 Task: Find connections with filter location Khuldābād with filter topic #jobinterviewswith filter profile language German with filter current company Tata Consultancy Services with filter school Dnyanprassarak Mandals College of Arts Sou. Sheela Premanand Vaidya College of Science & VNS Bandekar College of Commerce Assagao with filter industry Administration of Justice with filter service category Editing with filter keywords title Sales Manager
Action: Mouse moved to (280, 241)
Screenshot: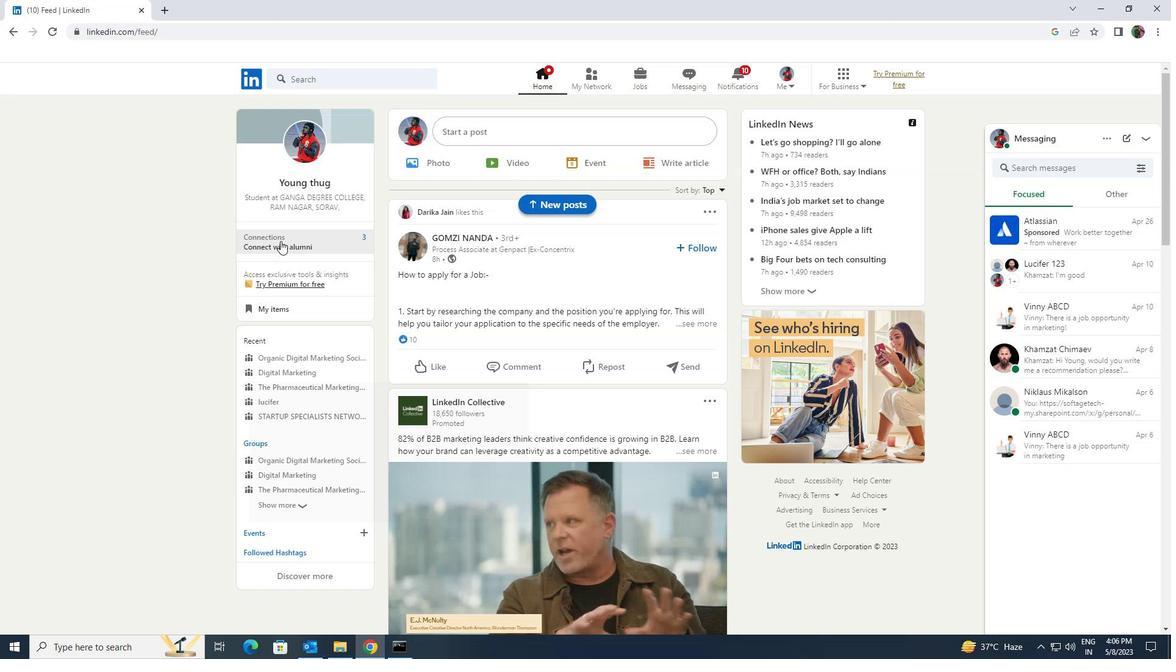 
Action: Mouse pressed left at (280, 241)
Screenshot: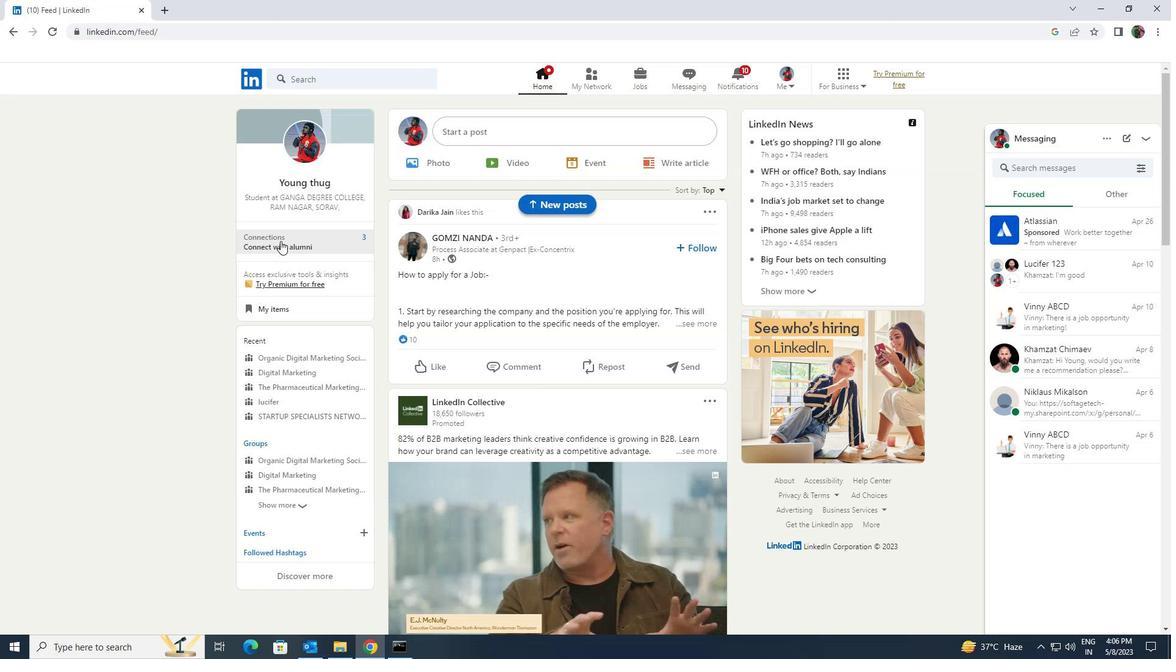 
Action: Mouse moved to (294, 146)
Screenshot: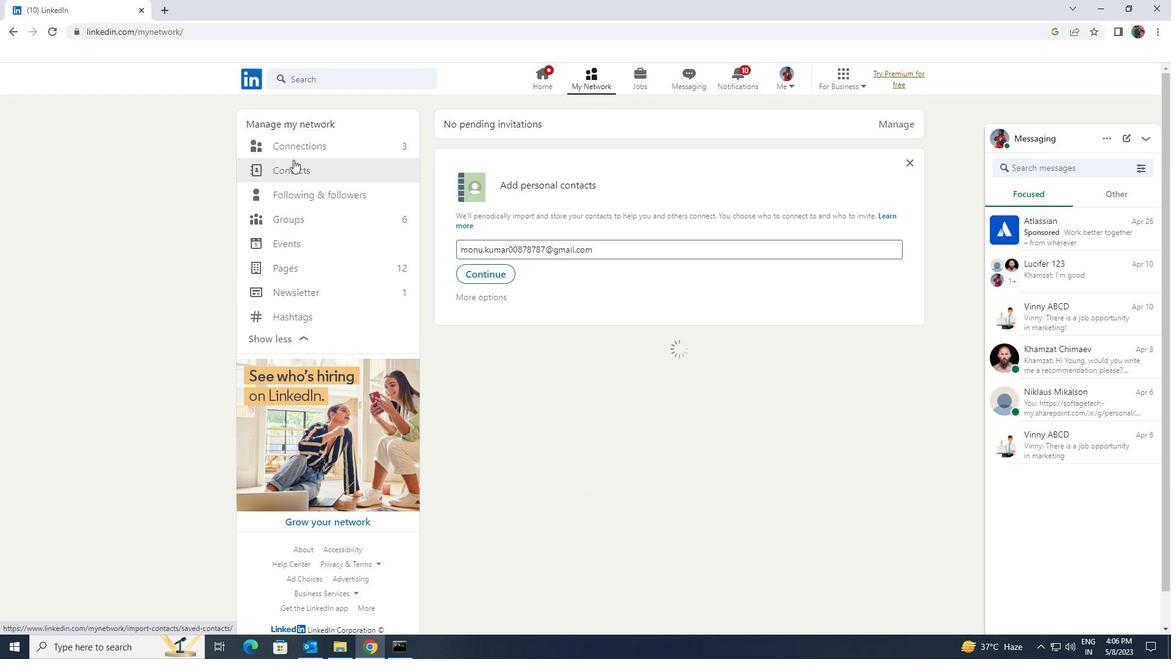 
Action: Mouse pressed left at (294, 146)
Screenshot: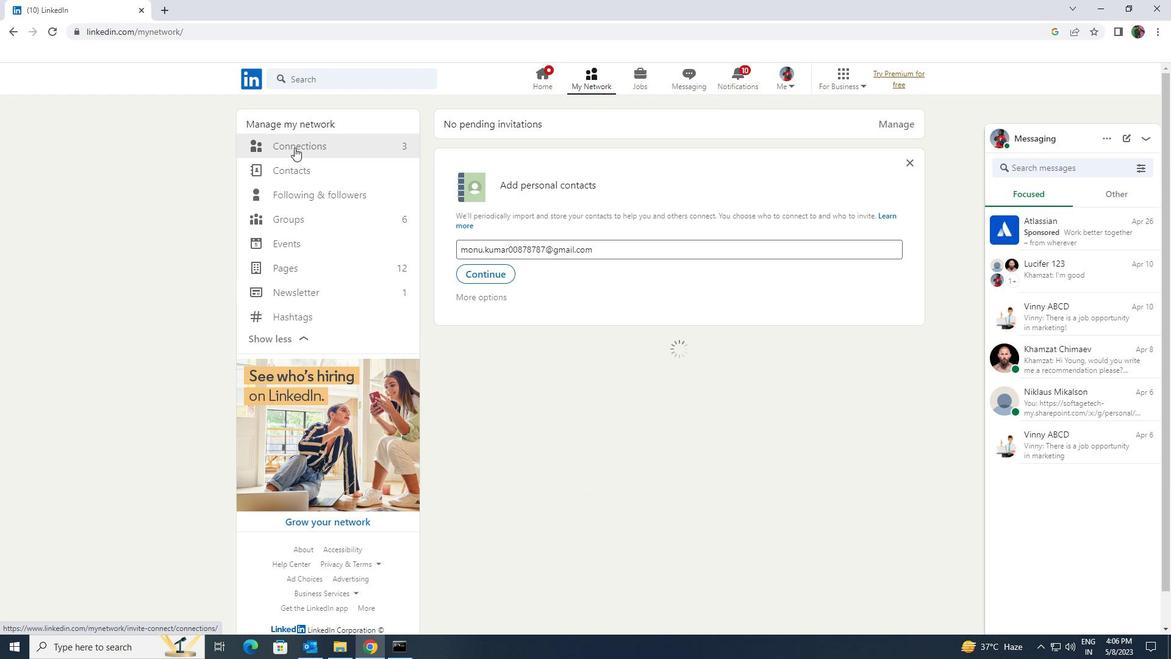
Action: Mouse moved to (652, 145)
Screenshot: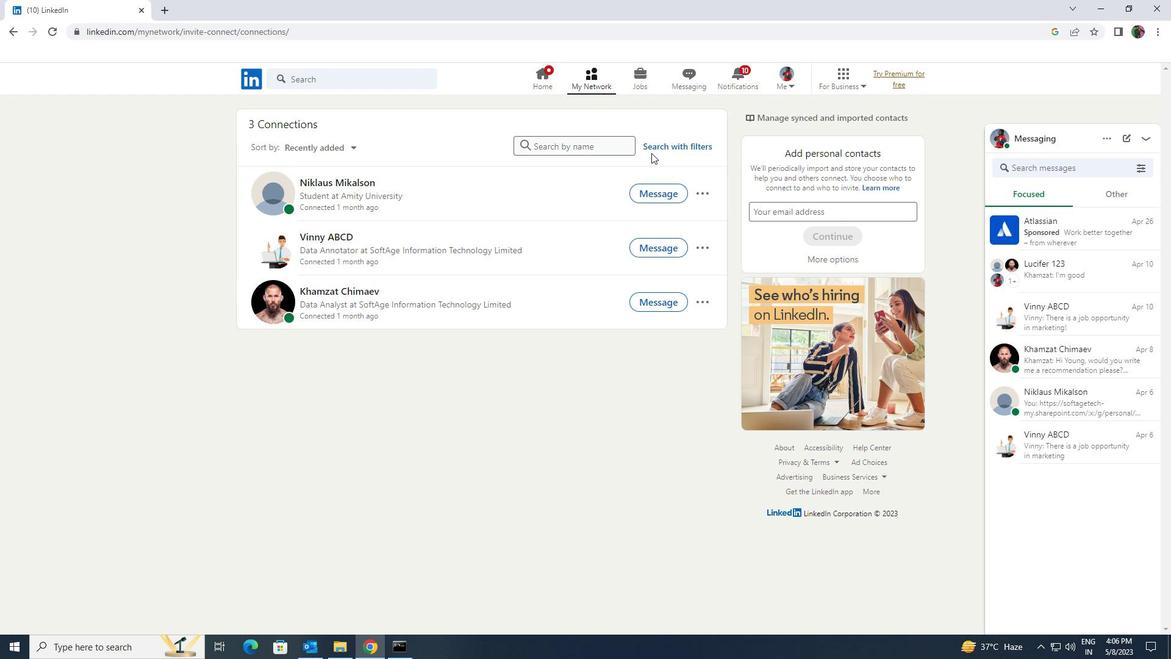 
Action: Mouse pressed left at (652, 145)
Screenshot: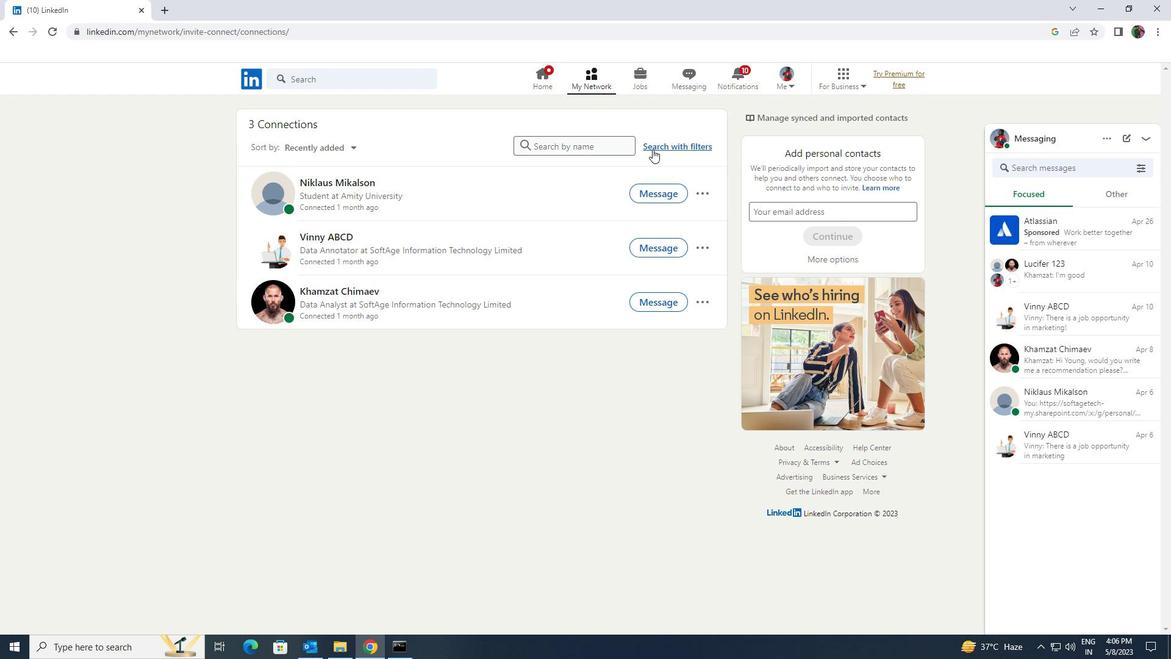 
Action: Mouse moved to (631, 118)
Screenshot: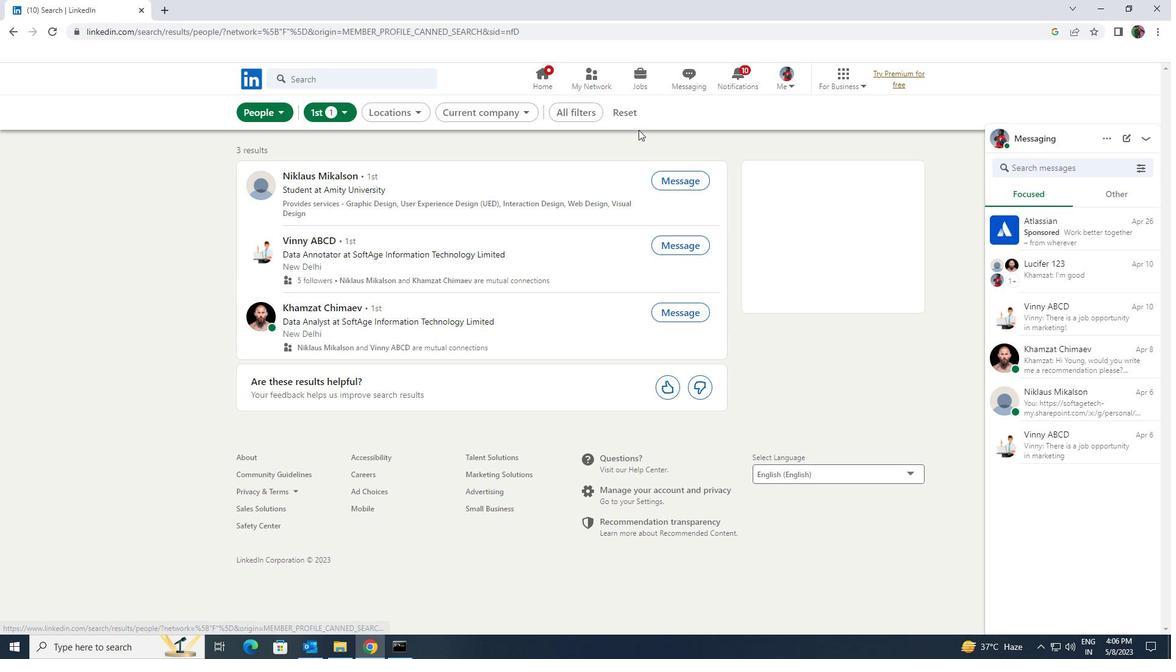 
Action: Mouse pressed left at (631, 118)
Screenshot: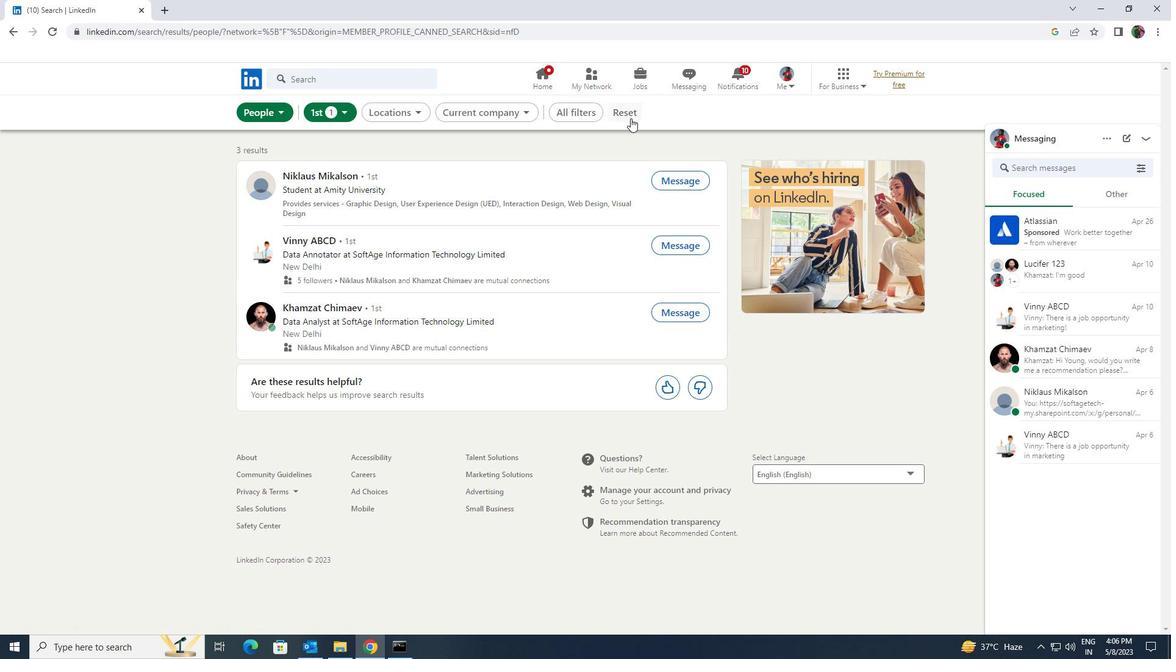 
Action: Mouse moved to (608, 117)
Screenshot: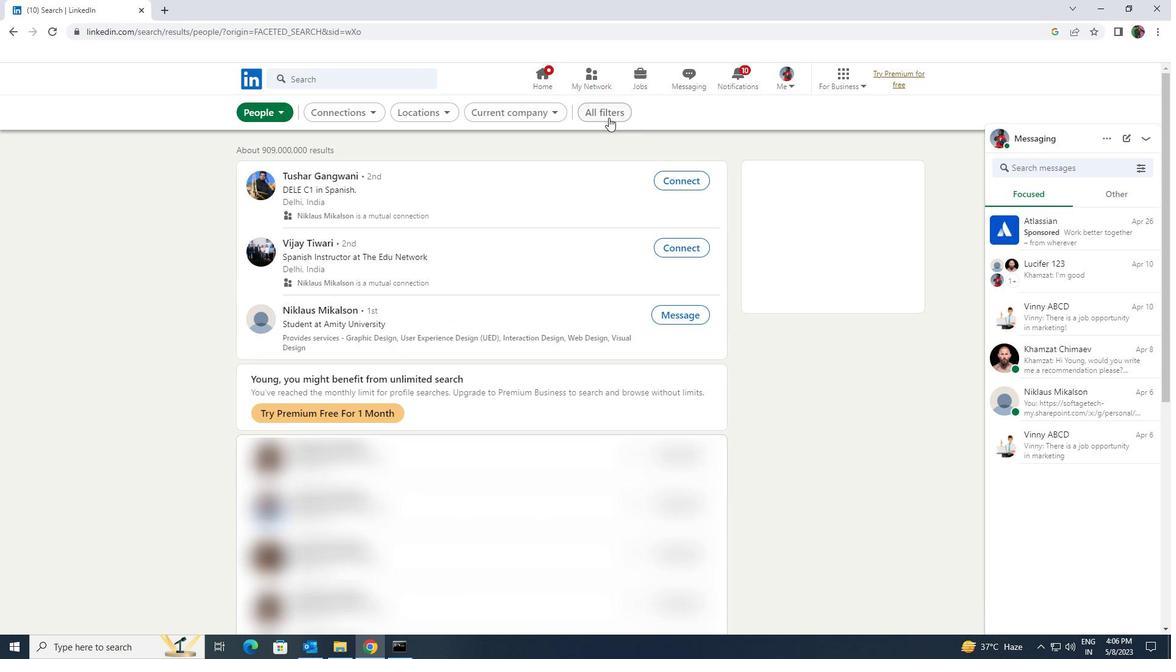 
Action: Mouse pressed left at (608, 117)
Screenshot: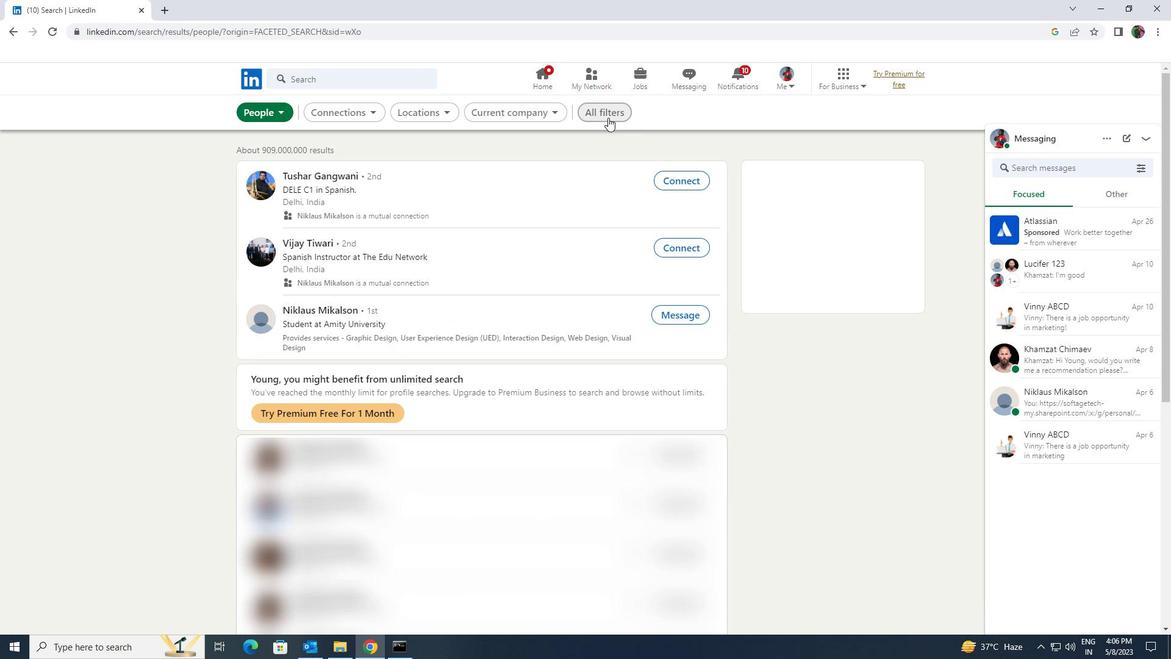 
Action: Mouse moved to (1020, 475)
Screenshot: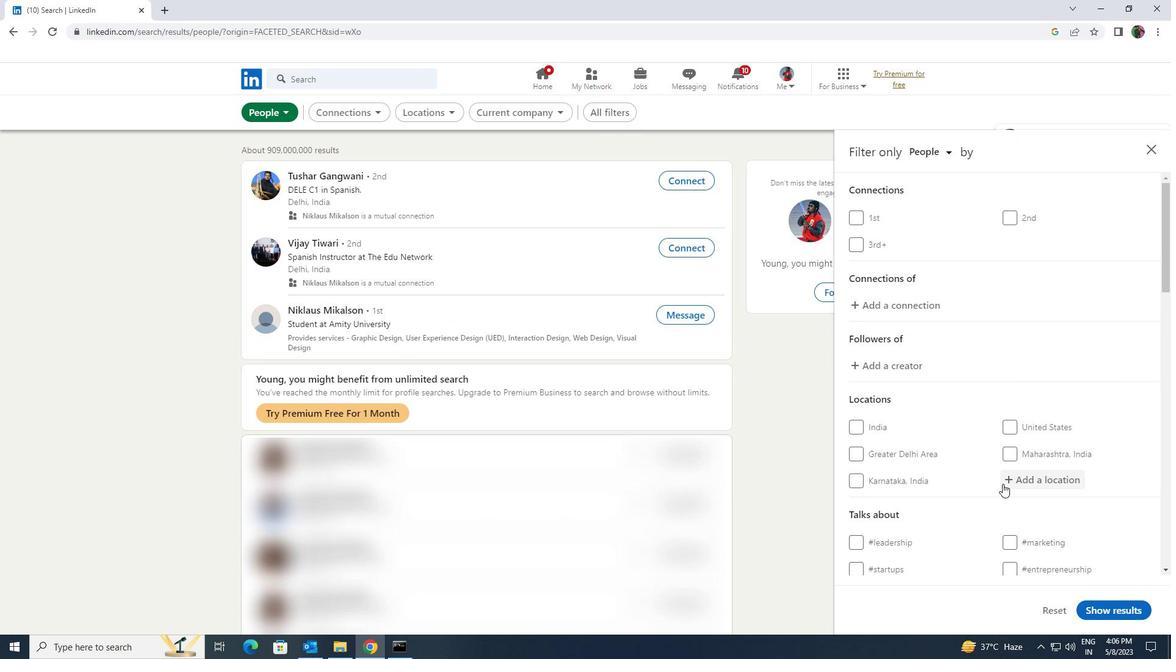 
Action: Mouse pressed left at (1020, 475)
Screenshot: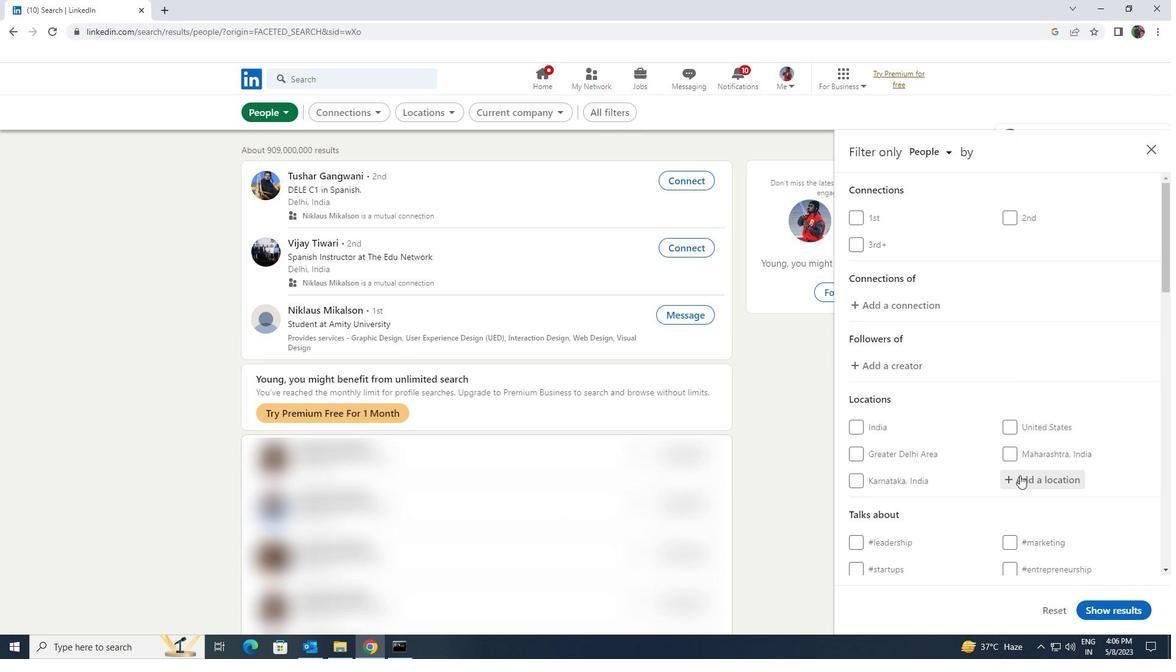 
Action: Key pressed <Key.shift>KHULBA<Key.backspace><Key.backspace><Key.backspace>DABAD
Screenshot: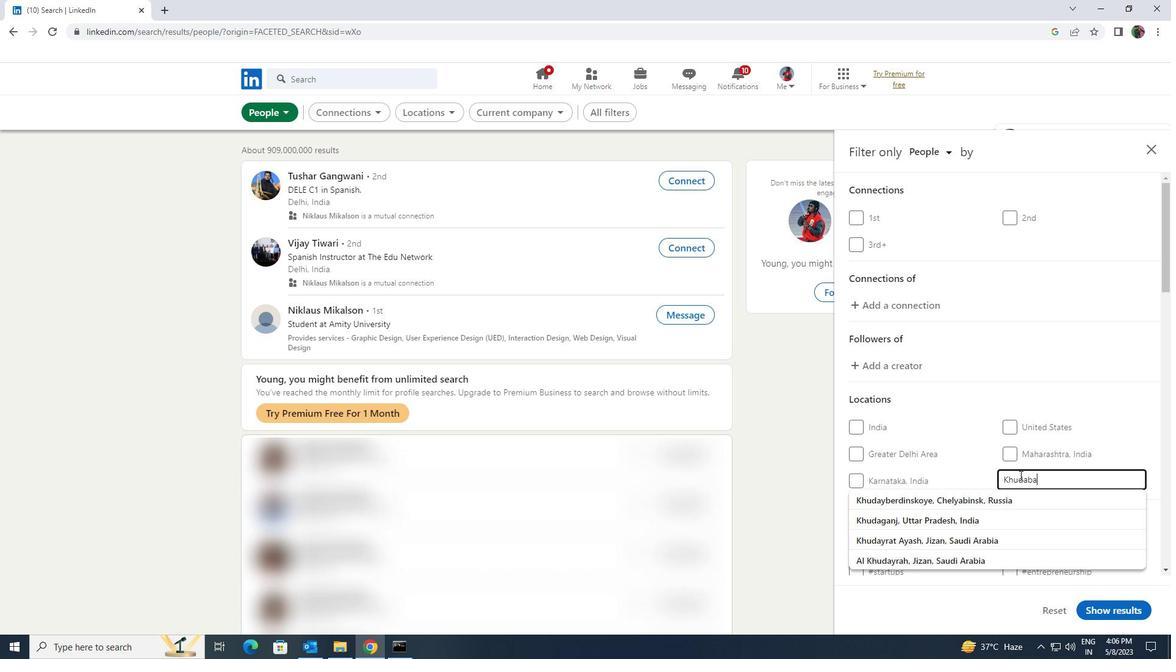 
Action: Mouse scrolled (1020, 474) with delta (0, 0)
Screenshot: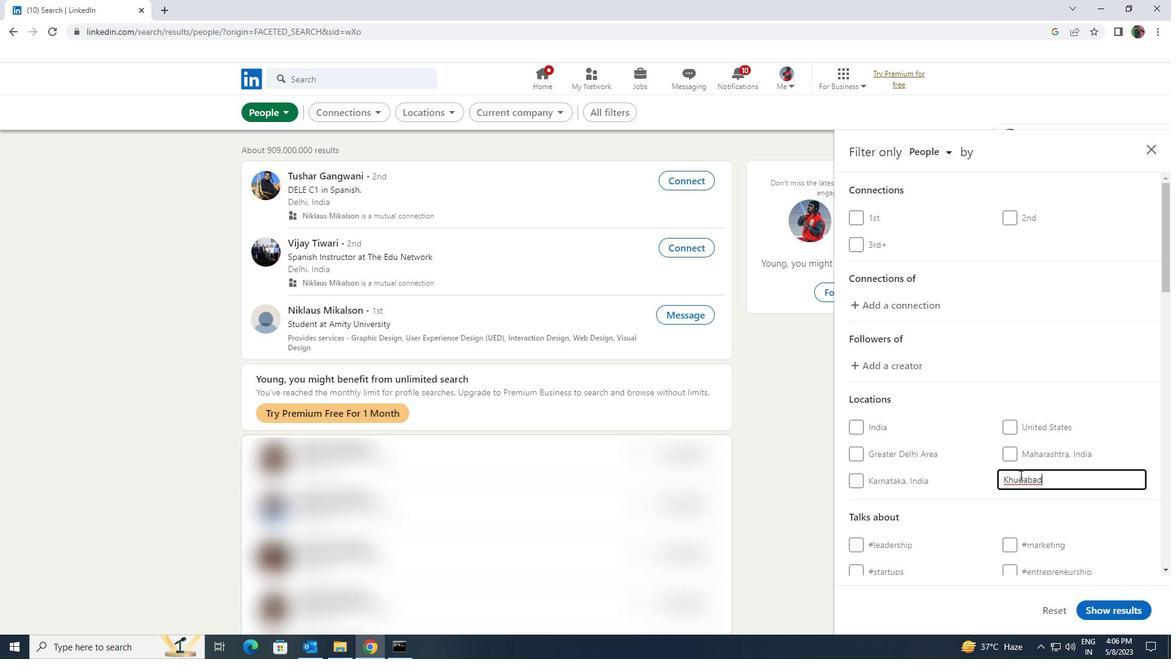 
Action: Mouse scrolled (1020, 474) with delta (0, 0)
Screenshot: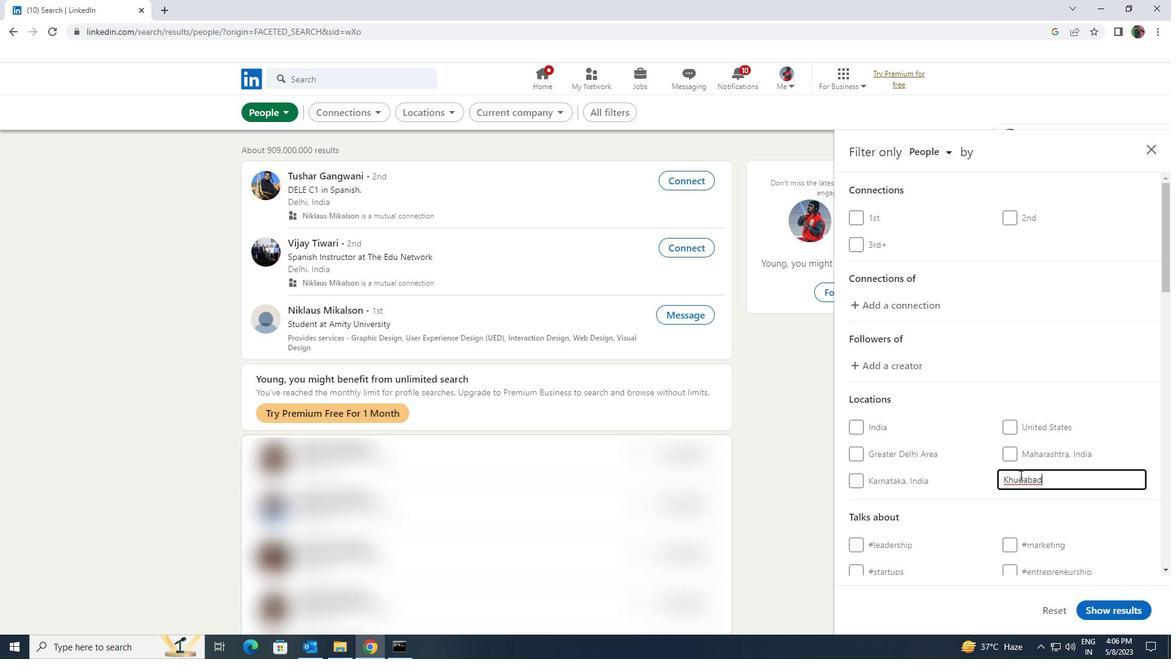 
Action: Mouse moved to (1009, 480)
Screenshot: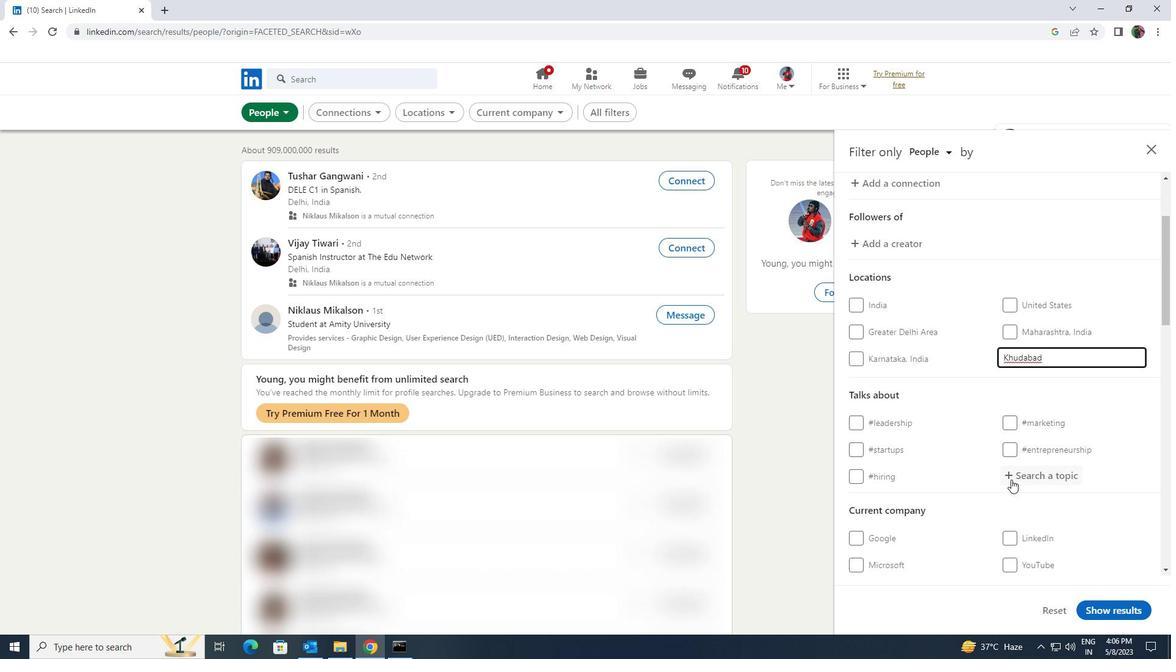 
Action: Mouse pressed left at (1009, 480)
Screenshot: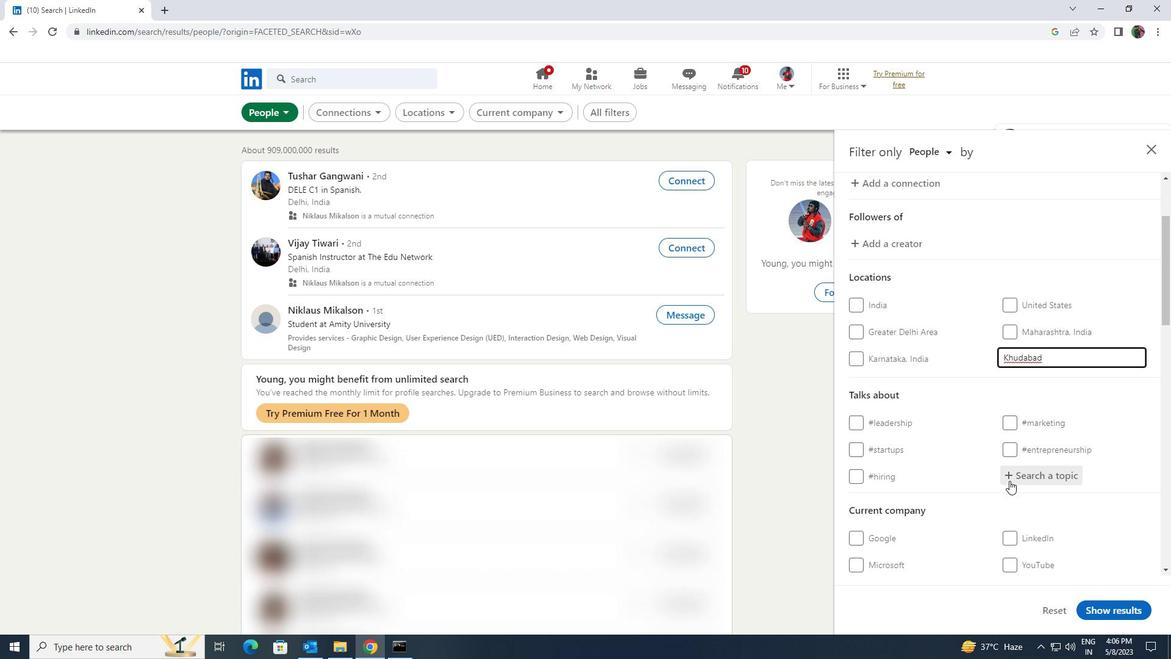 
Action: Key pressed <Key.shift><Key.shift><Key.shift>JON<Key.backspace>B<Key.shift>INTERVIEWS
Screenshot: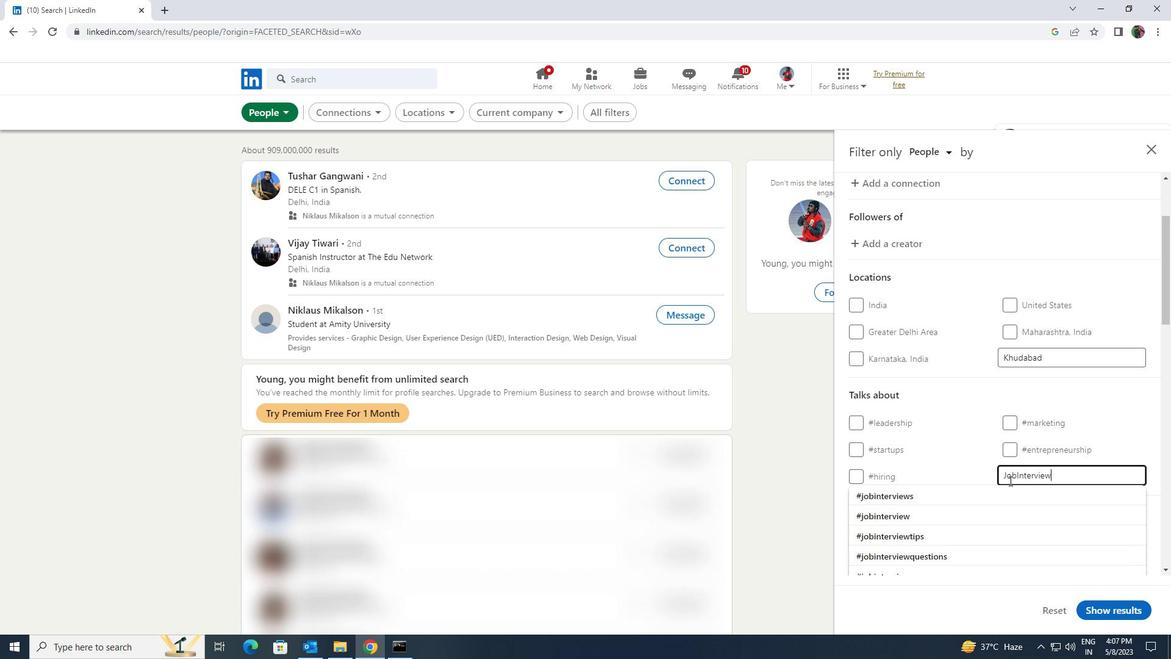 
Action: Mouse moved to (995, 494)
Screenshot: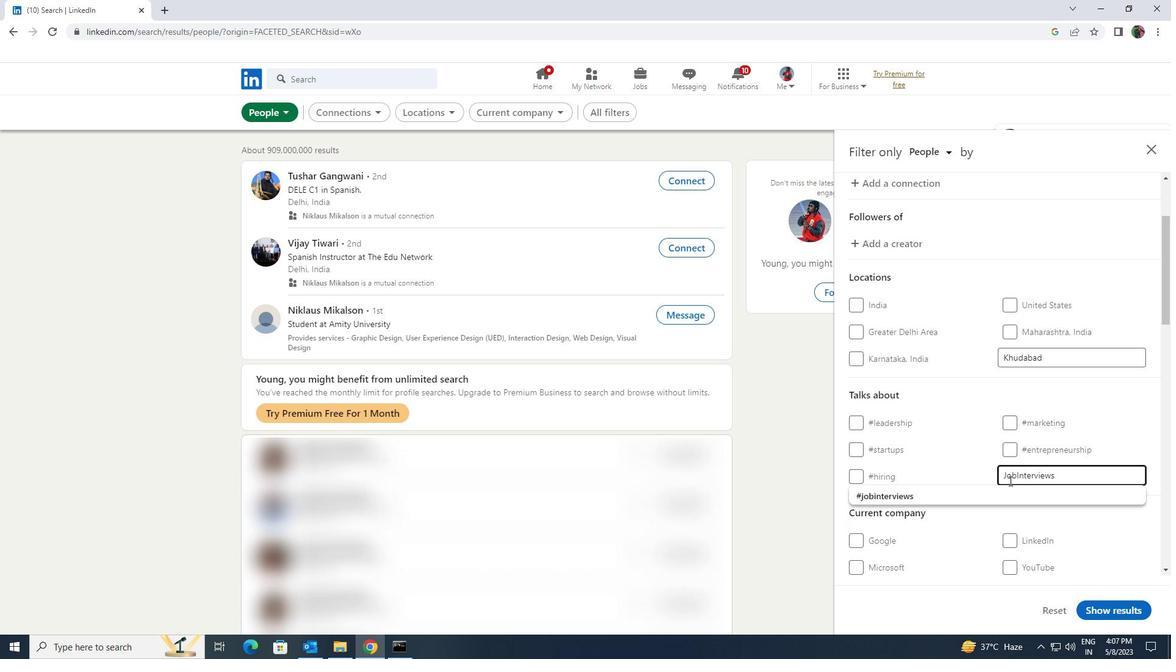 
Action: Mouse pressed left at (995, 494)
Screenshot: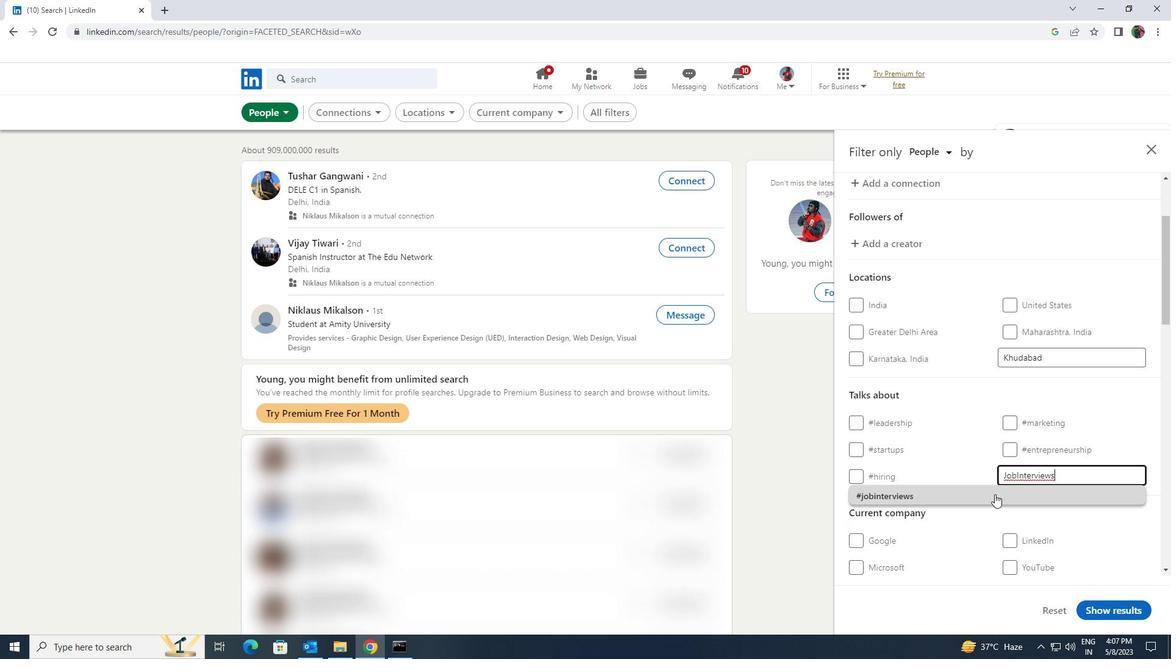 
Action: Mouse scrolled (995, 493) with delta (0, 0)
Screenshot: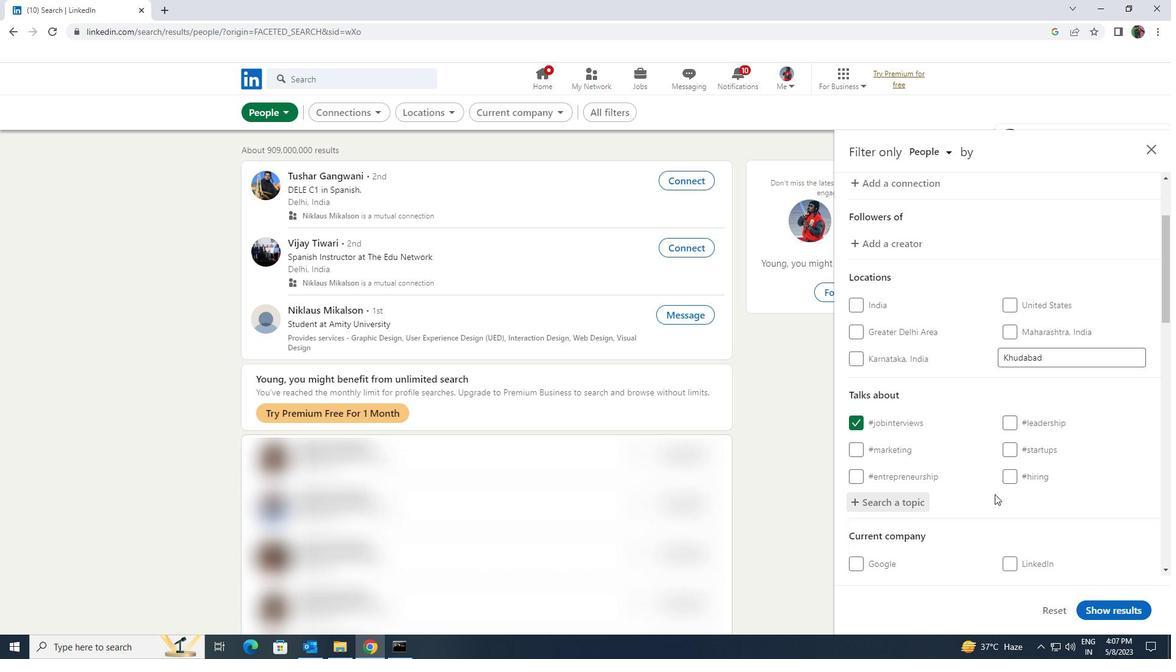 
Action: Mouse scrolled (995, 493) with delta (0, 0)
Screenshot: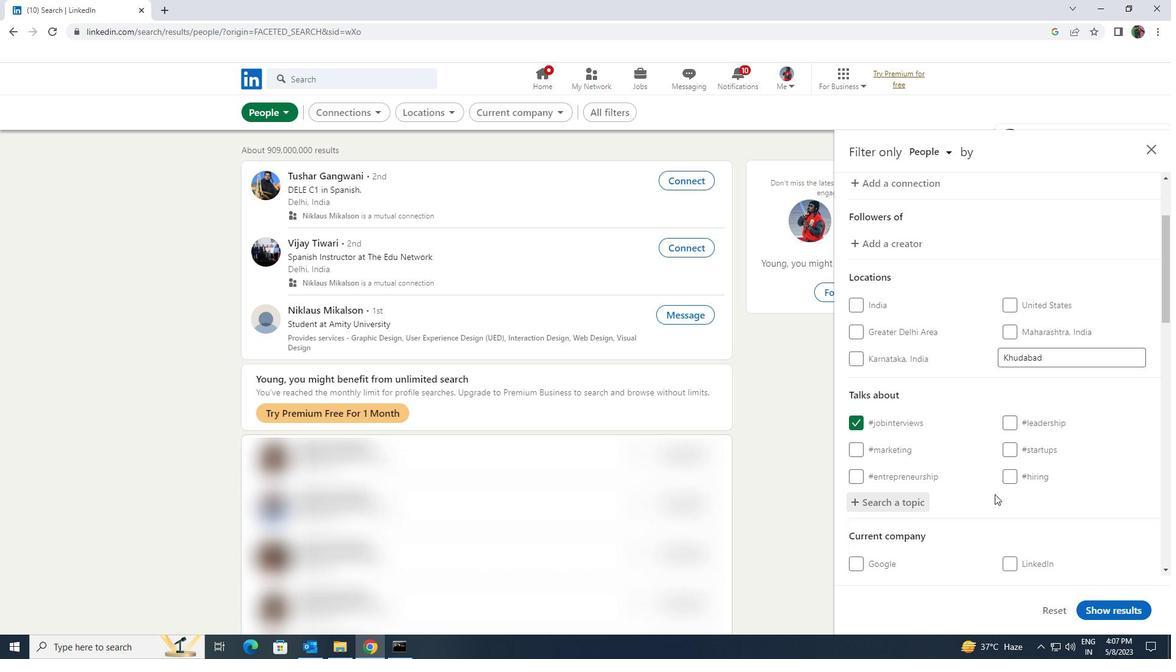 
Action: Mouse scrolled (995, 493) with delta (0, 0)
Screenshot: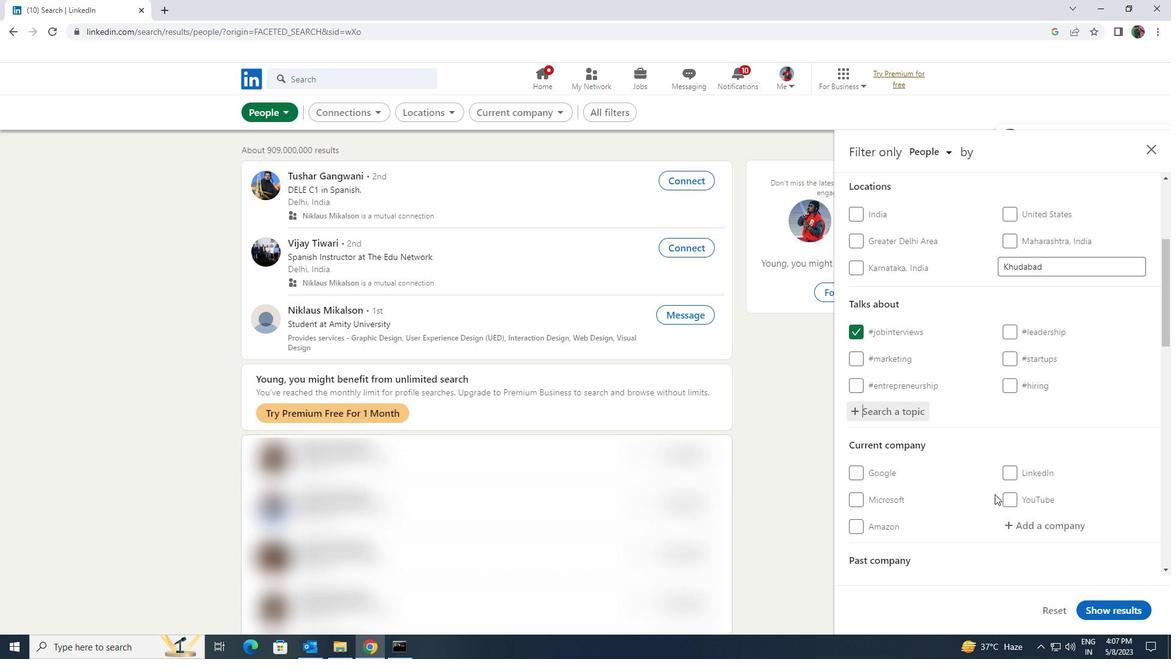 
Action: Mouse scrolled (995, 493) with delta (0, 0)
Screenshot: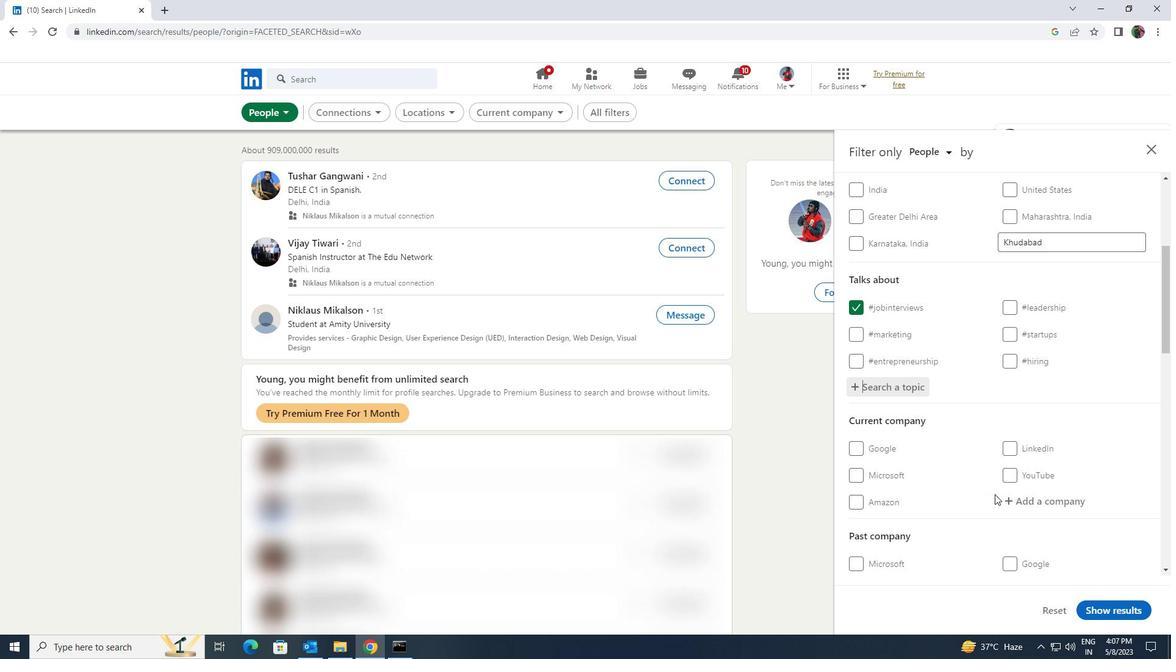 
Action: Mouse scrolled (995, 493) with delta (0, 0)
Screenshot: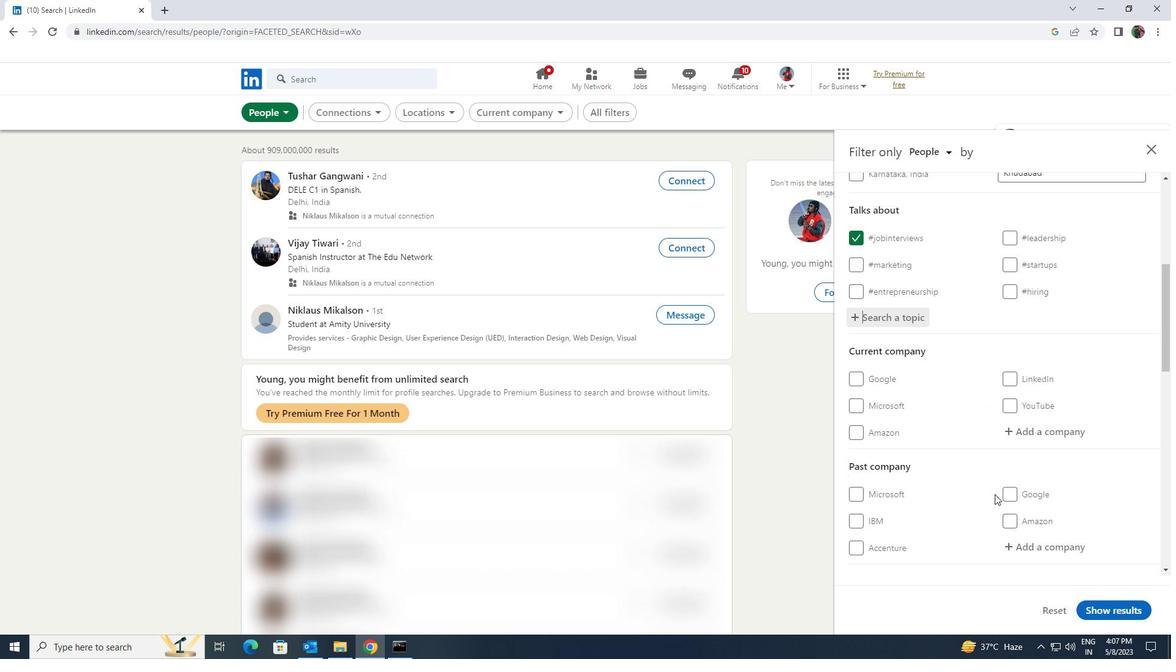 
Action: Mouse scrolled (995, 493) with delta (0, 0)
Screenshot: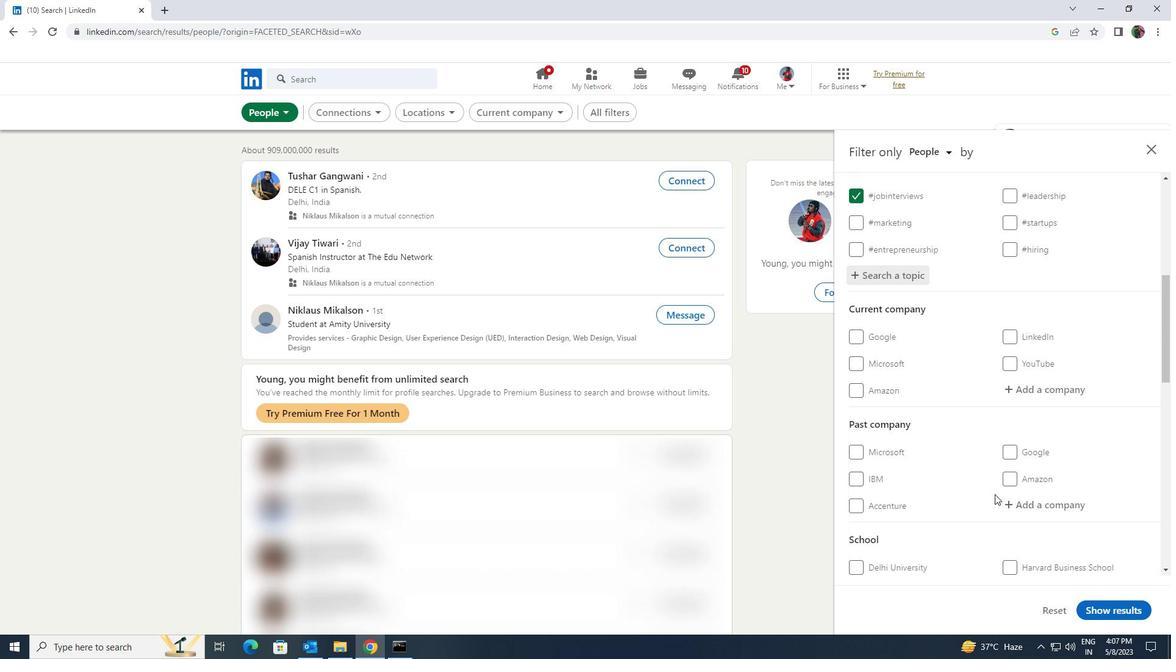 
Action: Mouse moved to (995, 494)
Screenshot: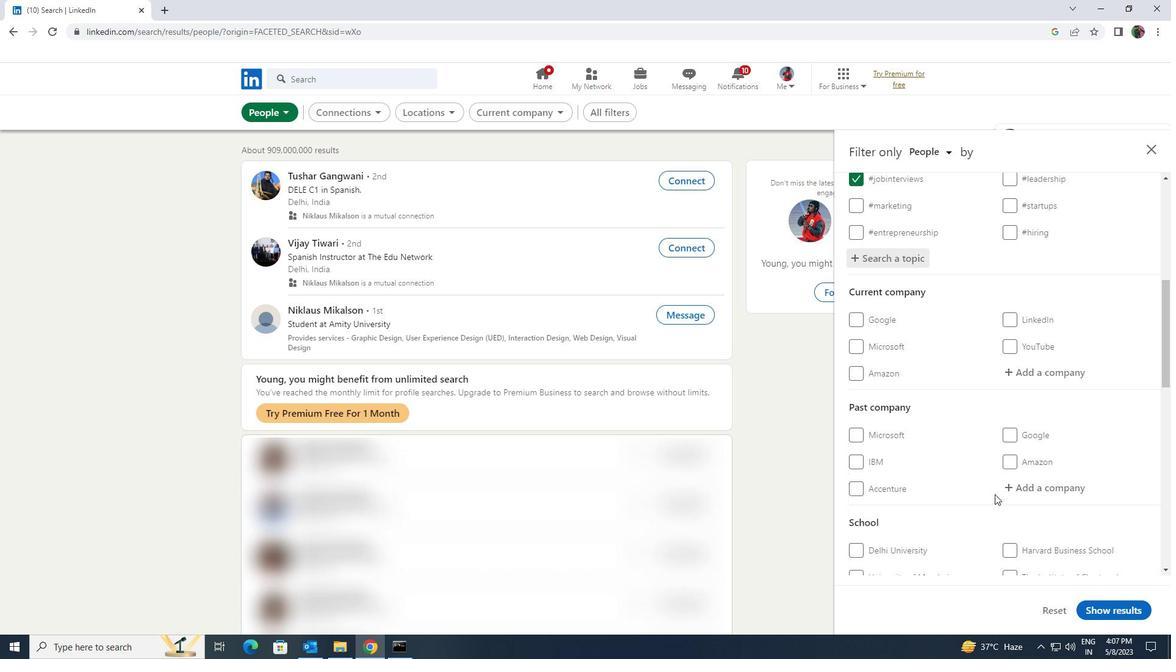 
Action: Mouse scrolled (995, 493) with delta (0, 0)
Screenshot: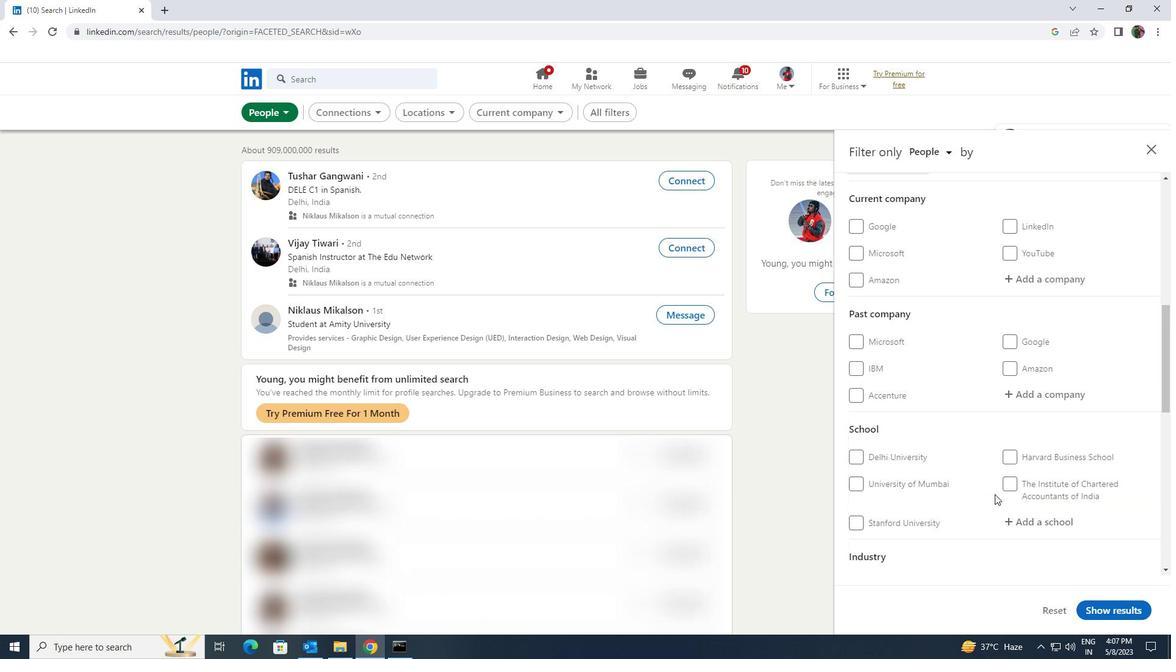 
Action: Mouse scrolled (995, 493) with delta (0, 0)
Screenshot: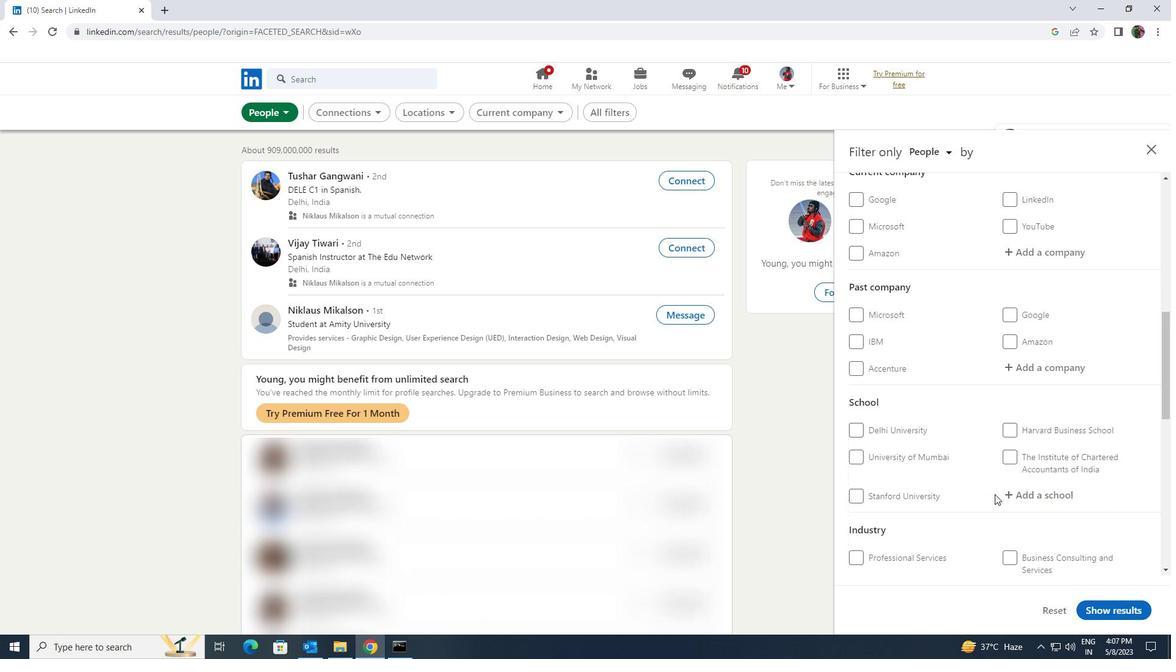 
Action: Mouse scrolled (995, 493) with delta (0, 0)
Screenshot: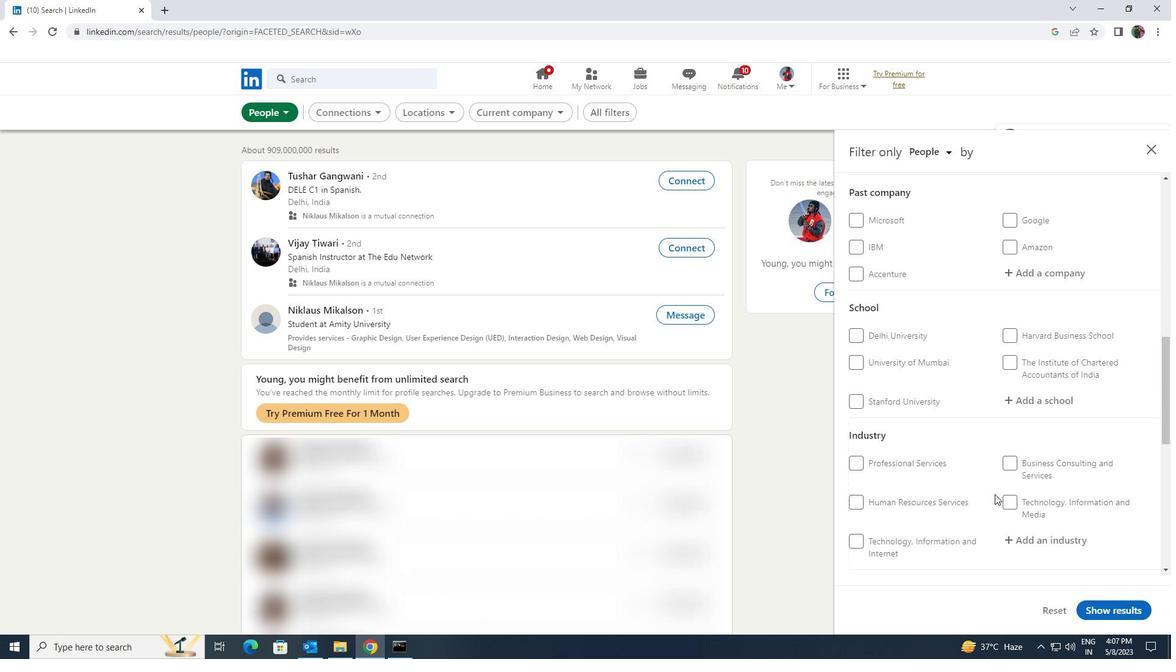 
Action: Mouse scrolled (995, 493) with delta (0, 0)
Screenshot: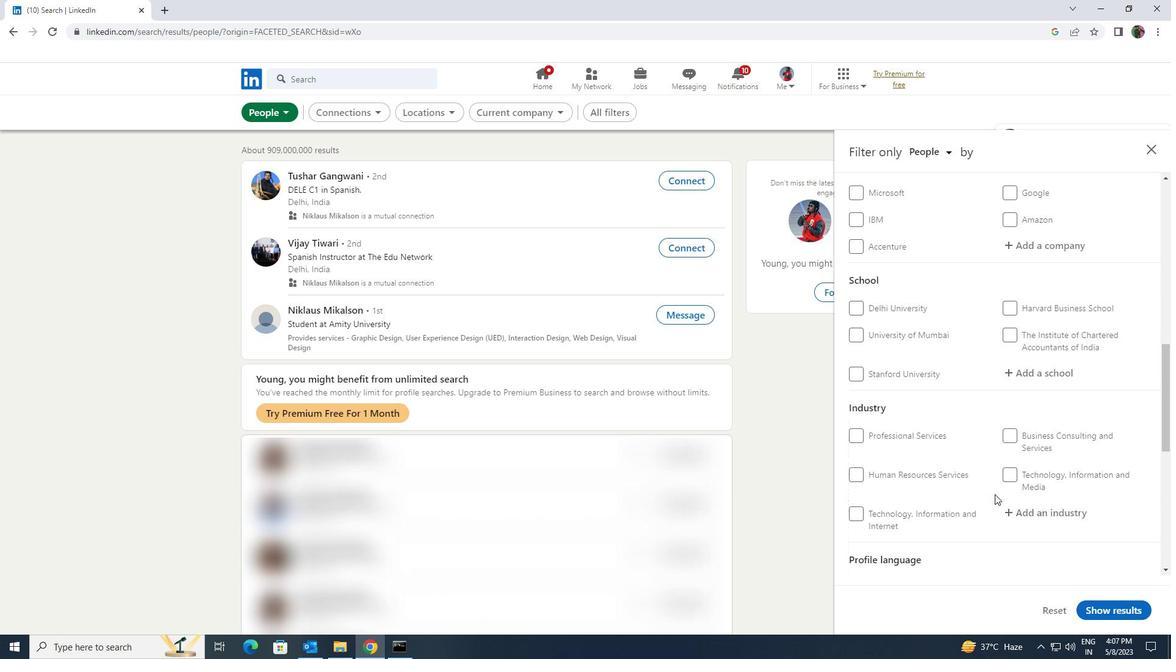 
Action: Mouse scrolled (995, 493) with delta (0, 0)
Screenshot: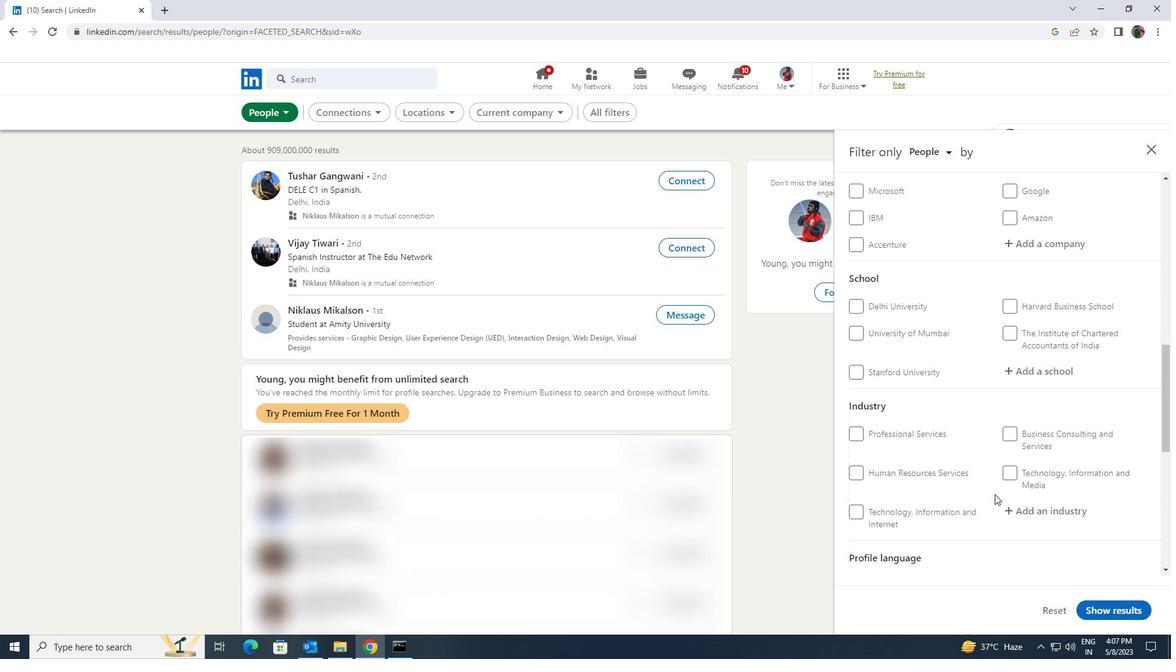 
Action: Mouse scrolled (995, 493) with delta (0, 0)
Screenshot: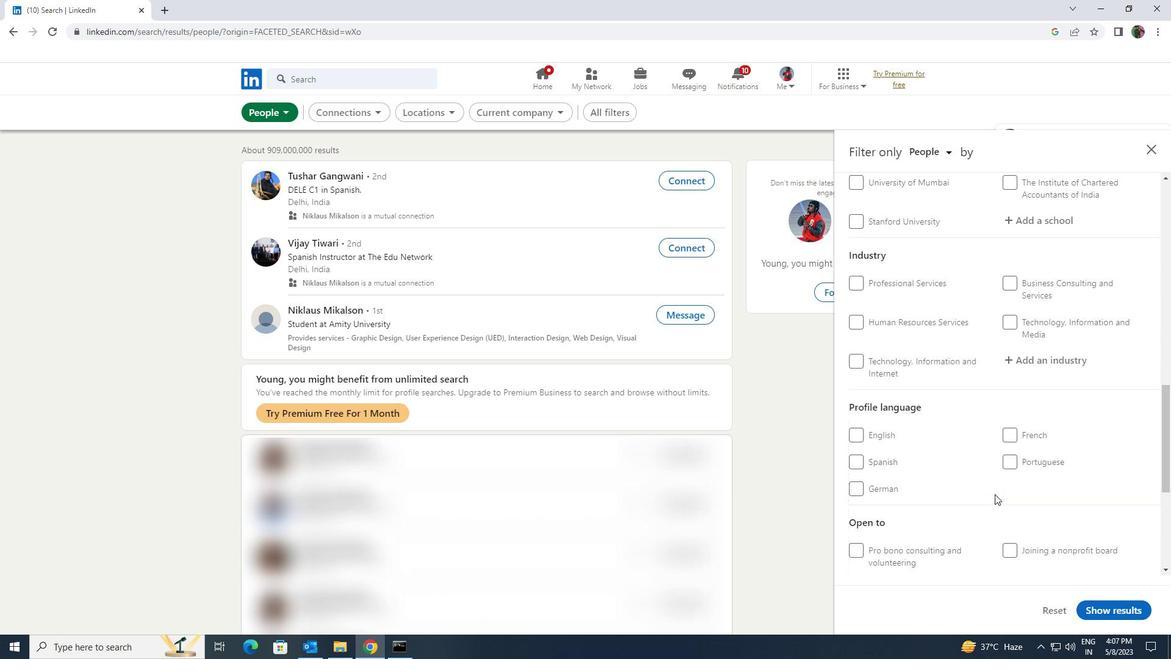 
Action: Mouse scrolled (995, 493) with delta (0, 0)
Screenshot: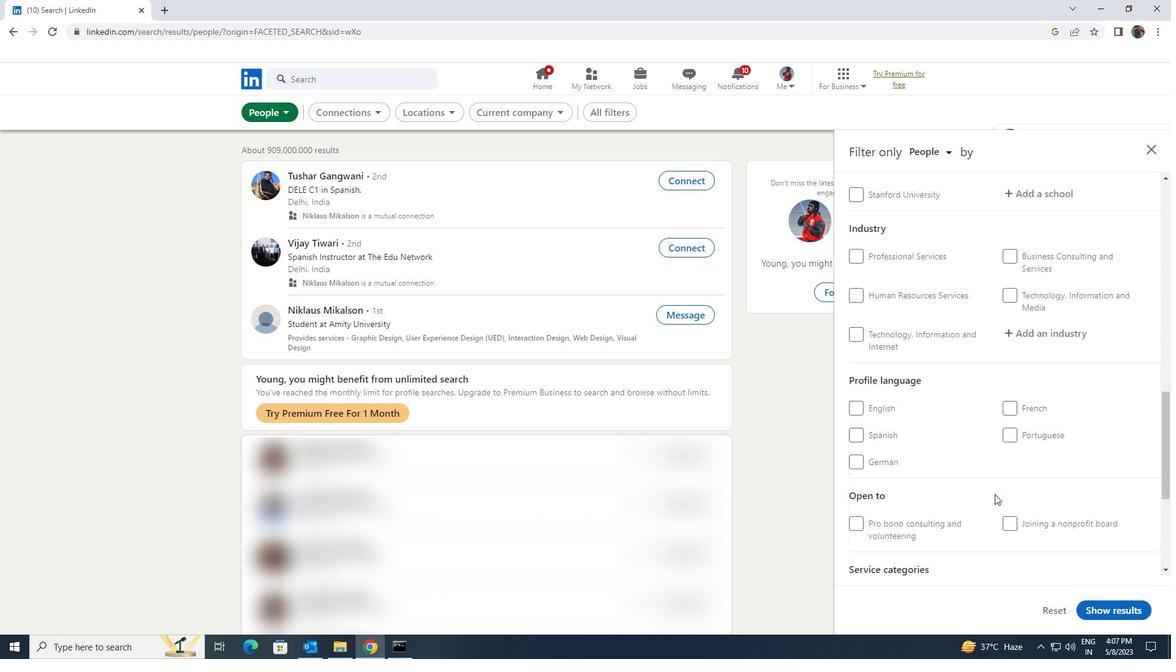
Action: Mouse scrolled (995, 493) with delta (0, 0)
Screenshot: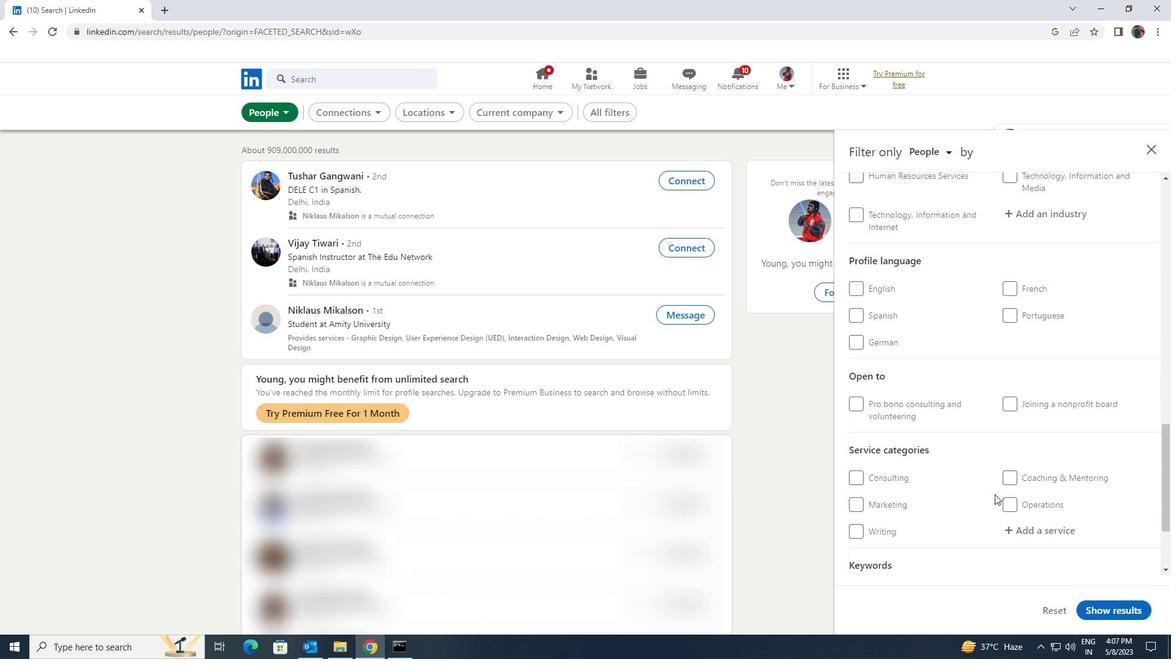 
Action: Mouse scrolled (995, 493) with delta (0, 0)
Screenshot: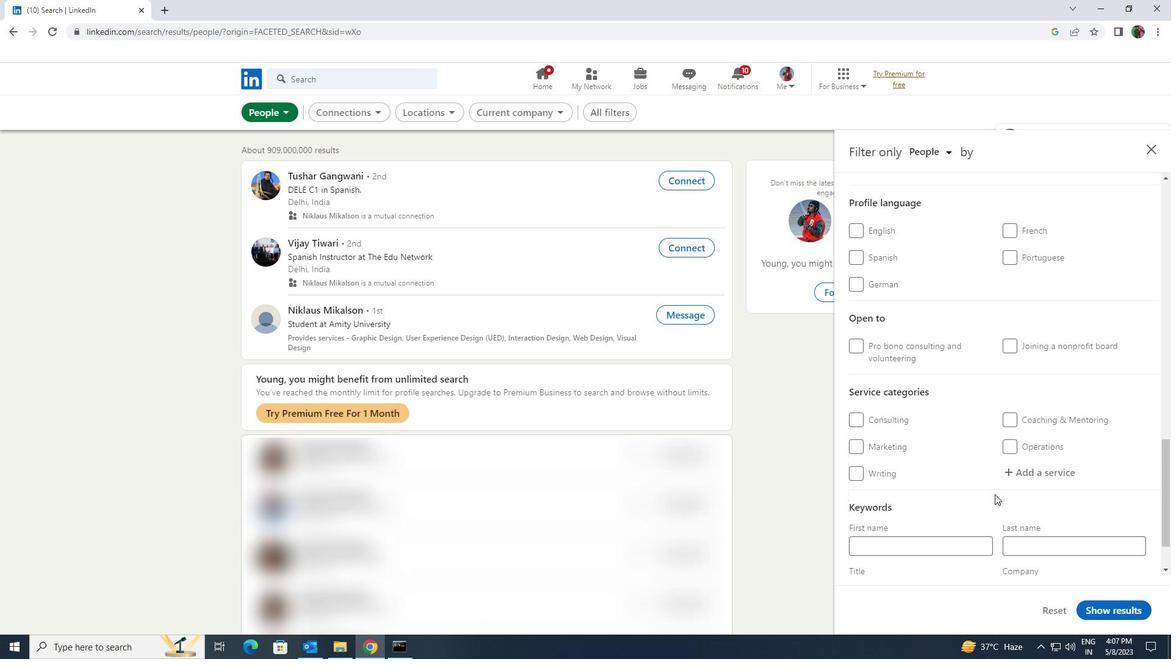 
Action: Mouse scrolled (995, 494) with delta (0, 0)
Screenshot: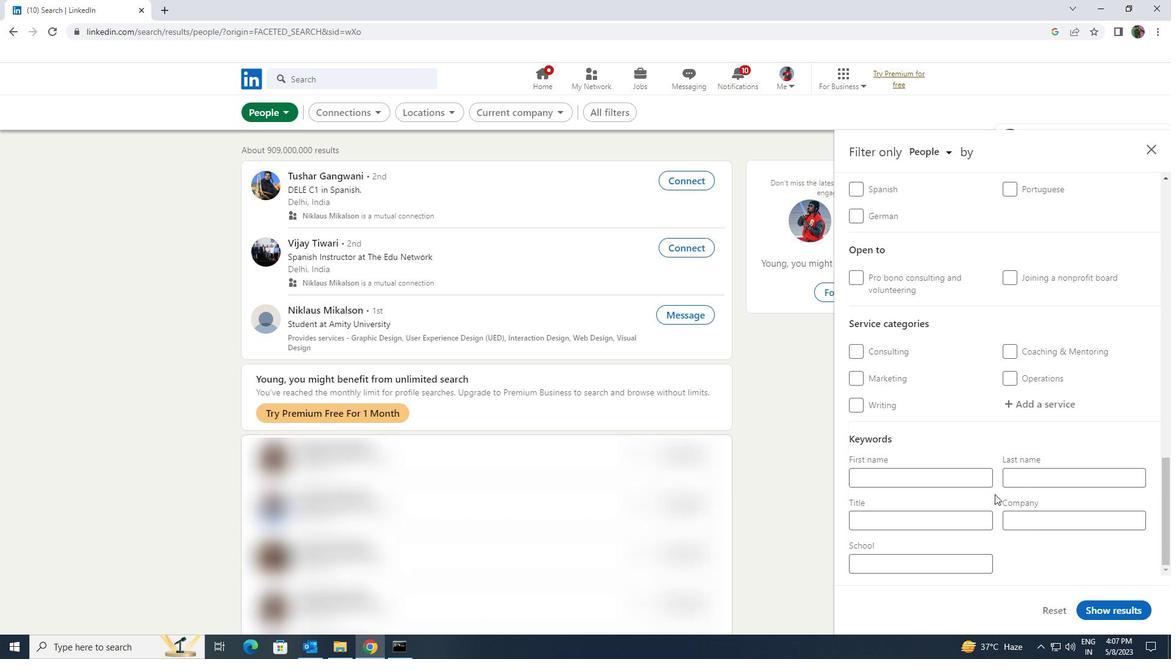 
Action: Mouse scrolled (995, 494) with delta (0, 0)
Screenshot: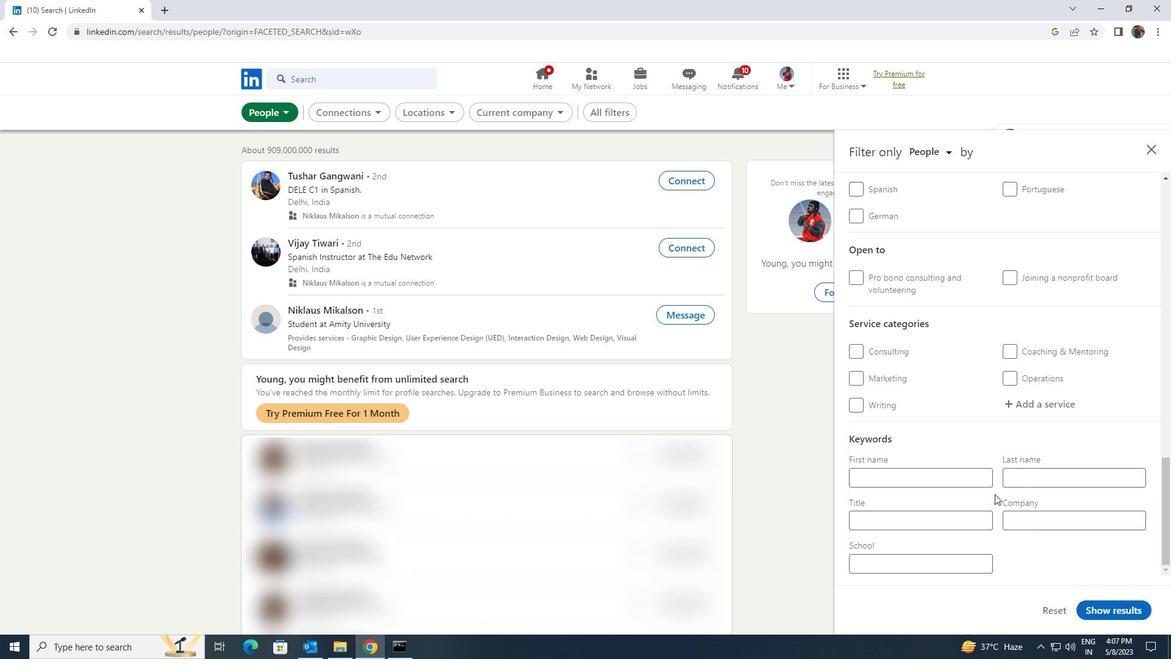 
Action: Mouse scrolled (995, 494) with delta (0, 0)
Screenshot: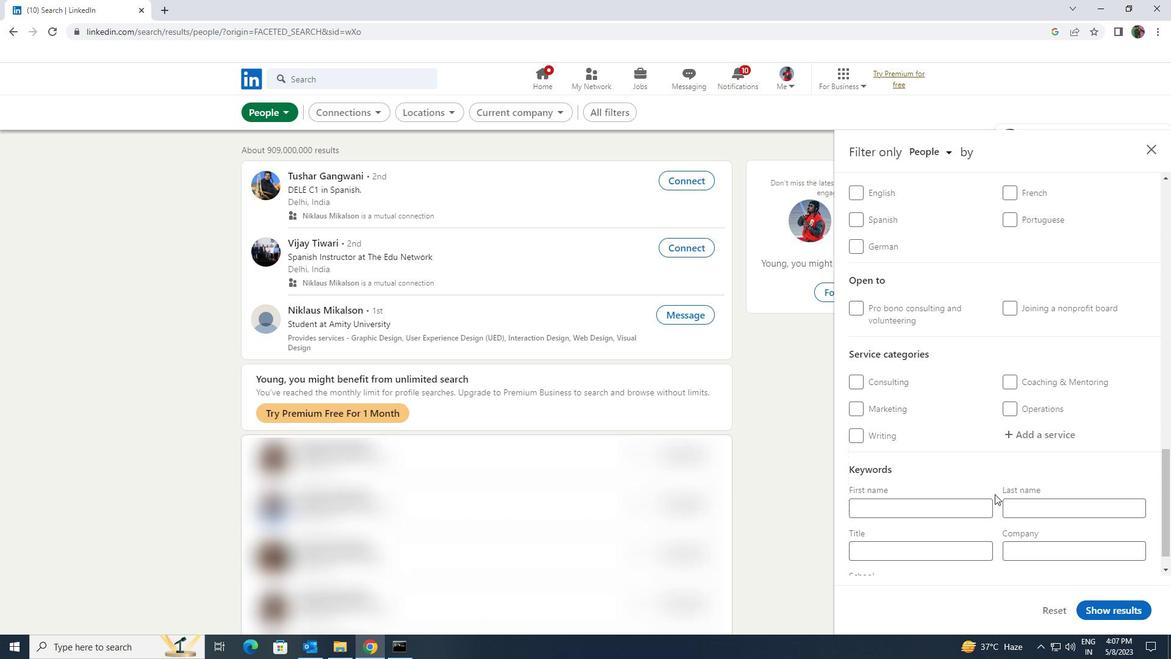 
Action: Mouse scrolled (995, 494) with delta (0, 0)
Screenshot: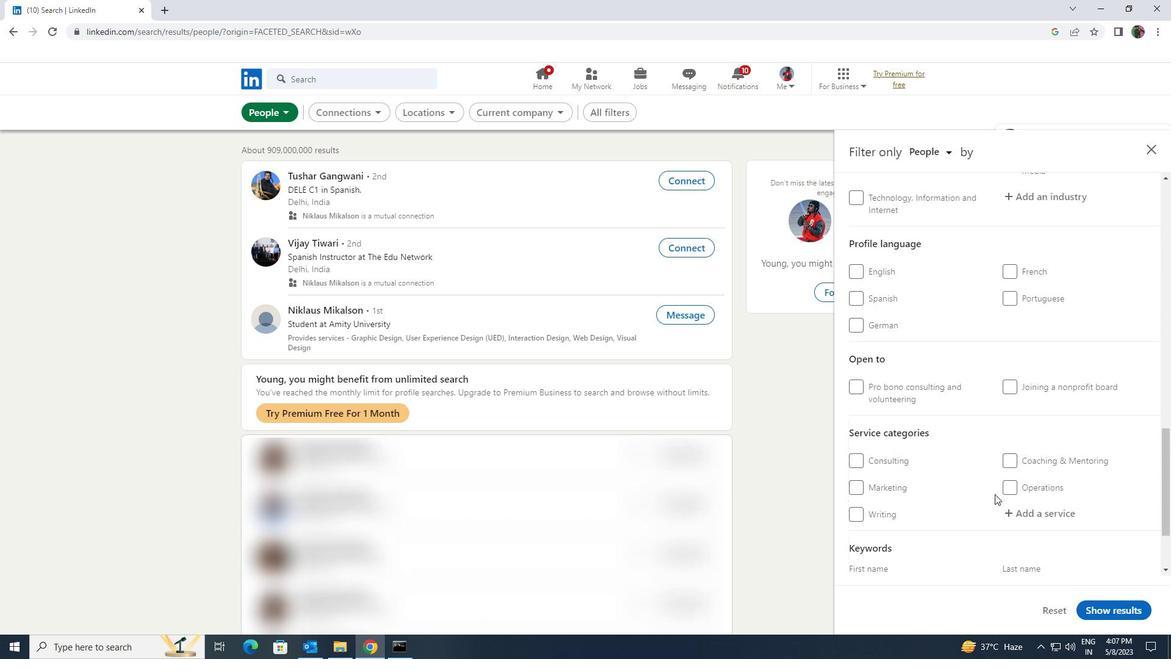 
Action: Mouse scrolled (995, 494) with delta (0, 0)
Screenshot: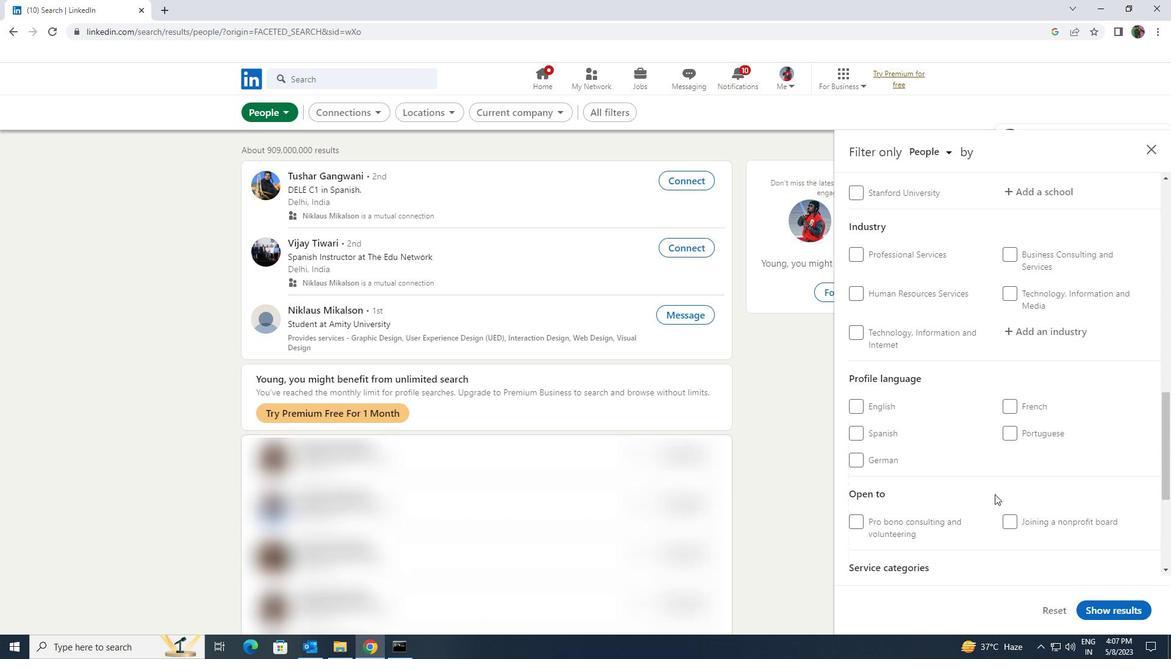 
Action: Mouse moved to (857, 516)
Screenshot: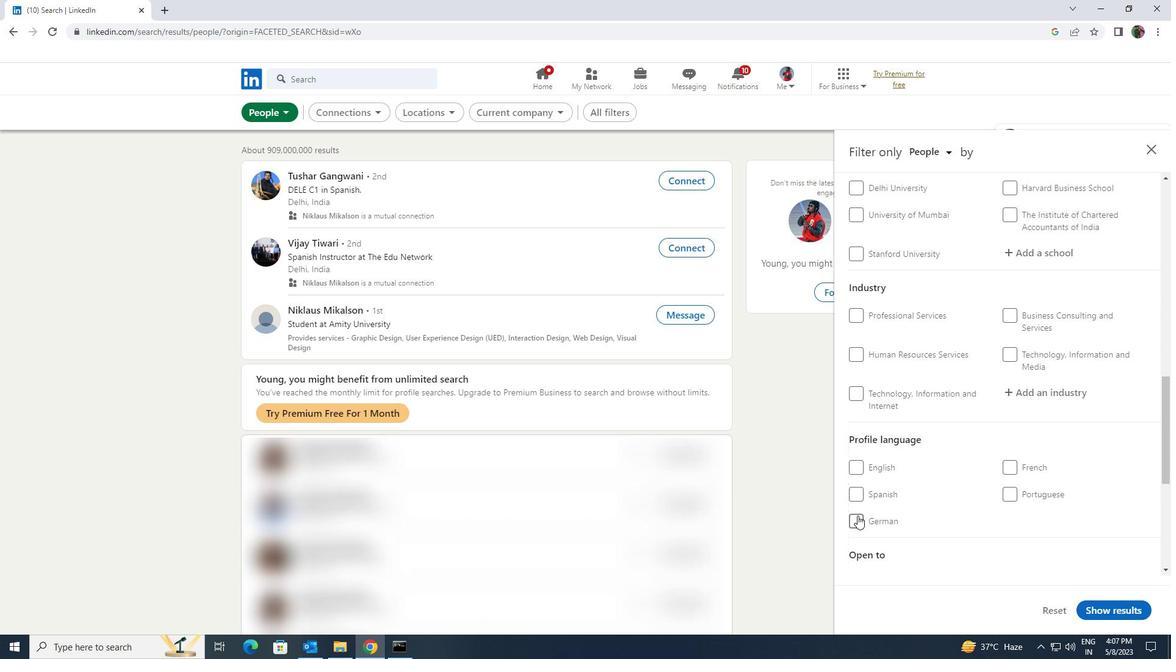 
Action: Mouse pressed left at (857, 516)
Screenshot: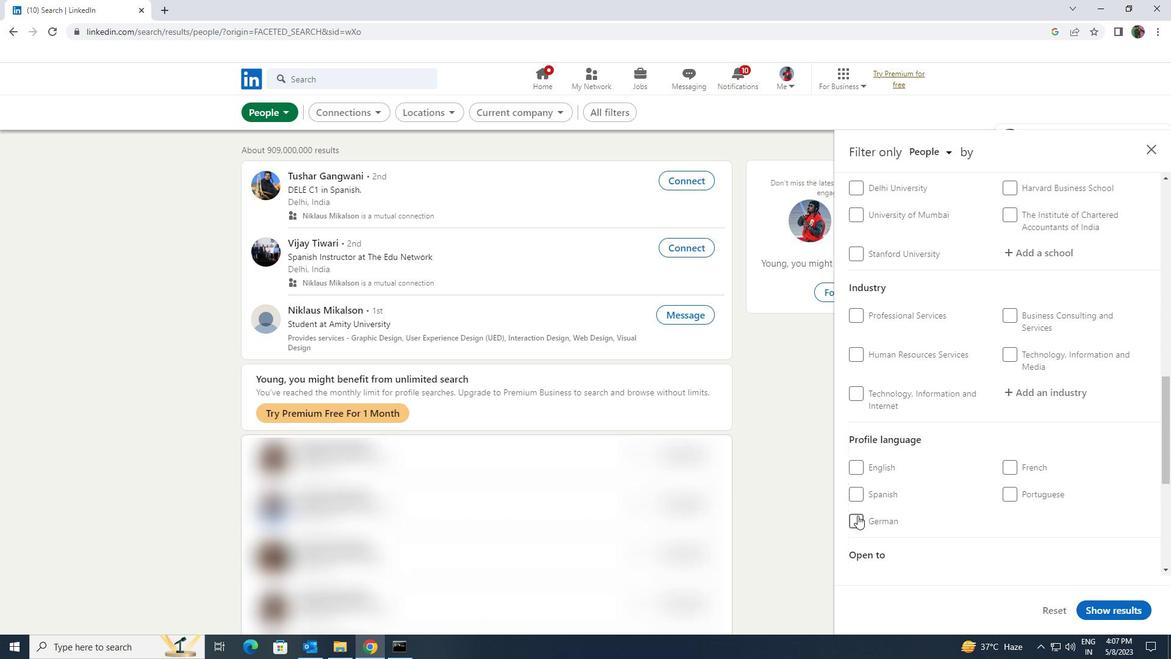 
Action: Mouse moved to (976, 515)
Screenshot: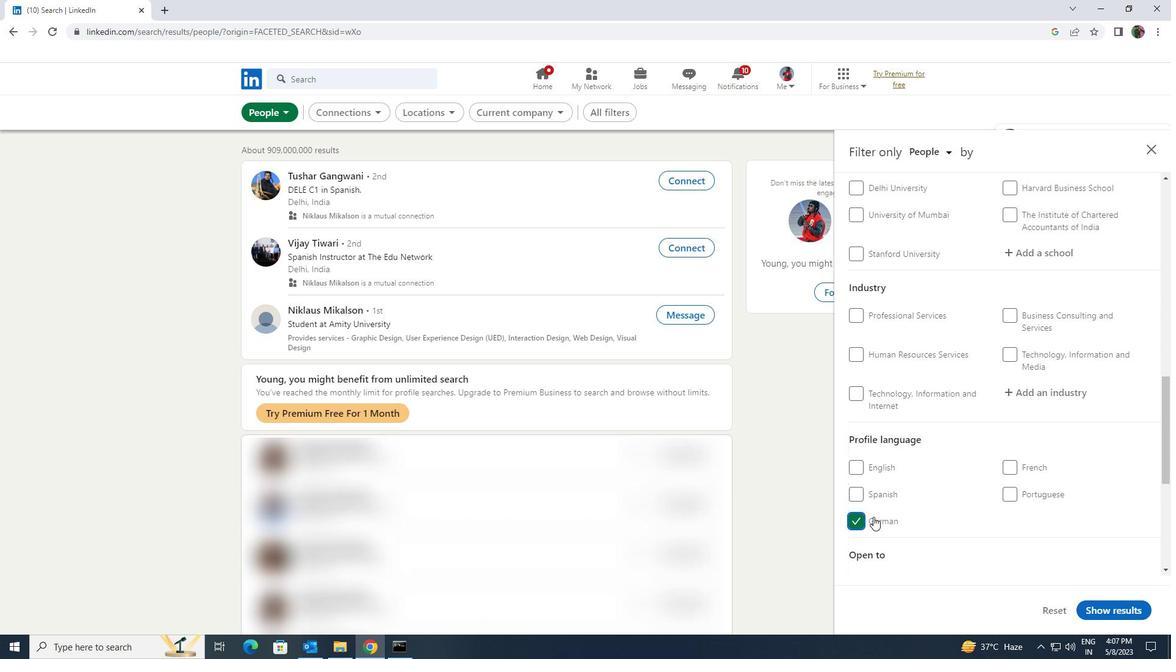 
Action: Mouse scrolled (976, 516) with delta (0, 0)
Screenshot: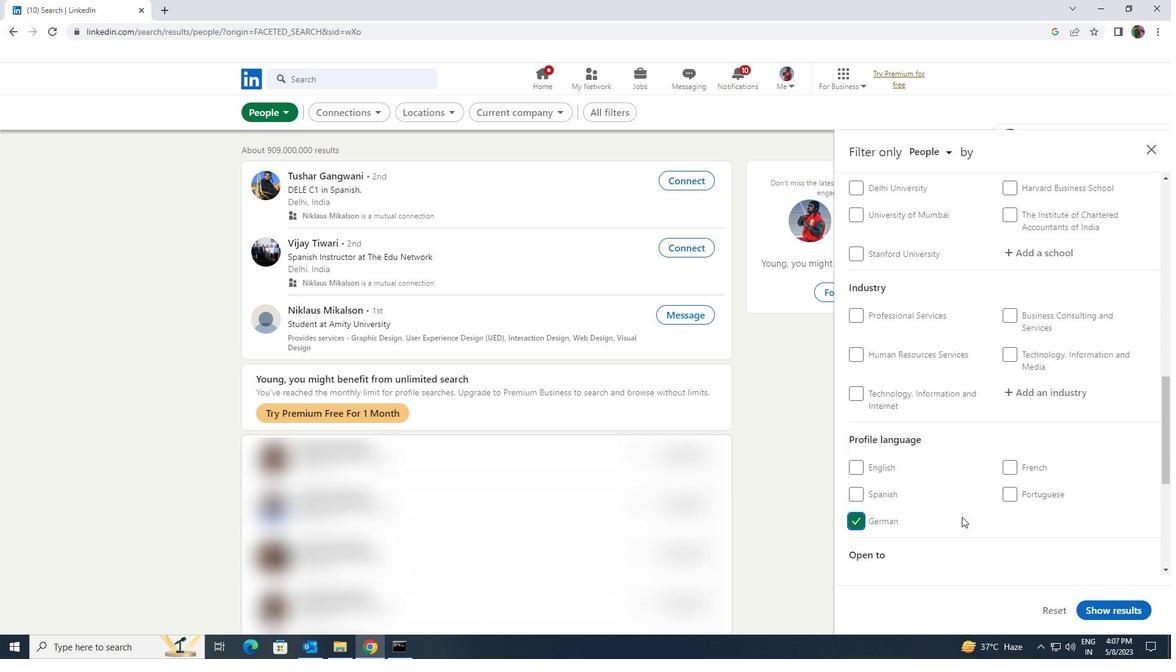 
Action: Mouse moved to (976, 515)
Screenshot: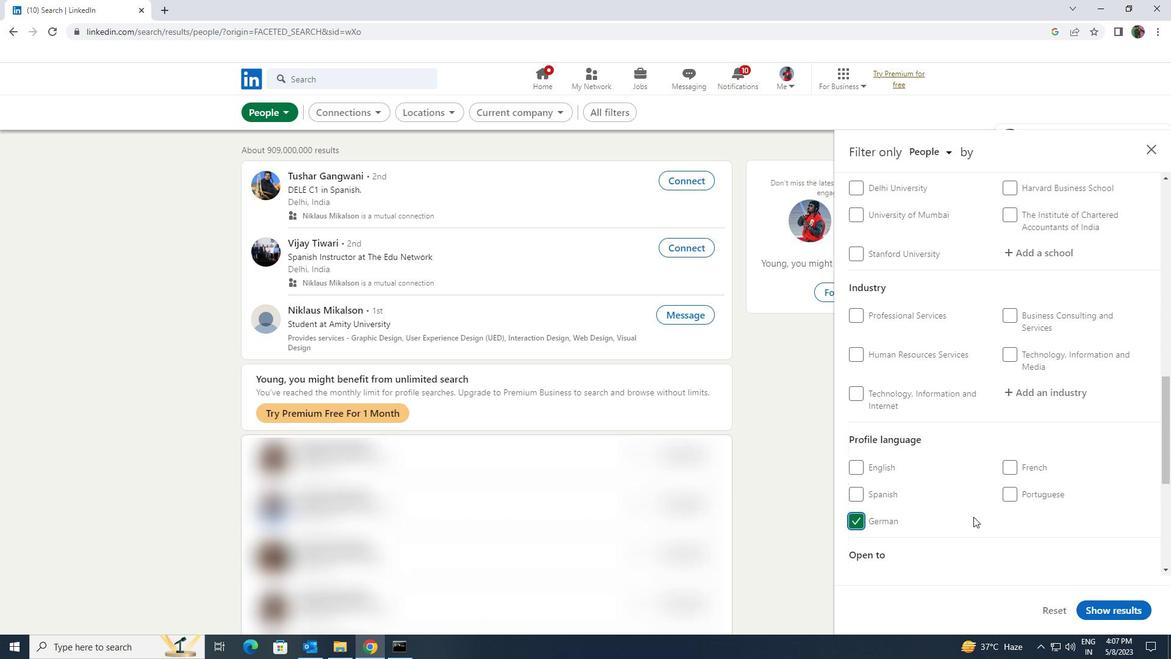 
Action: Mouse scrolled (976, 516) with delta (0, 0)
Screenshot: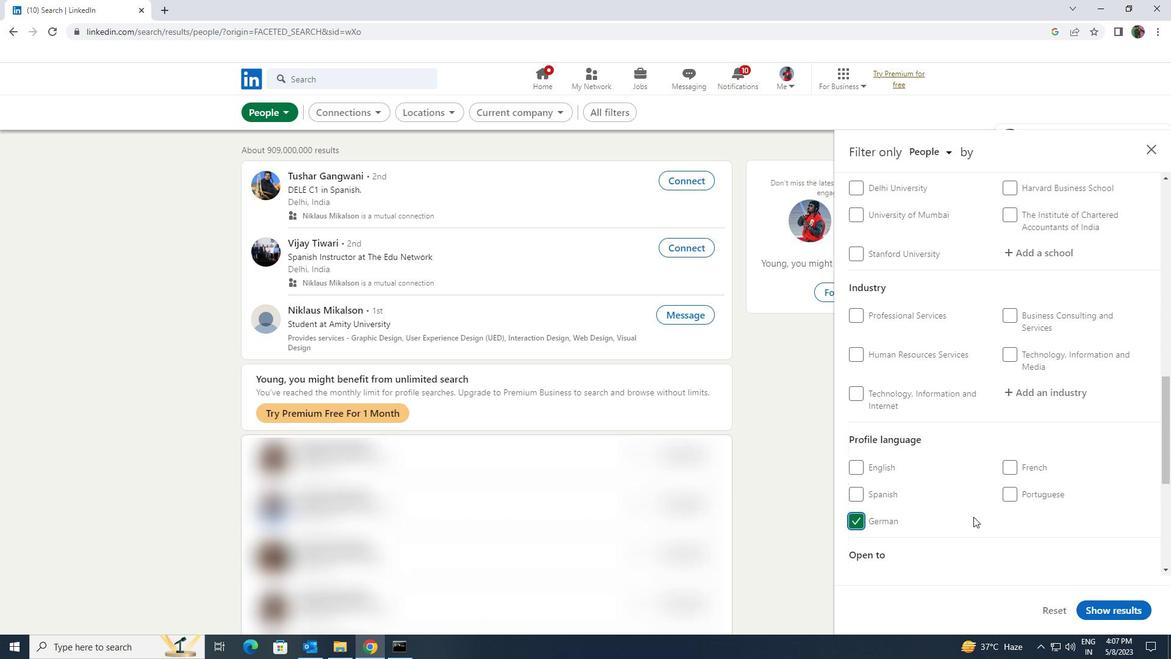 
Action: Mouse scrolled (976, 516) with delta (0, 0)
Screenshot: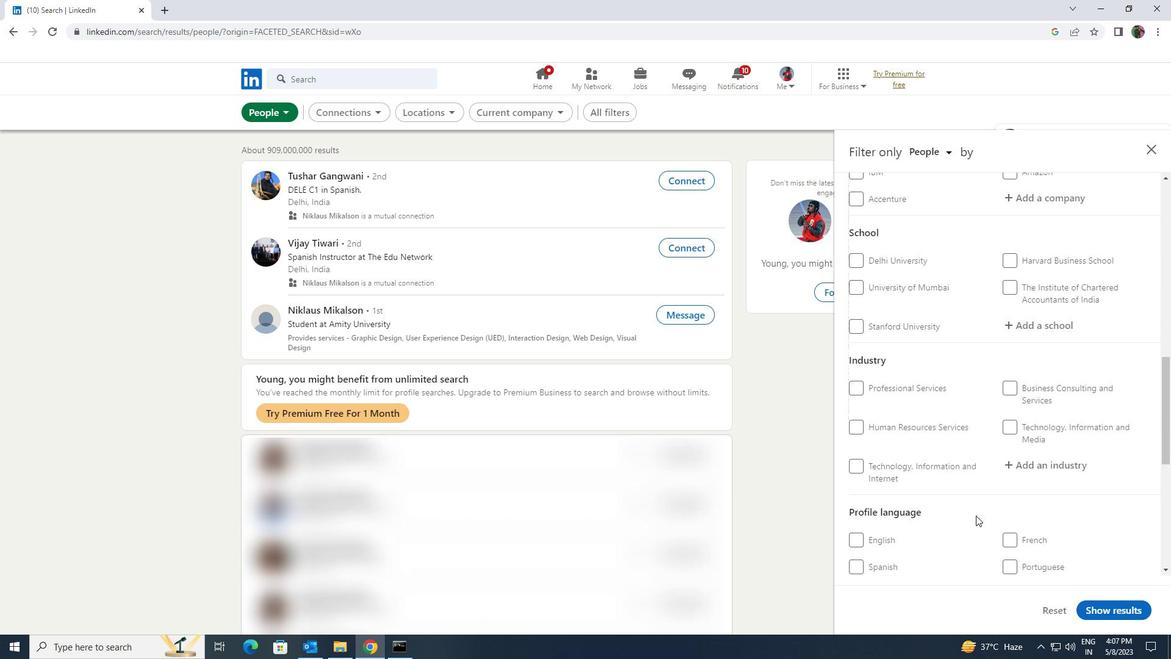 
Action: Mouse scrolled (976, 516) with delta (0, 0)
Screenshot: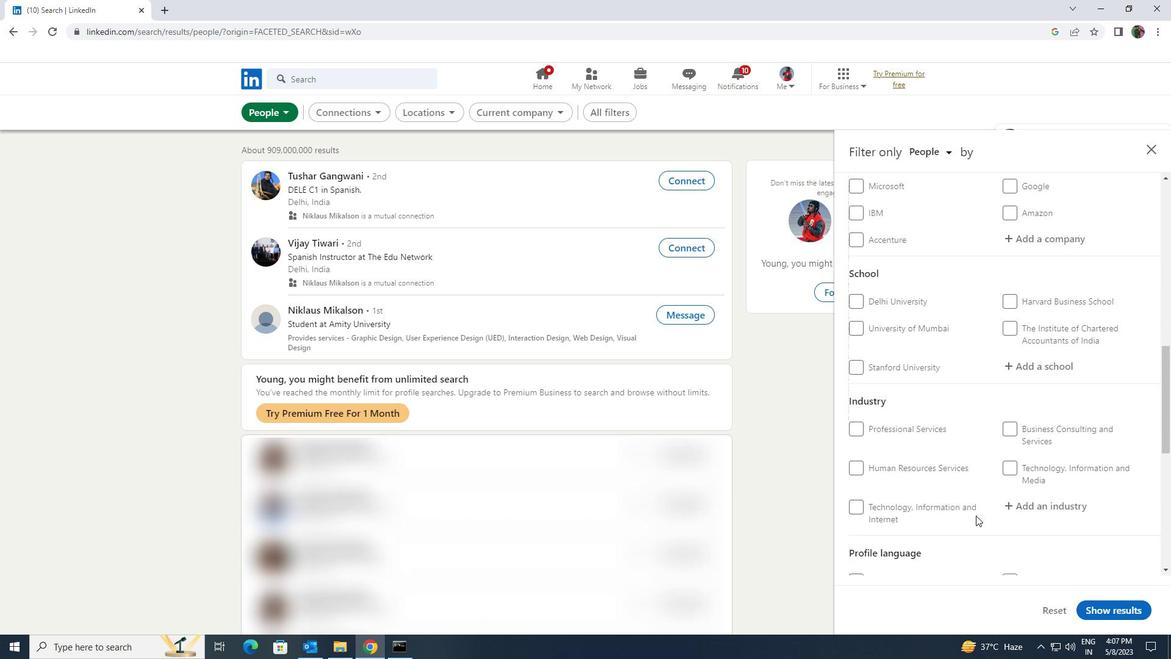 
Action: Mouse scrolled (976, 516) with delta (0, 0)
Screenshot: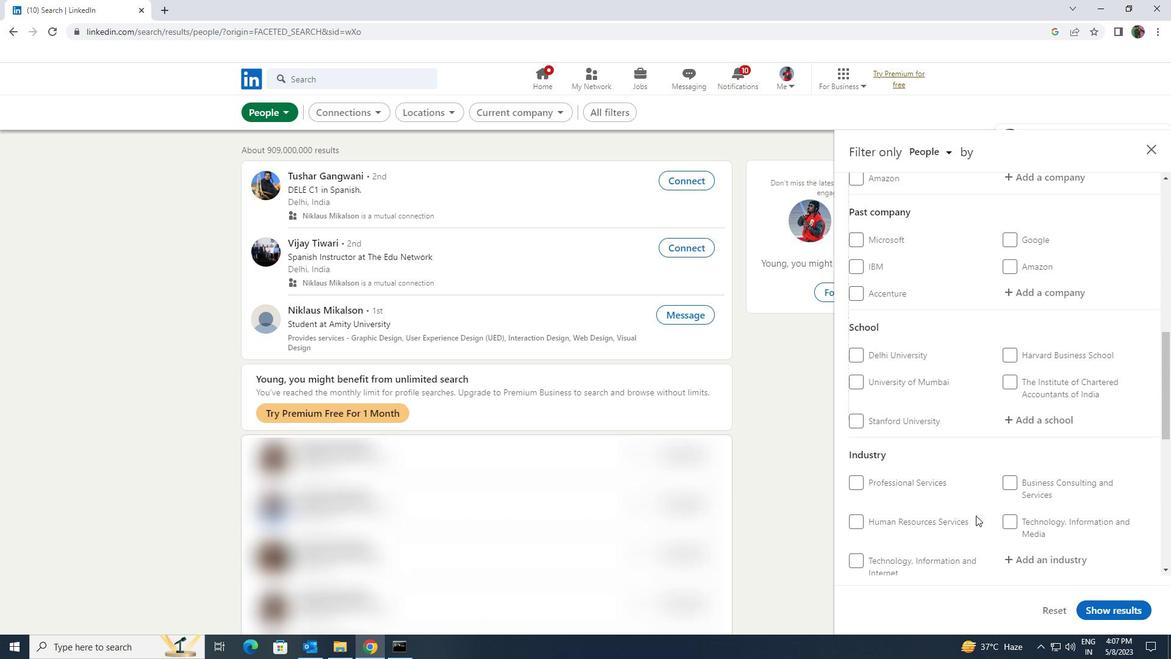 
Action: Mouse scrolled (976, 516) with delta (0, 0)
Screenshot: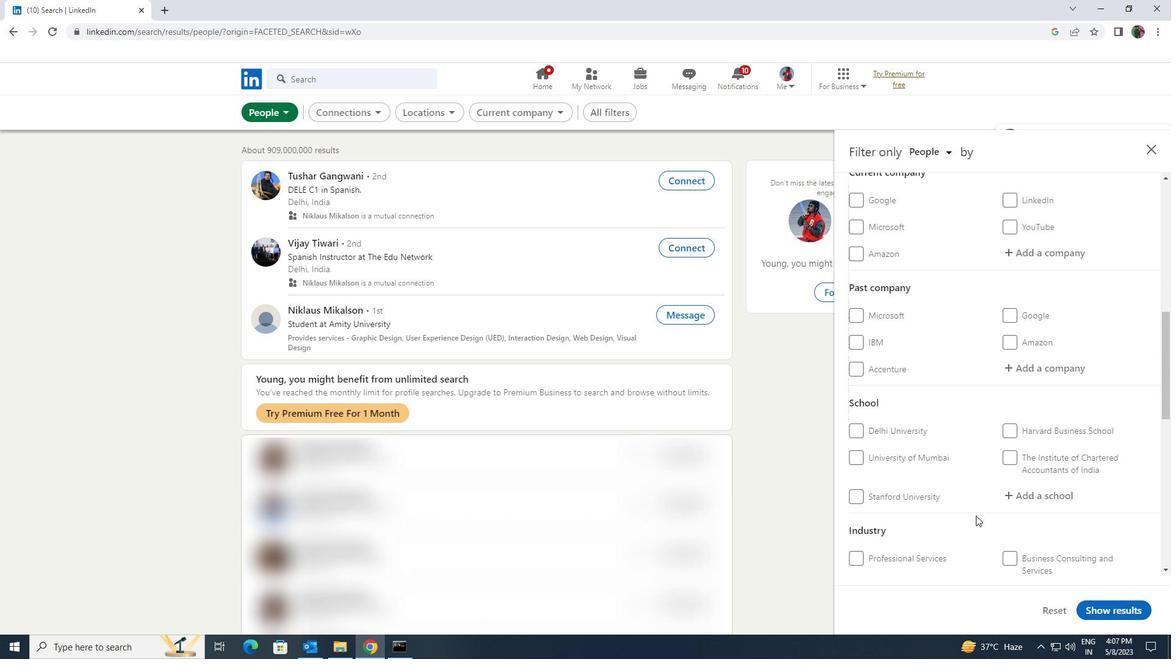 
Action: Mouse scrolled (976, 516) with delta (0, 0)
Screenshot: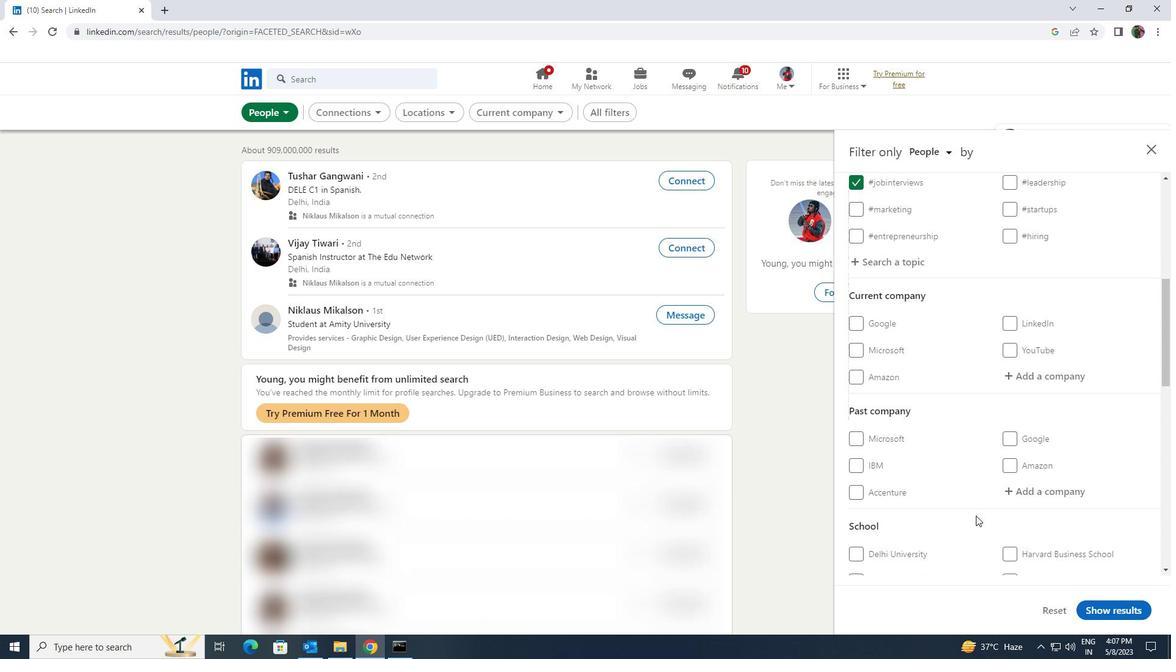 
Action: Mouse moved to (1008, 436)
Screenshot: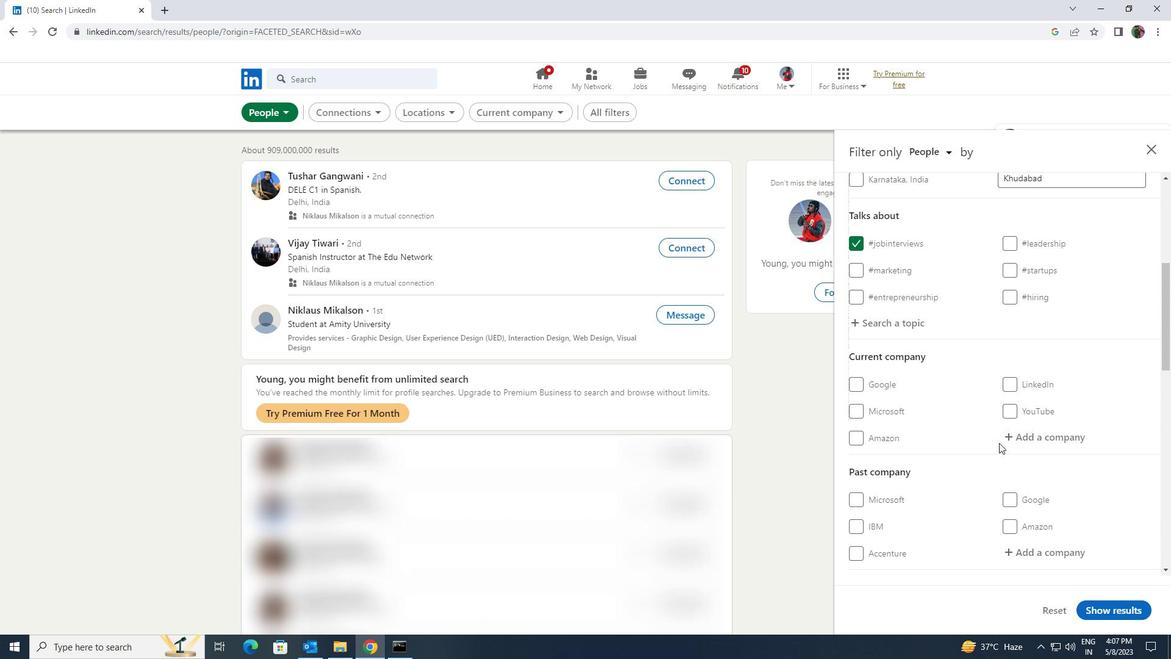 
Action: Mouse pressed left at (1008, 436)
Screenshot: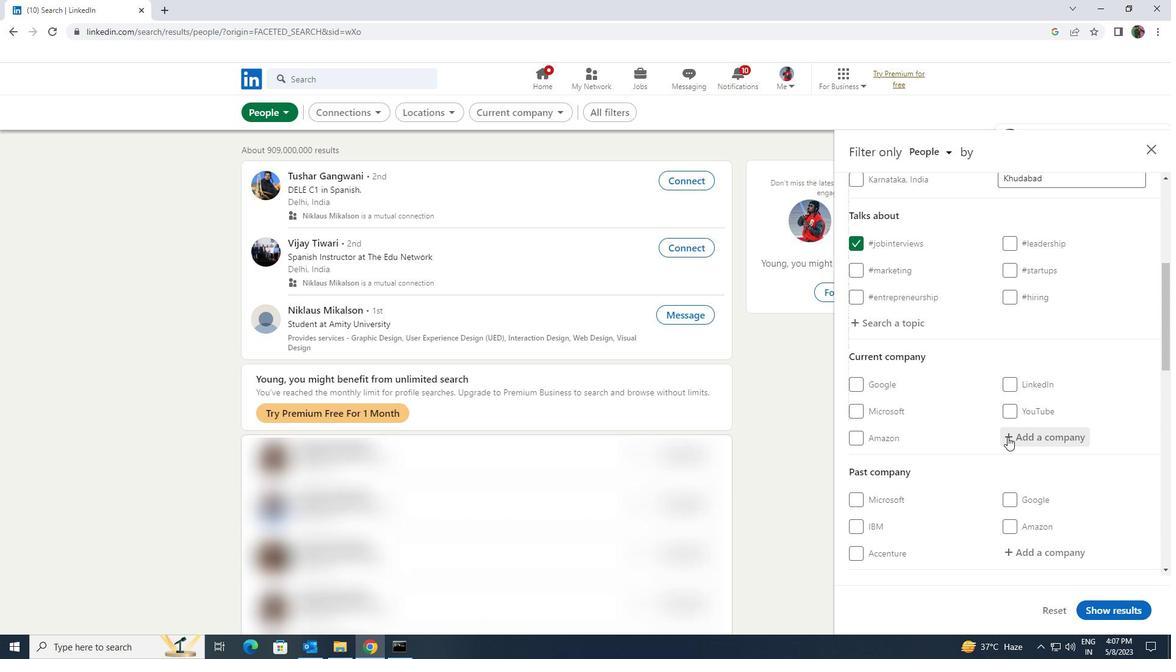 
Action: Key pressed <Key.shift><Key.shift><Key.shift><Key.shift><Key.shift><Key.shift><Key.shift><Key.shift><Key.shift><Key.shift><Key.shift><Key.shift><Key.shift><Key.shift><Key.shift><Key.shift><Key.shift><Key.shift>TATA<Key.space>
Screenshot: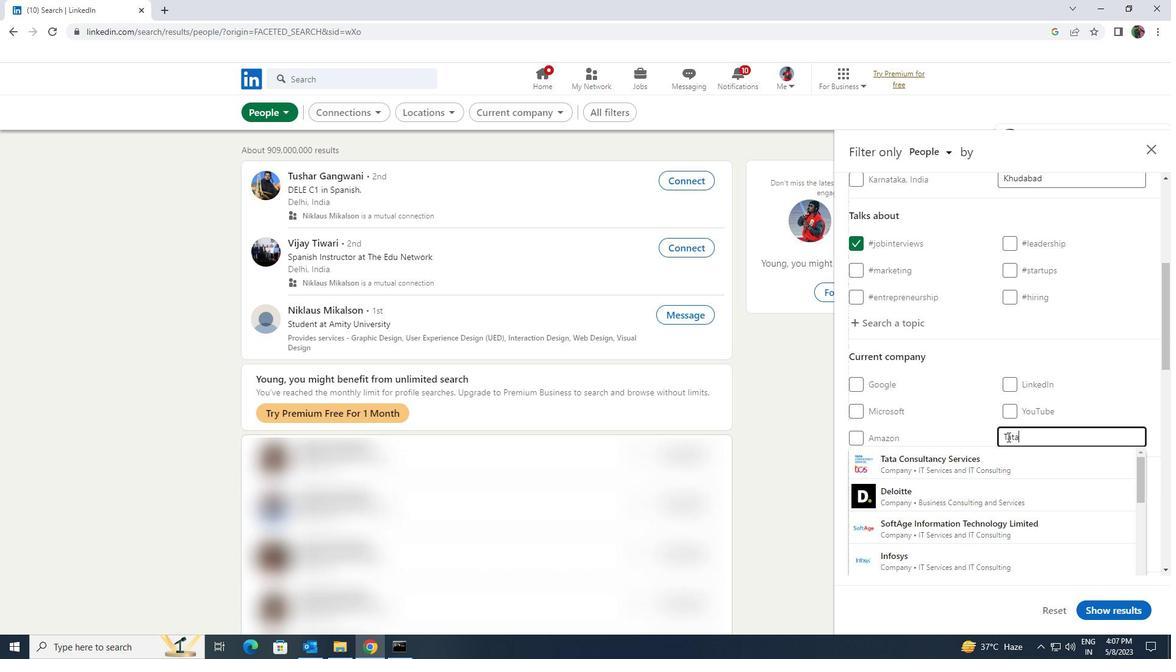 
Action: Mouse moved to (1005, 455)
Screenshot: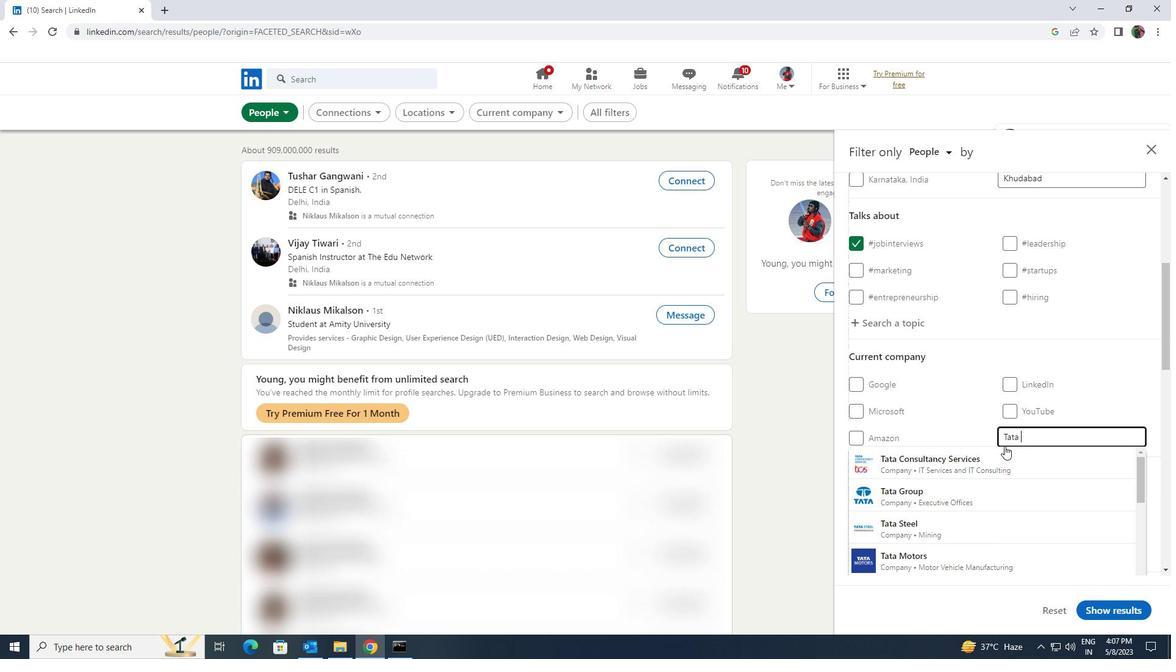 
Action: Mouse pressed left at (1005, 455)
Screenshot: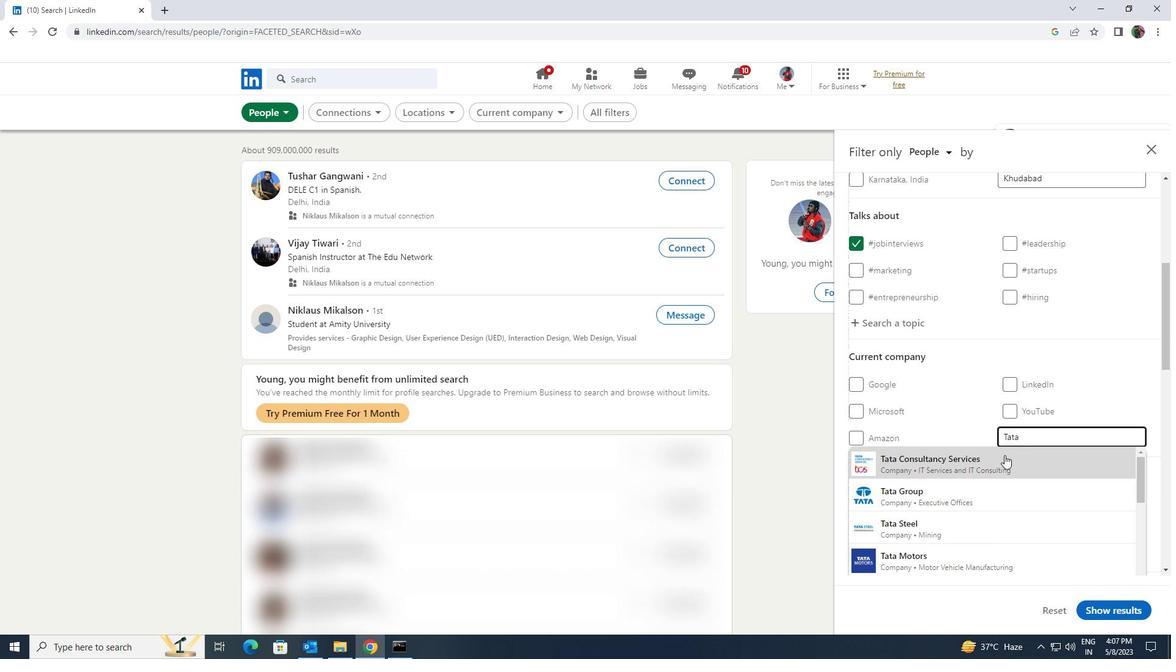 
Action: Mouse scrolled (1005, 454) with delta (0, 0)
Screenshot: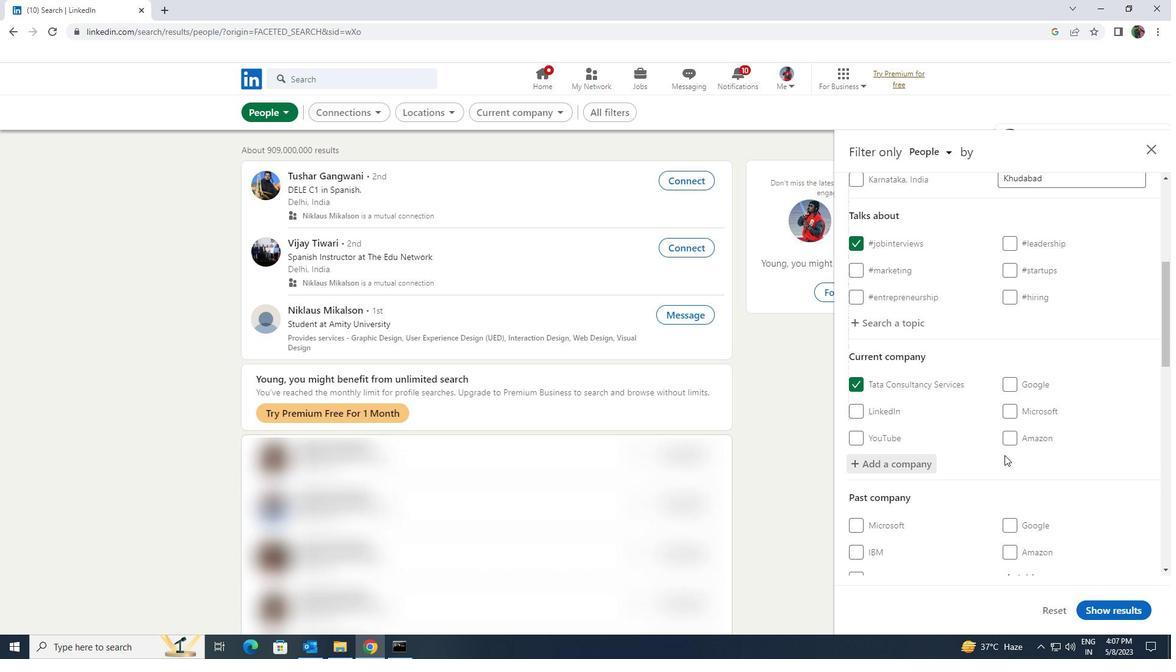 
Action: Mouse scrolled (1005, 454) with delta (0, 0)
Screenshot: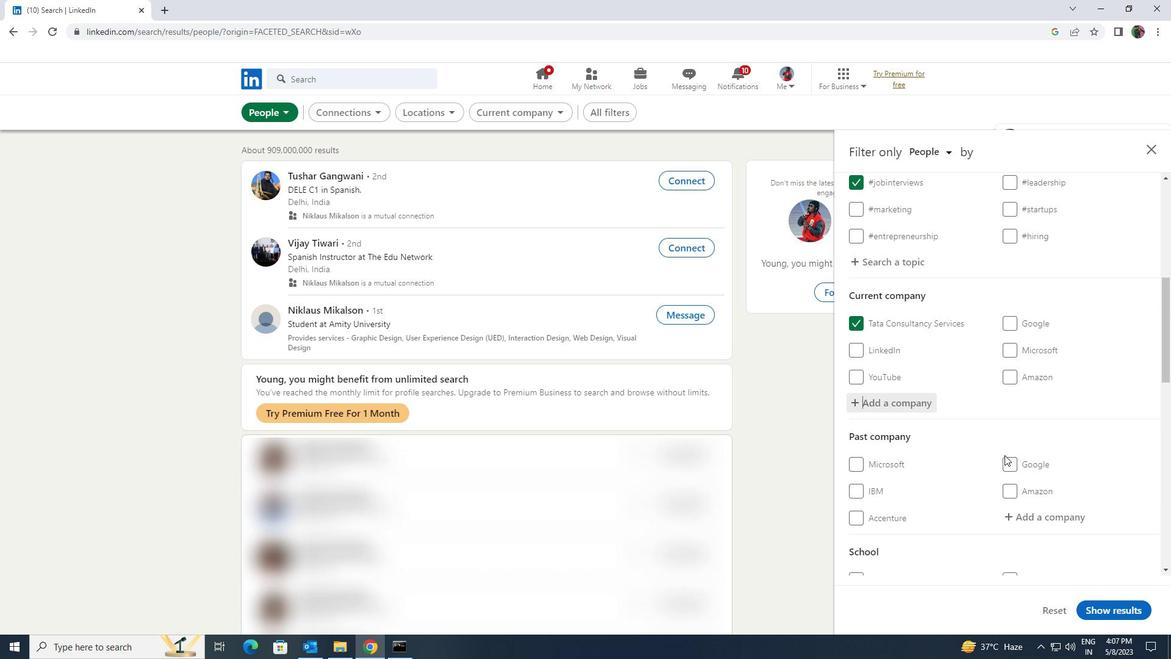 
Action: Mouse scrolled (1005, 454) with delta (0, 0)
Screenshot: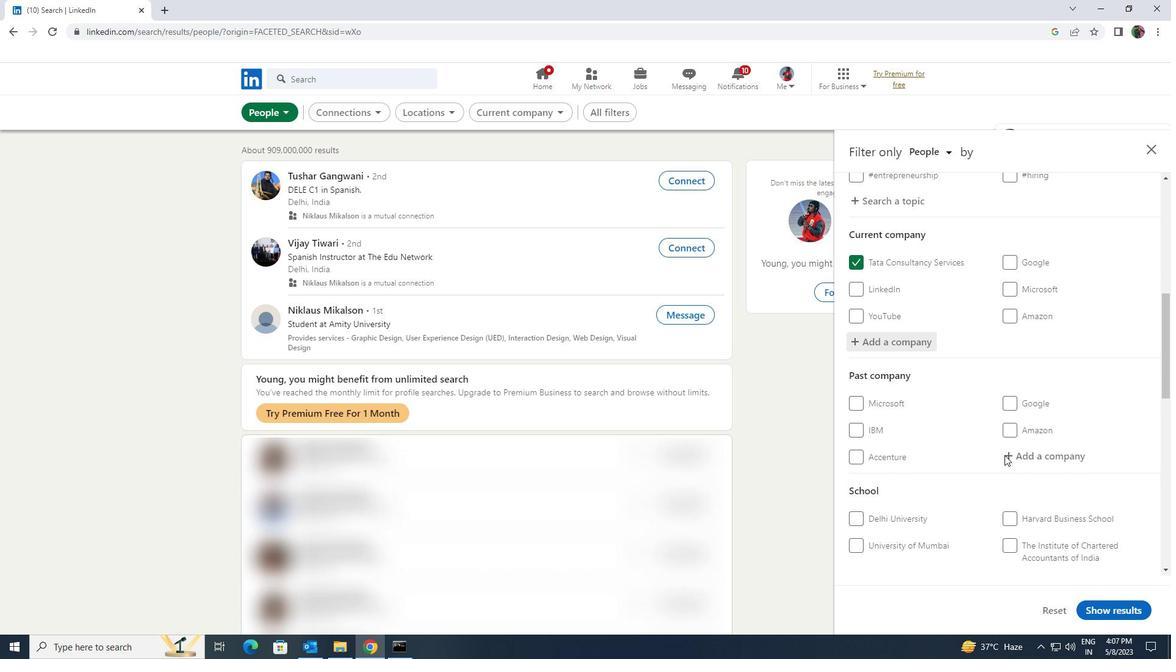 
Action: Mouse scrolled (1005, 454) with delta (0, 0)
Screenshot: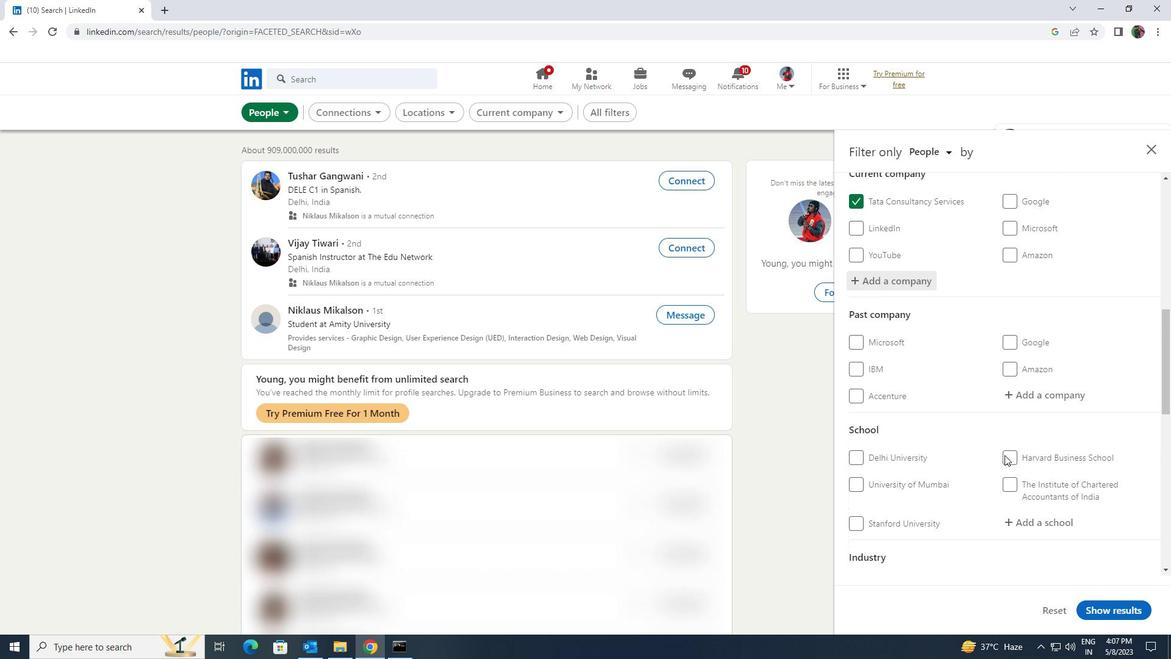 
Action: Mouse moved to (1010, 458)
Screenshot: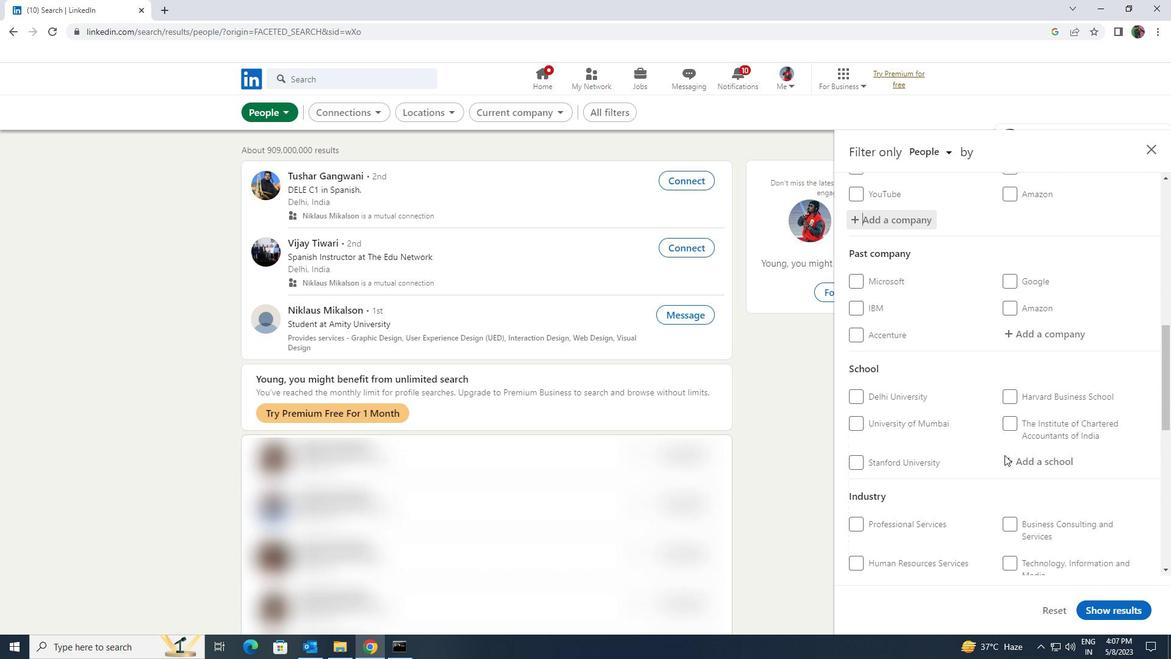 
Action: Mouse pressed left at (1010, 458)
Screenshot: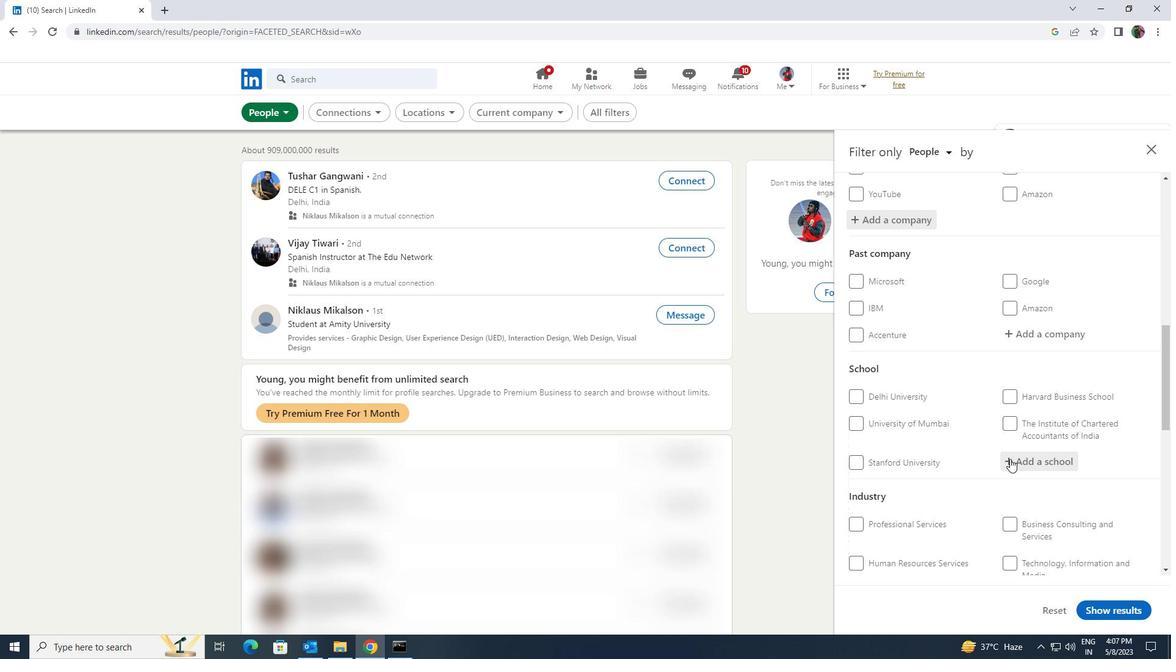 
Action: Key pressed <Key.shift><Key.shift><Key.shift><Key.shift><Key.shift><Key.shift>DNYAN
Screenshot: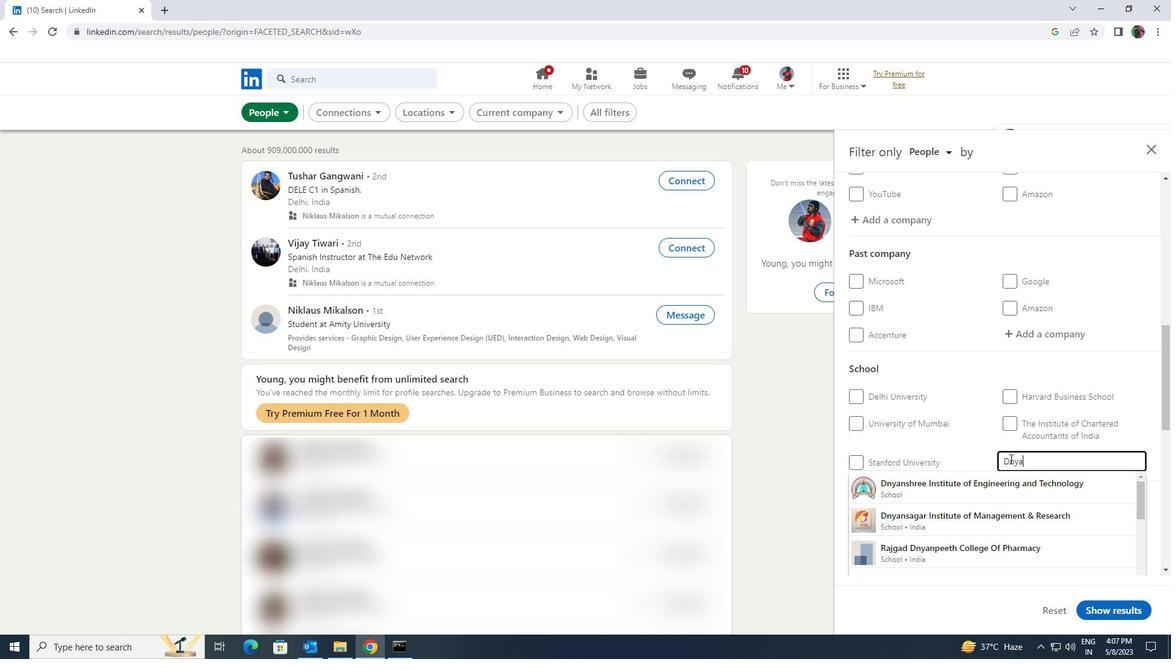
Action: Mouse moved to (1014, 482)
Screenshot: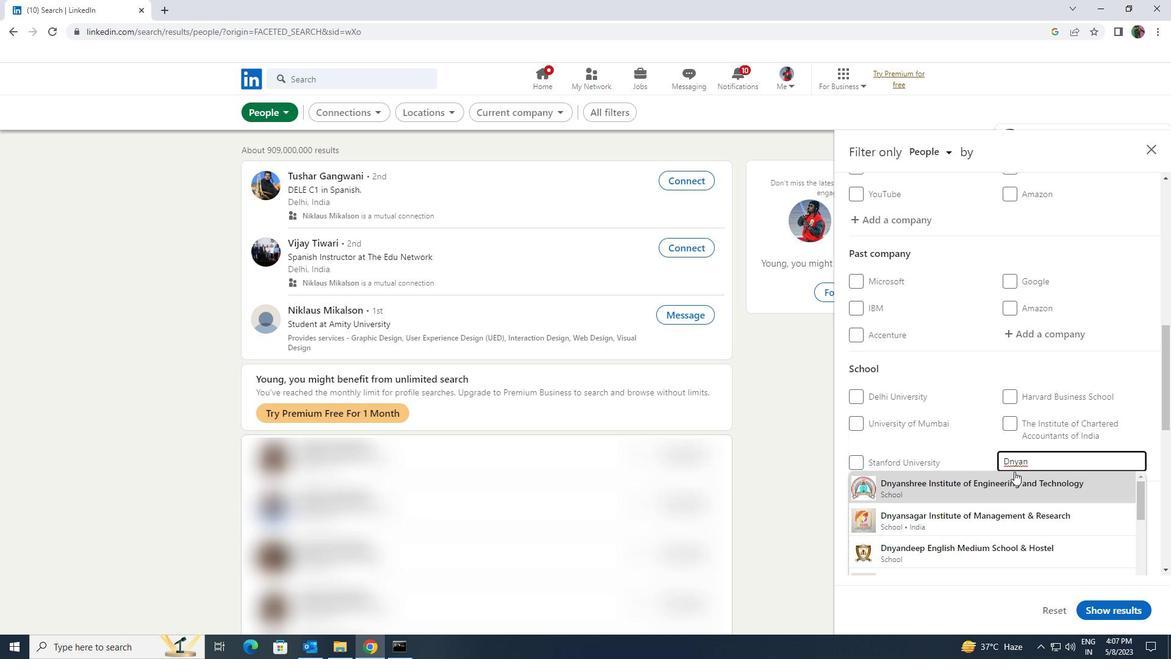
Action: Mouse scrolled (1014, 481) with delta (0, 0)
Screenshot: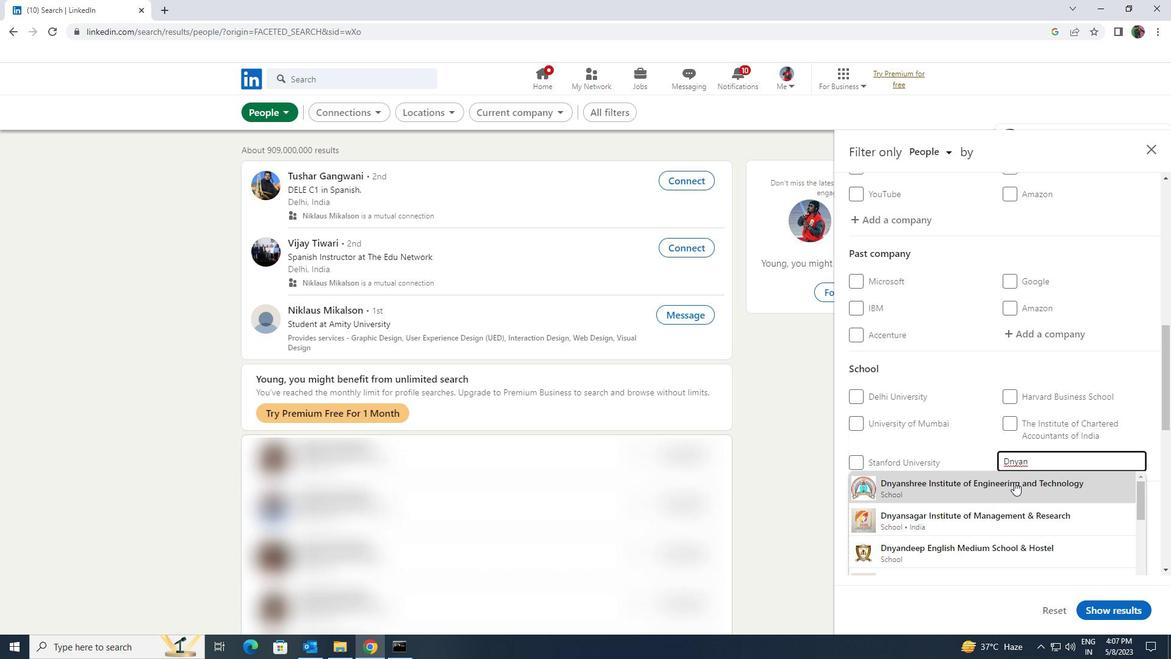 
Action: Mouse scrolled (1014, 481) with delta (0, 0)
Screenshot: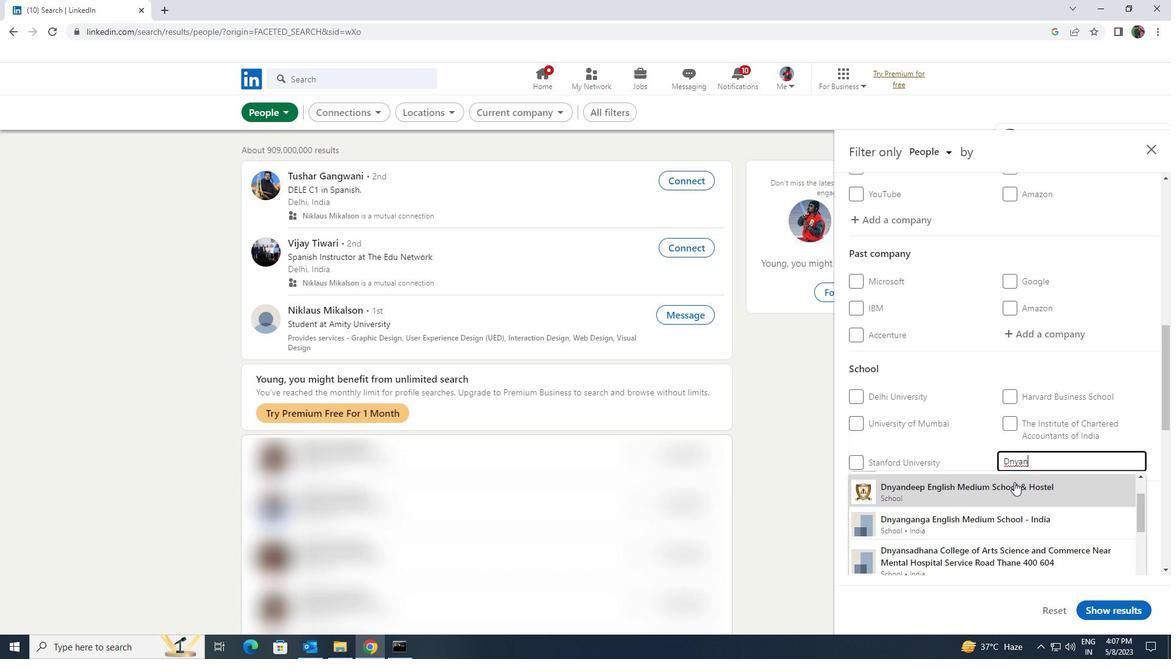 
Action: Mouse moved to (1012, 485)
Screenshot: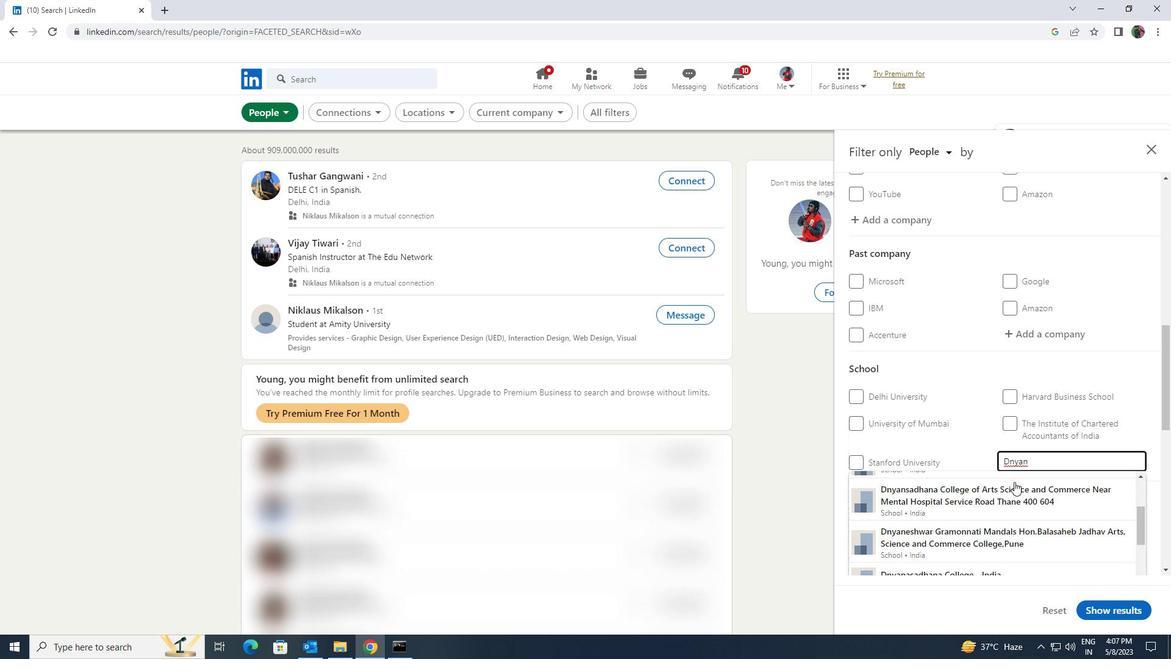 
Action: Mouse pressed left at (1012, 485)
Screenshot: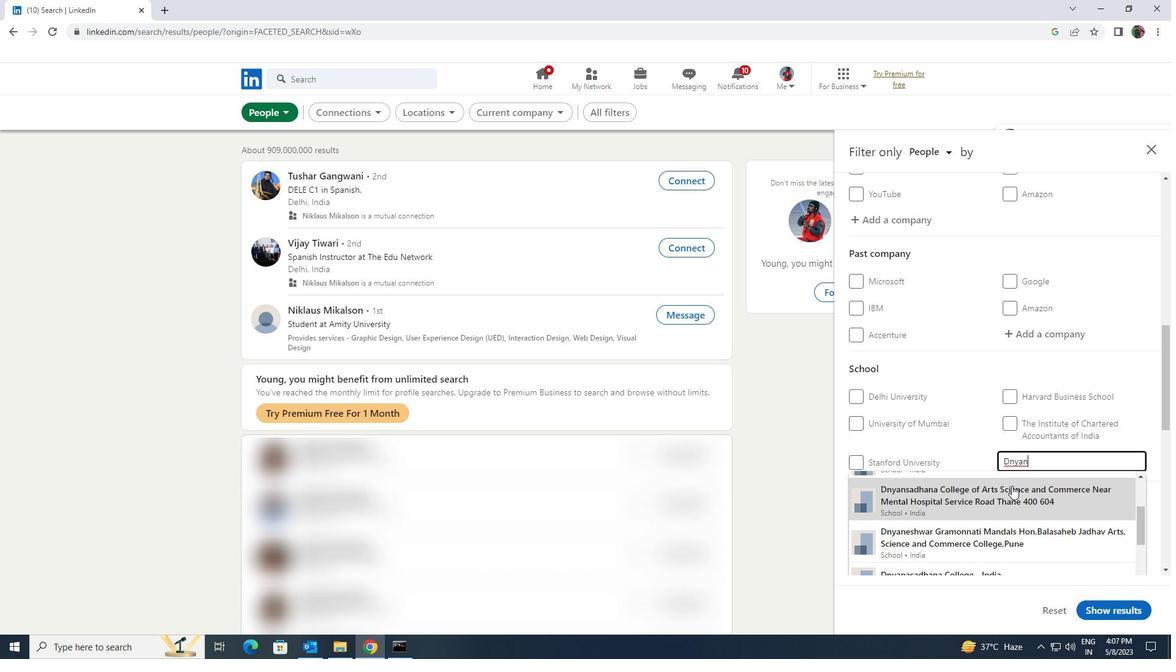 
Action: Mouse scrolled (1012, 485) with delta (0, 0)
Screenshot: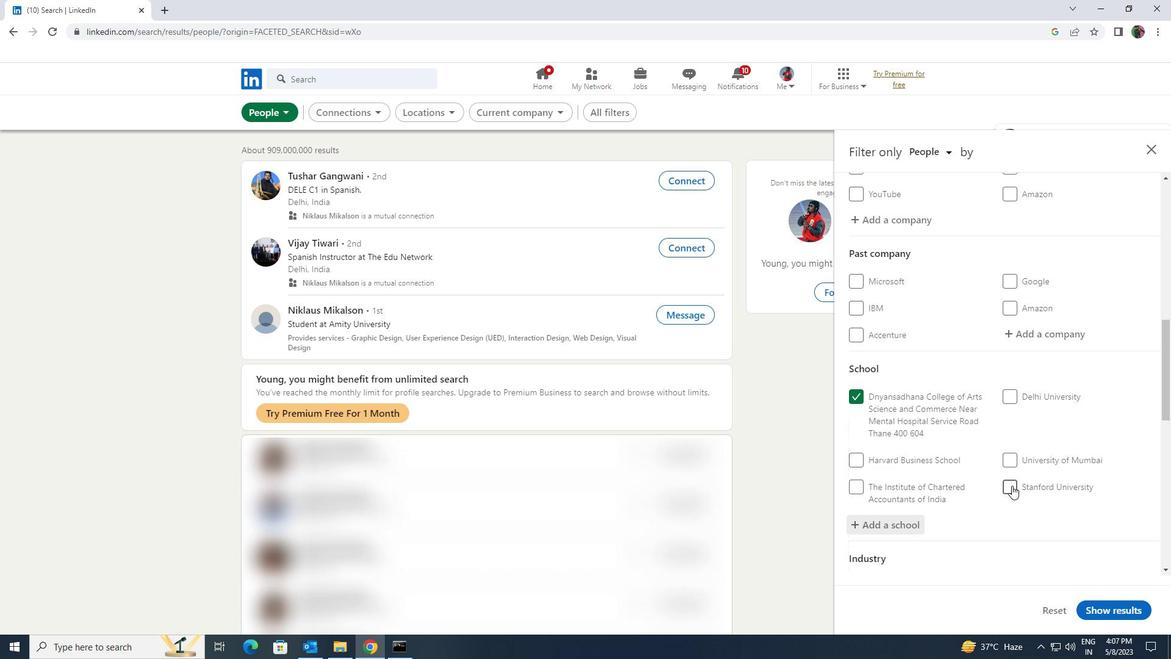 
Action: Mouse scrolled (1012, 485) with delta (0, 0)
Screenshot: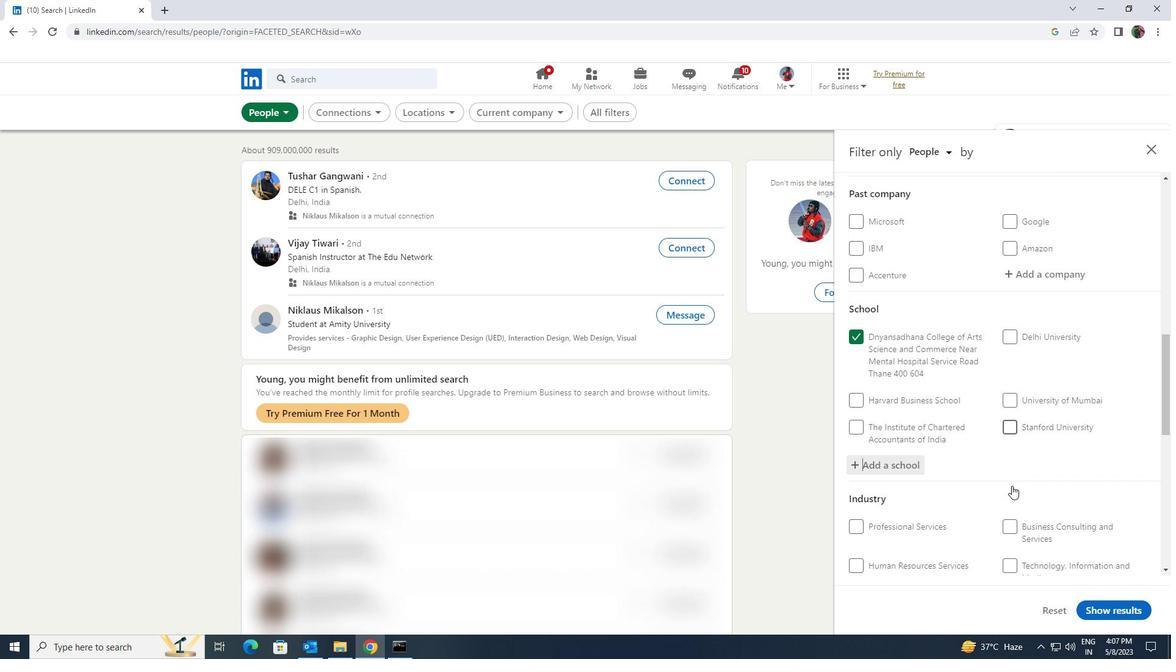 
Action: Mouse scrolled (1012, 485) with delta (0, 0)
Screenshot: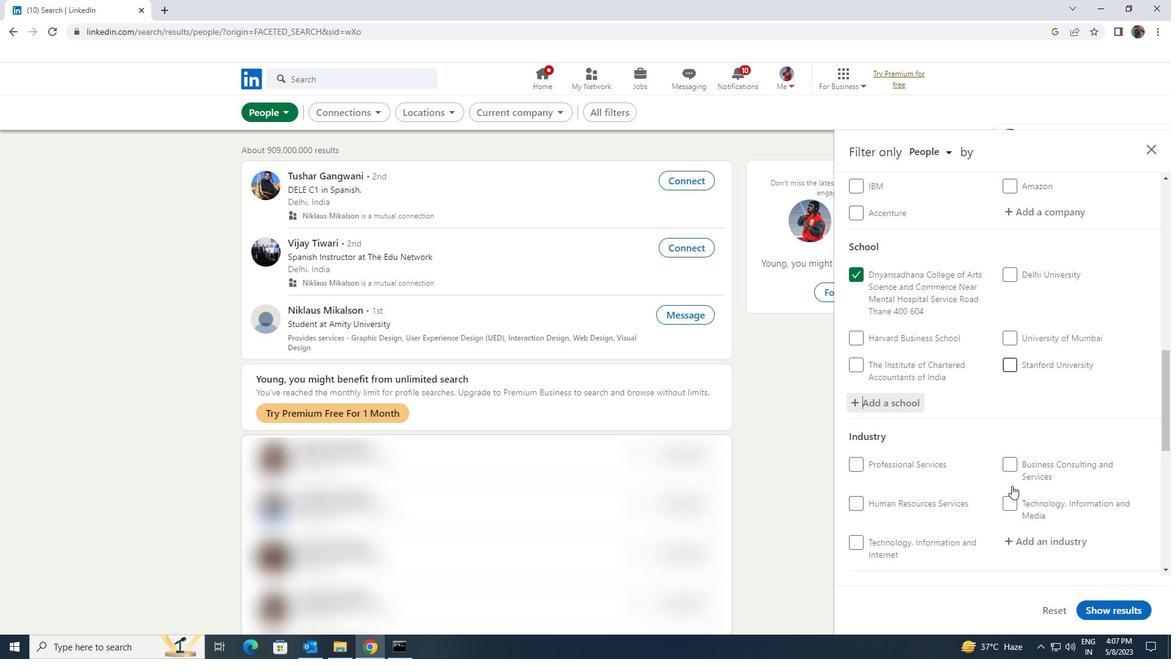 
Action: Mouse moved to (1013, 485)
Screenshot: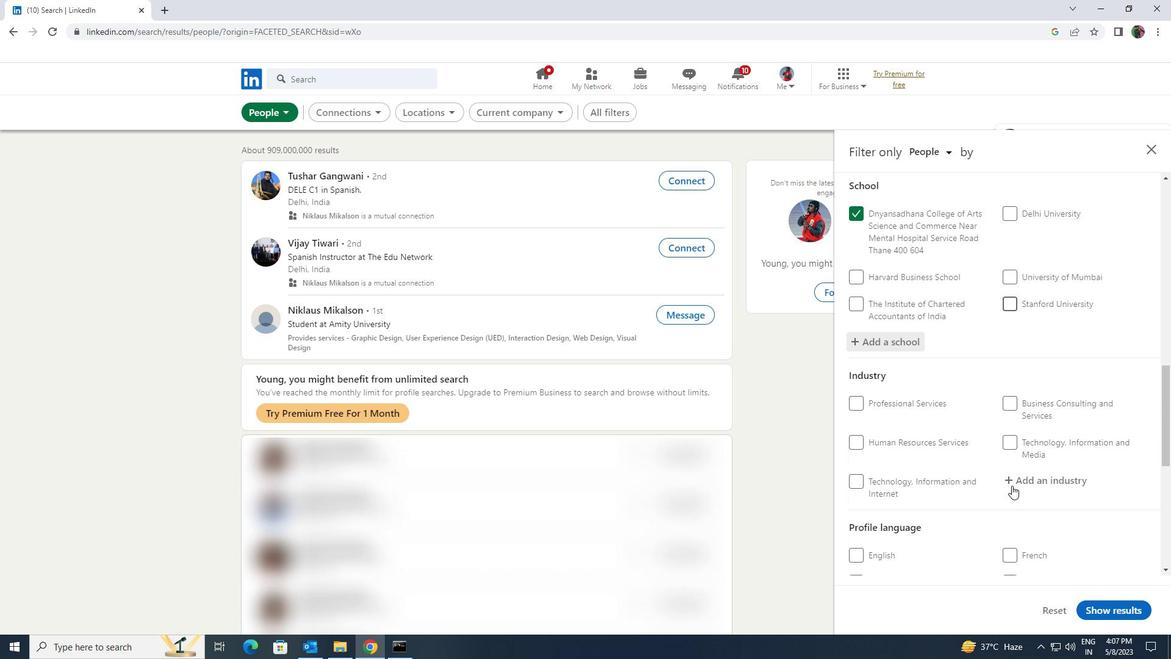 
Action: Mouse pressed left at (1013, 485)
Screenshot: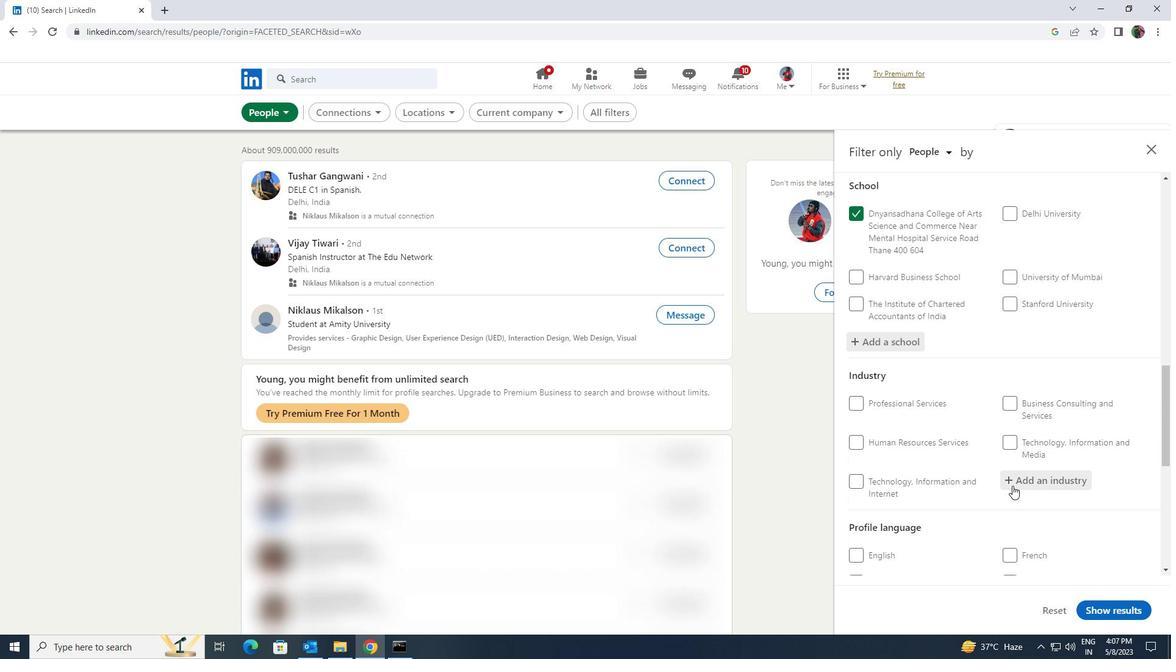 
Action: Key pressed <Key.shift><Key.shift><Key.shift><Key.shift><Key.shift><Key.shift><Key.shift><Key.shift><Key.shift><Key.shift><Key.shift><Key.shift>ADMINISTRATION<Key.space>OF<Key.space><Key.shift>JUSTICE
Screenshot: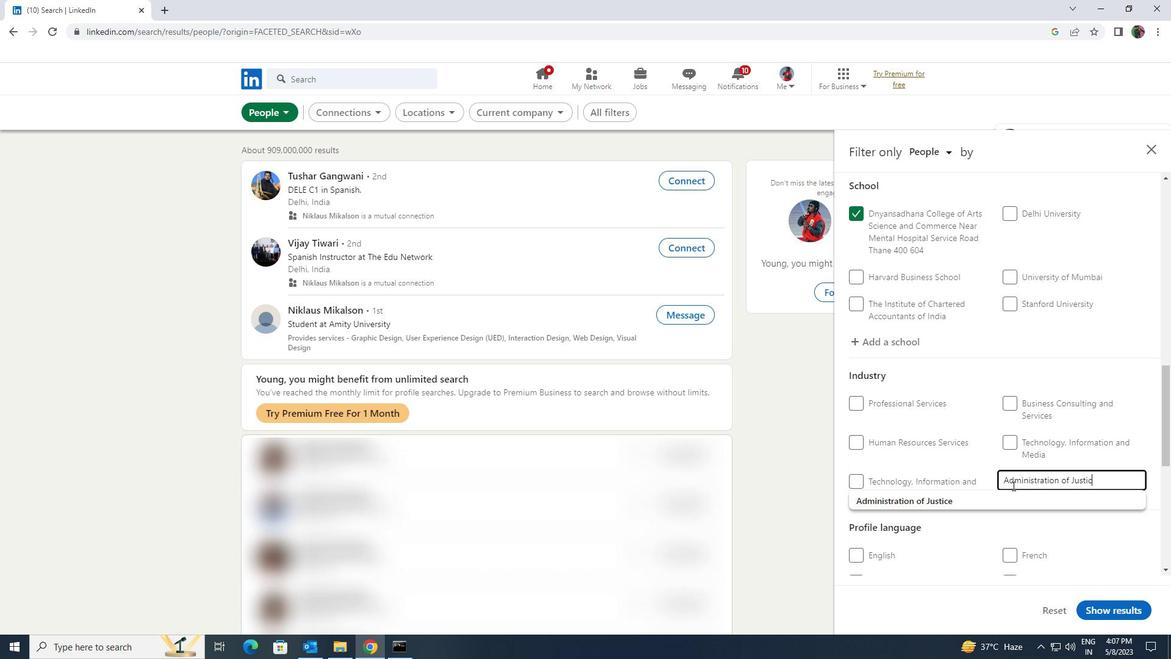 
Action: Mouse moved to (1010, 490)
Screenshot: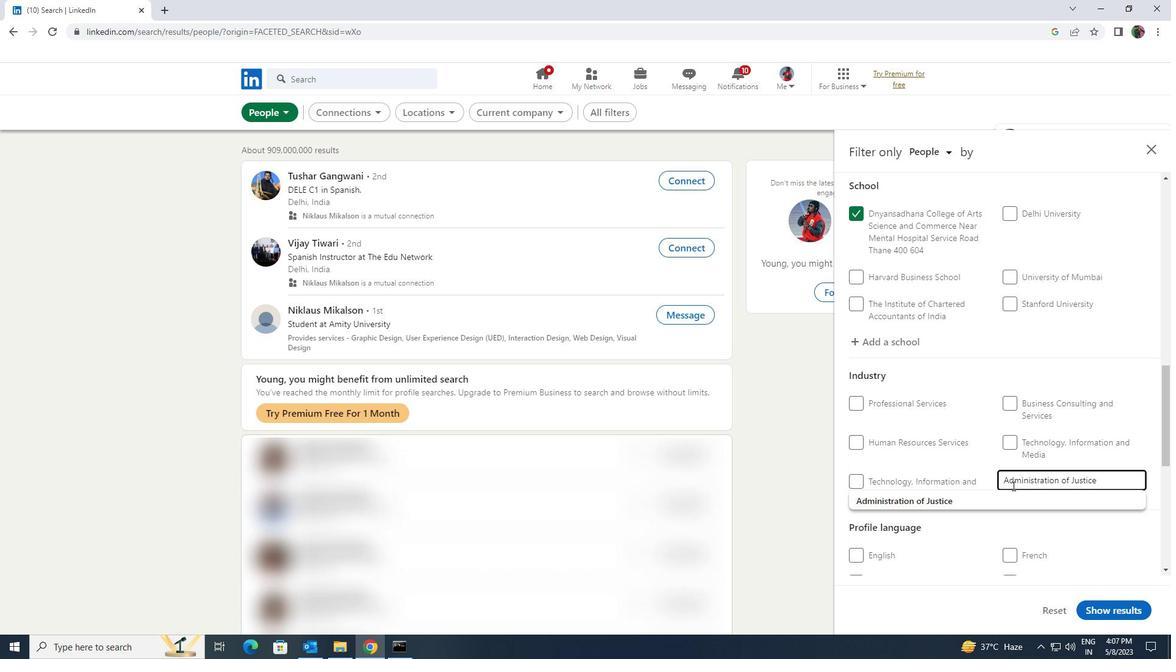 
Action: Mouse pressed left at (1010, 490)
Screenshot: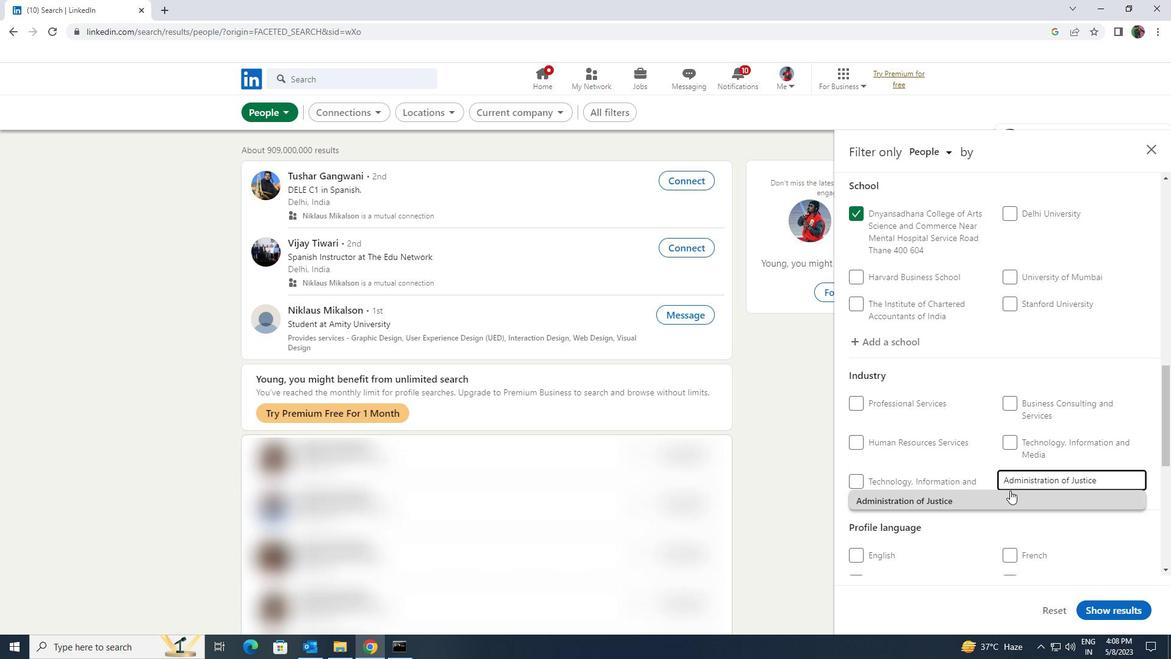 
Action: Mouse scrolled (1010, 490) with delta (0, 0)
Screenshot: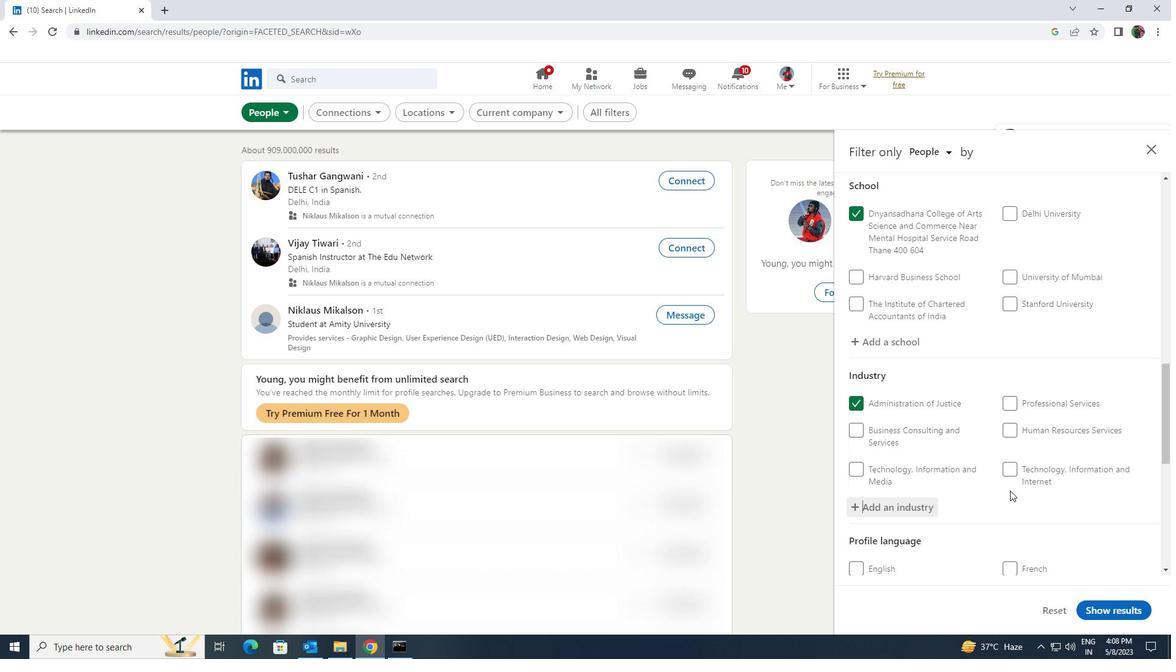 
Action: Mouse scrolled (1010, 490) with delta (0, 0)
Screenshot: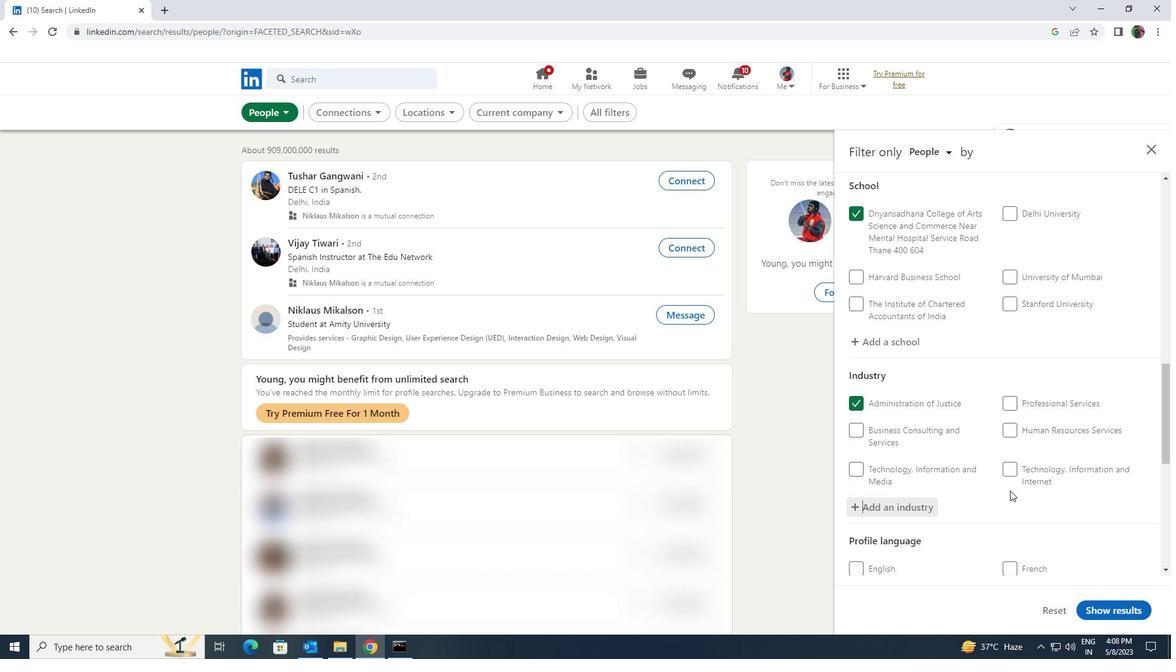 
Action: Mouse scrolled (1010, 490) with delta (0, 0)
Screenshot: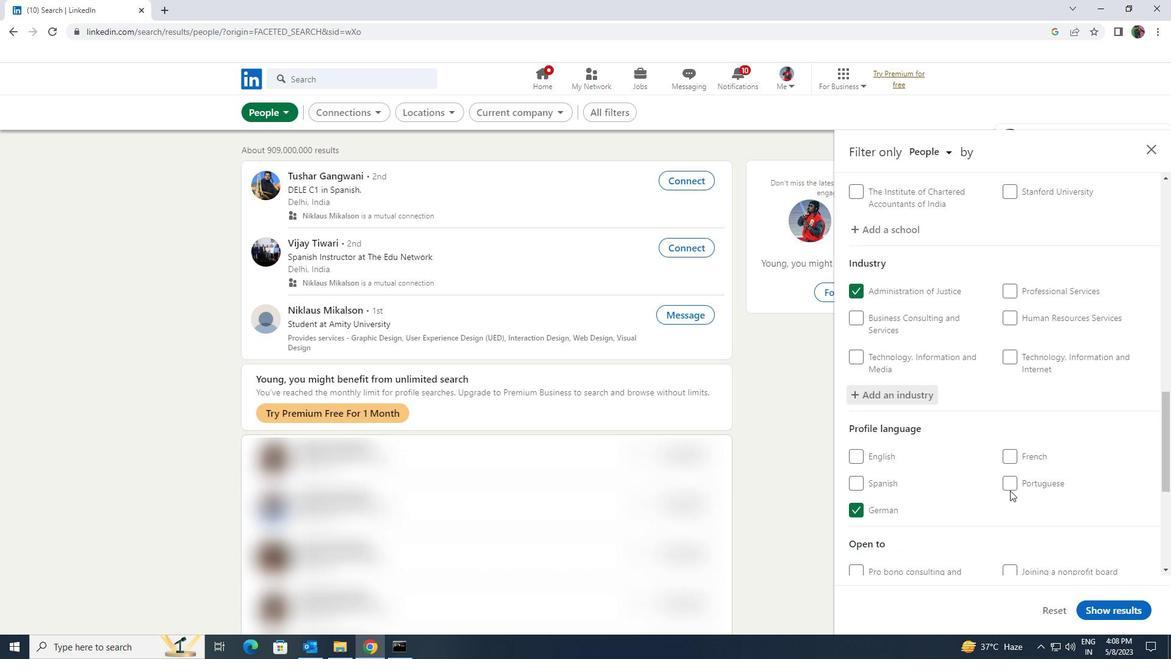 
Action: Mouse scrolled (1010, 490) with delta (0, 0)
Screenshot: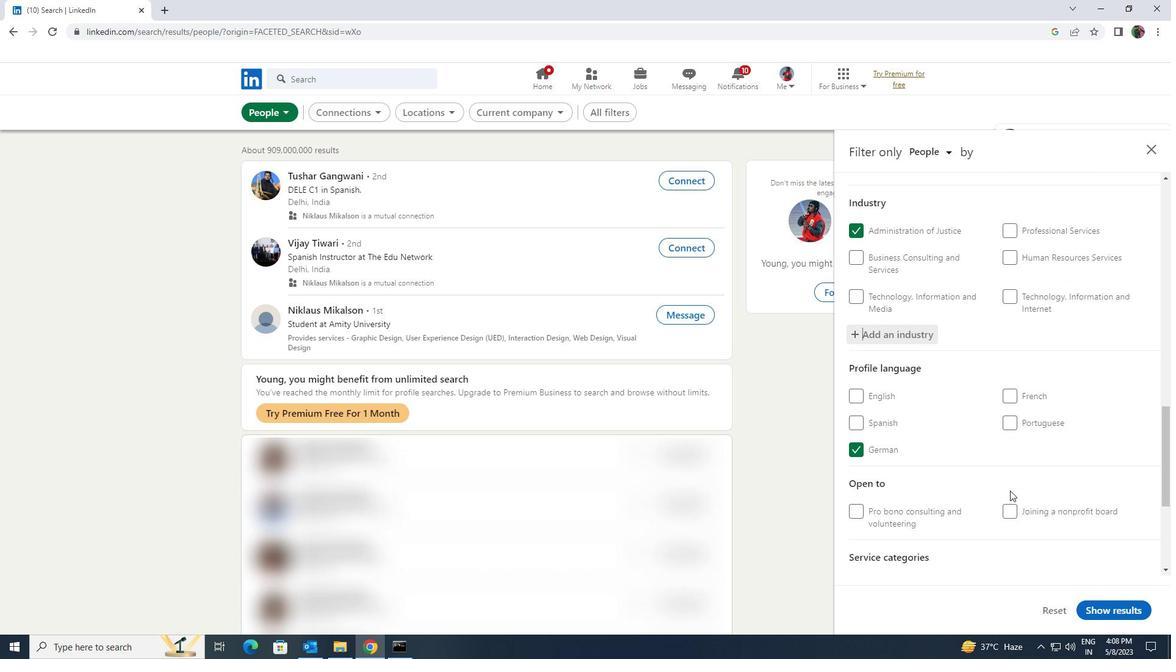 
Action: Mouse scrolled (1010, 490) with delta (0, 0)
Screenshot: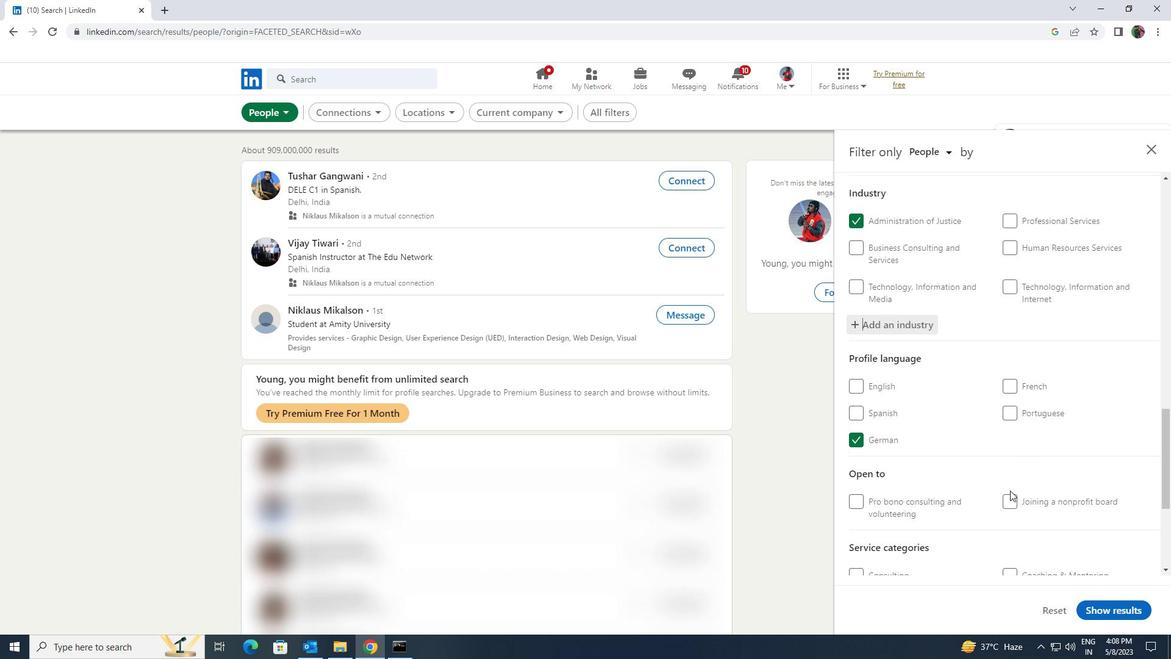 
Action: Mouse scrolled (1010, 490) with delta (0, 0)
Screenshot: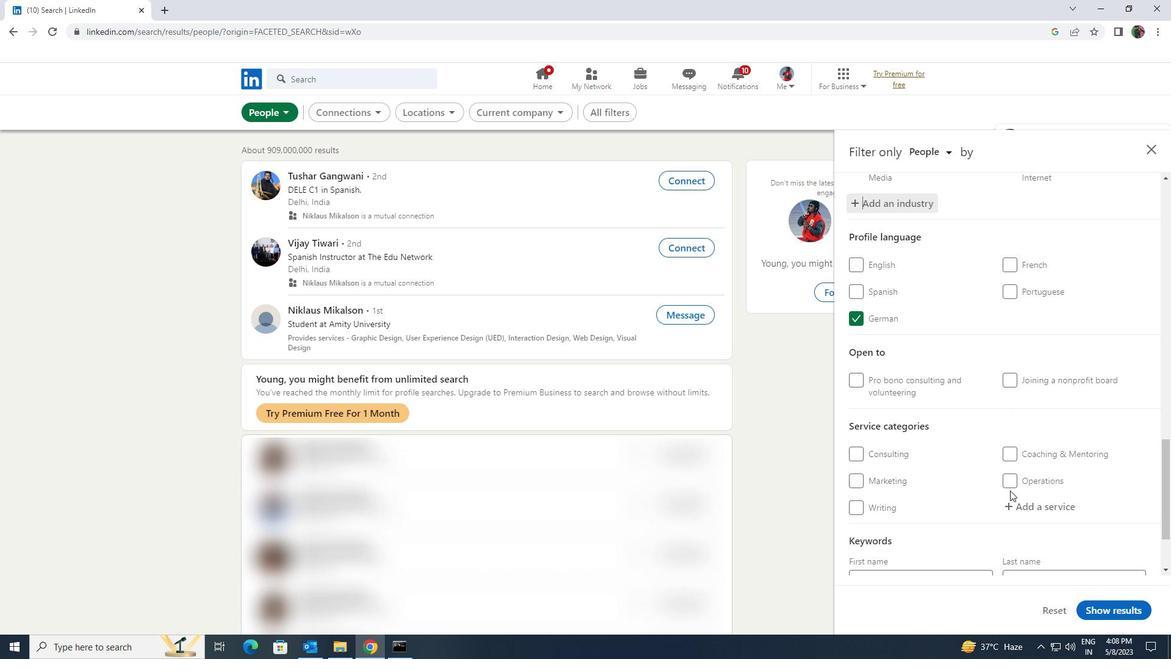
Action: Mouse moved to (1017, 449)
Screenshot: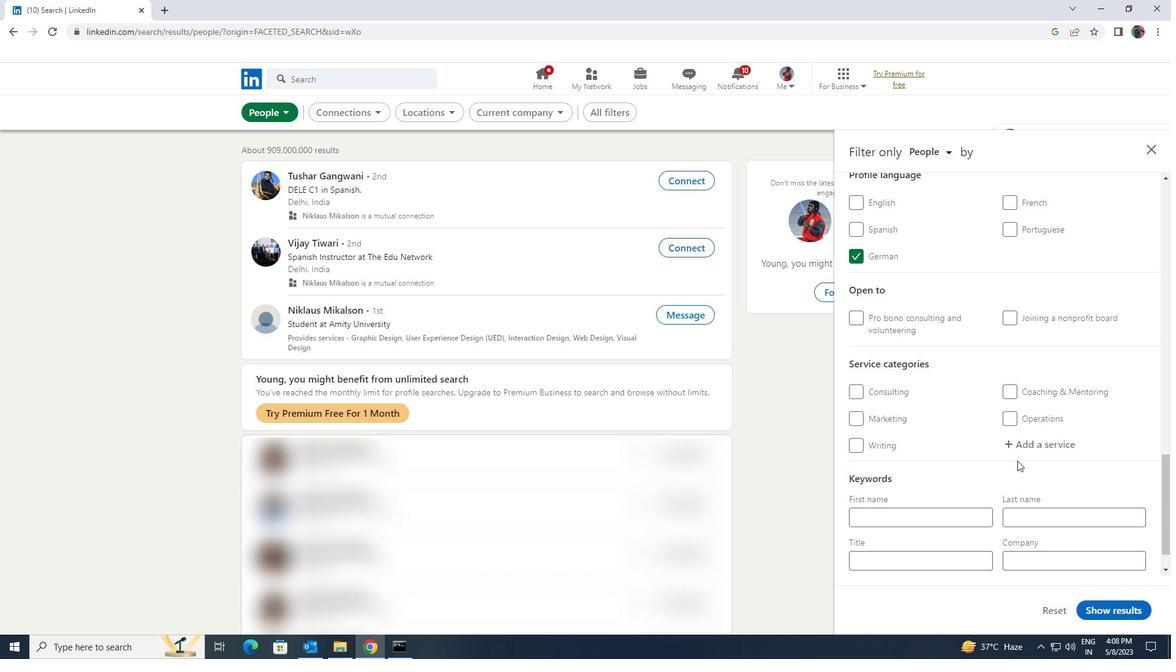 
Action: Mouse pressed left at (1017, 449)
Screenshot: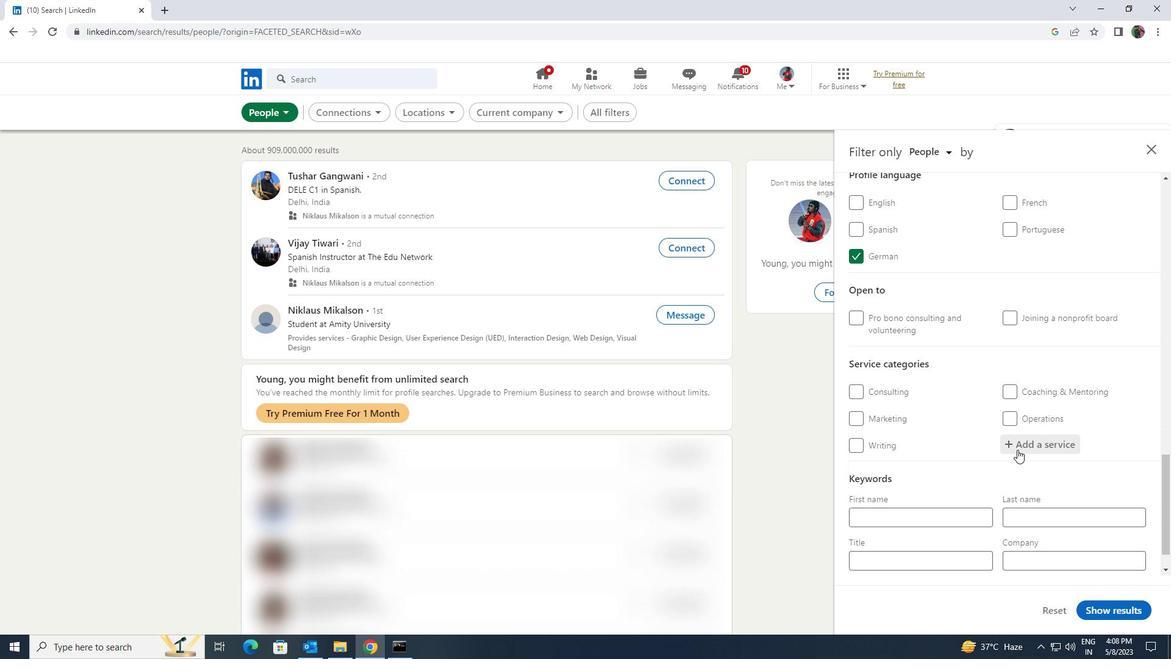 
Action: Key pressed <Key.shift><Key.shift><Key.shift><Key.shift><Key.shift><Key.shift><Key.shift><Key.shift><Key.shift><Key.shift>EDITING
Screenshot: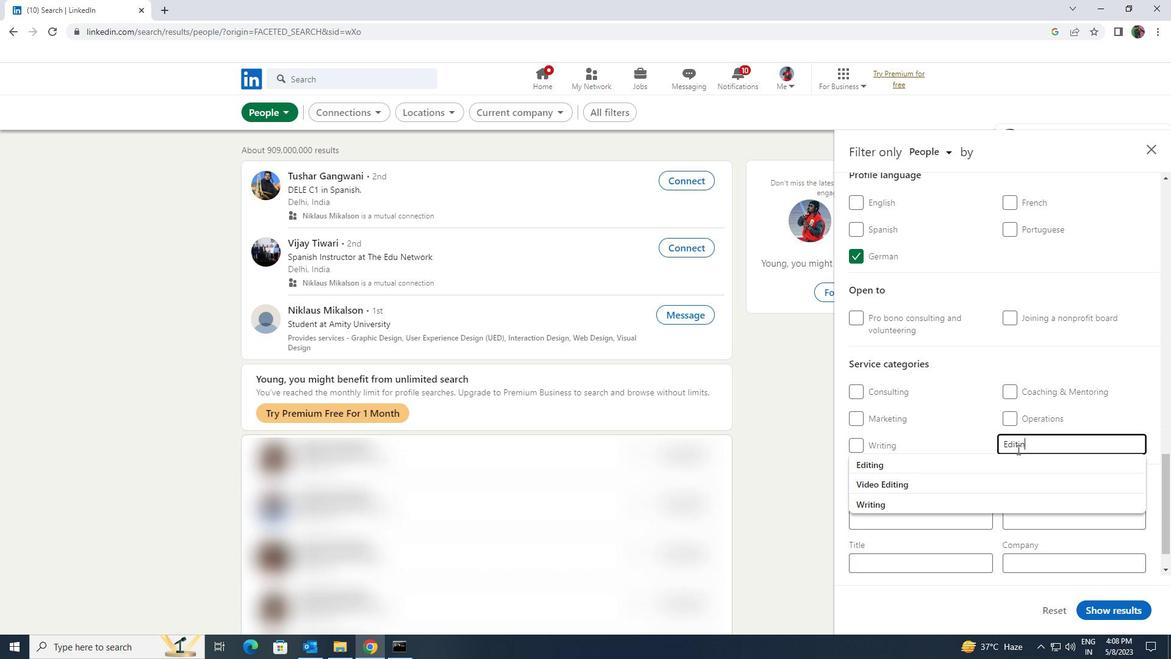 
Action: Mouse moved to (1016, 457)
Screenshot: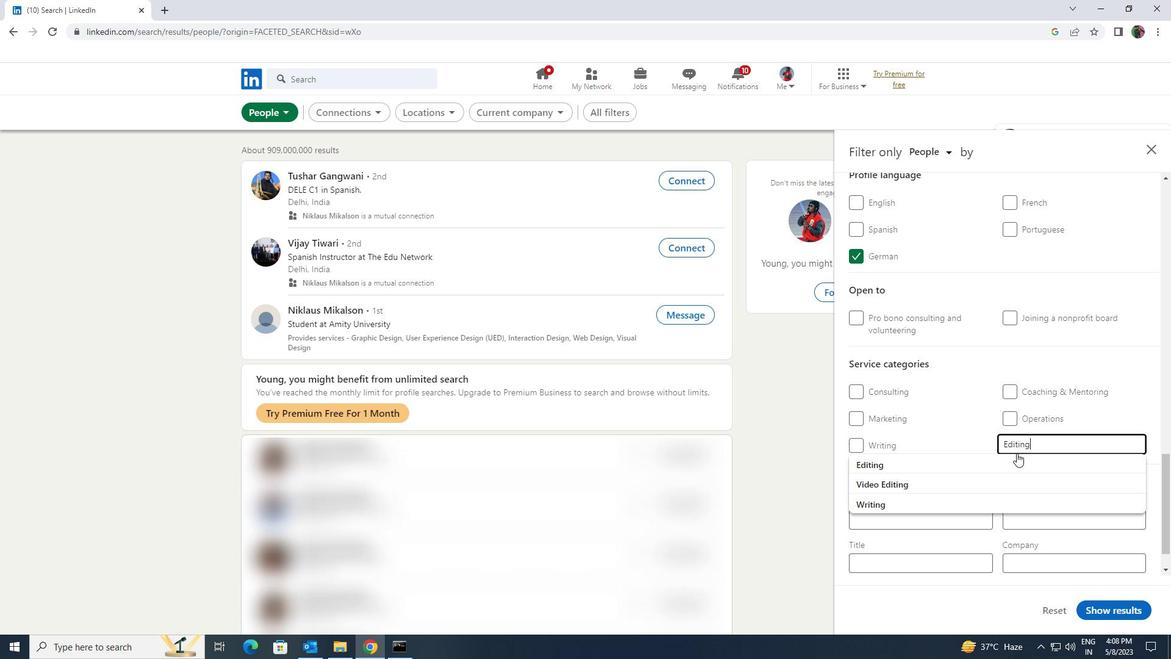 
Action: Mouse pressed left at (1016, 457)
Screenshot: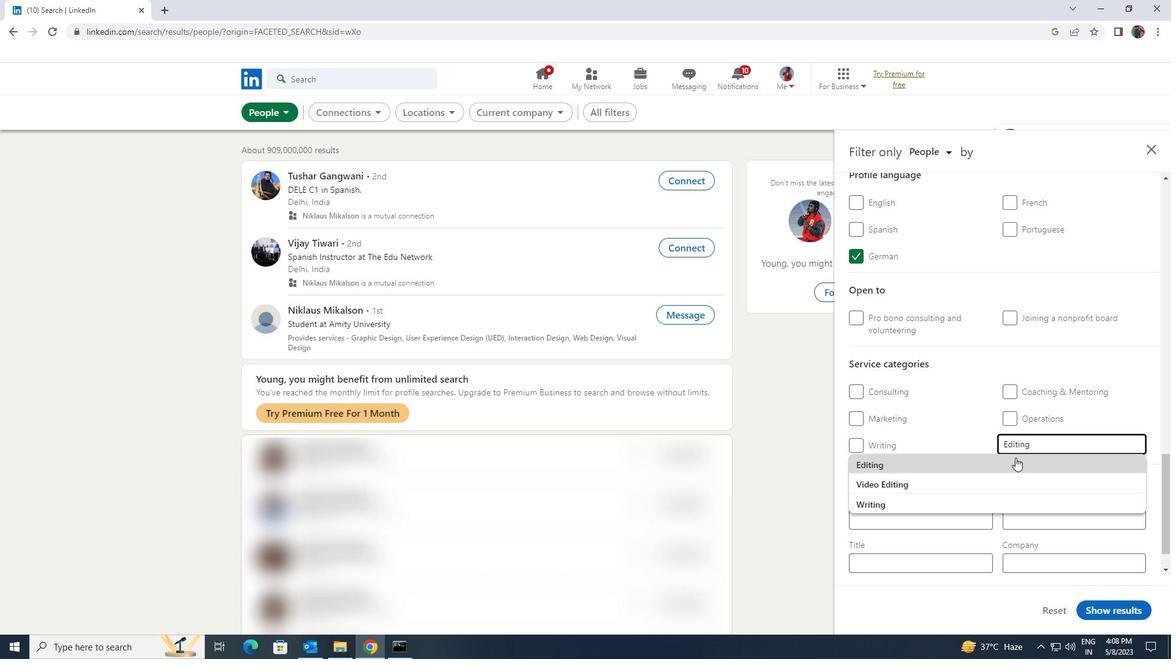 
Action: Mouse scrolled (1016, 457) with delta (0, 0)
Screenshot: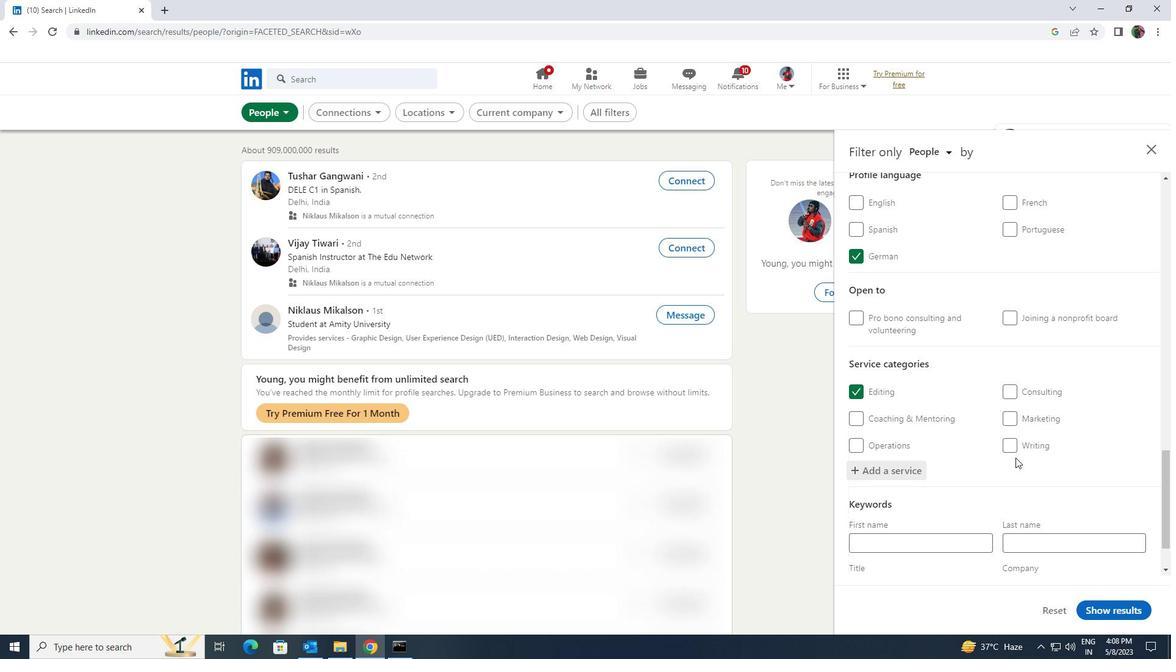 
Action: Mouse scrolled (1016, 457) with delta (0, 0)
Screenshot: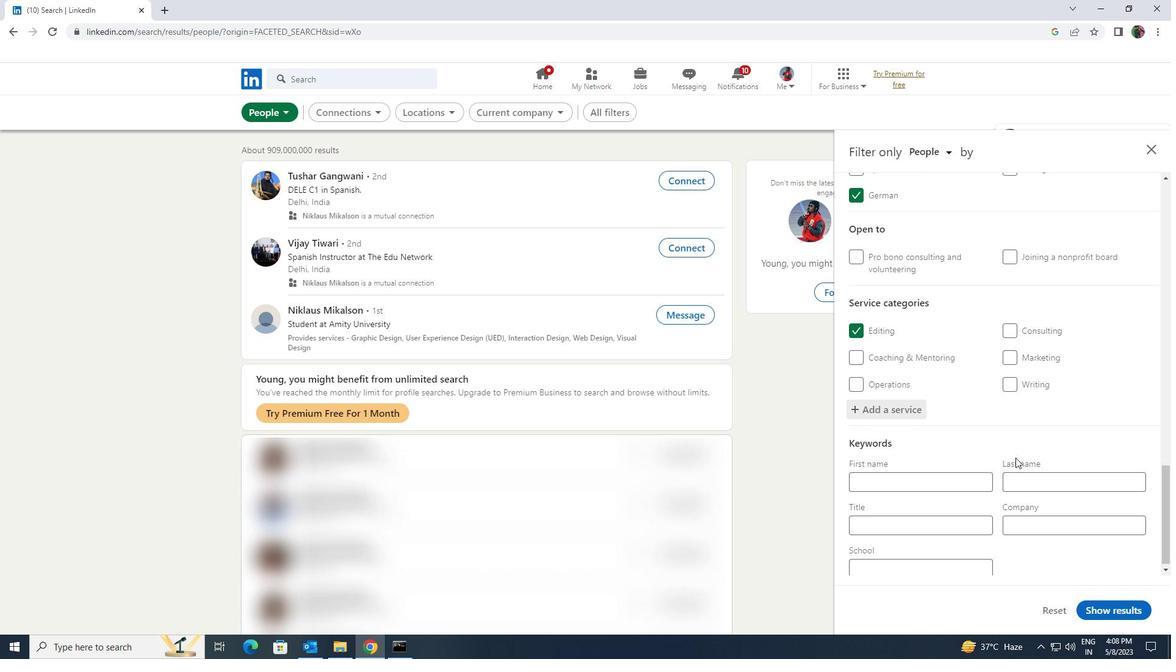 
Action: Mouse scrolled (1016, 457) with delta (0, 0)
Screenshot: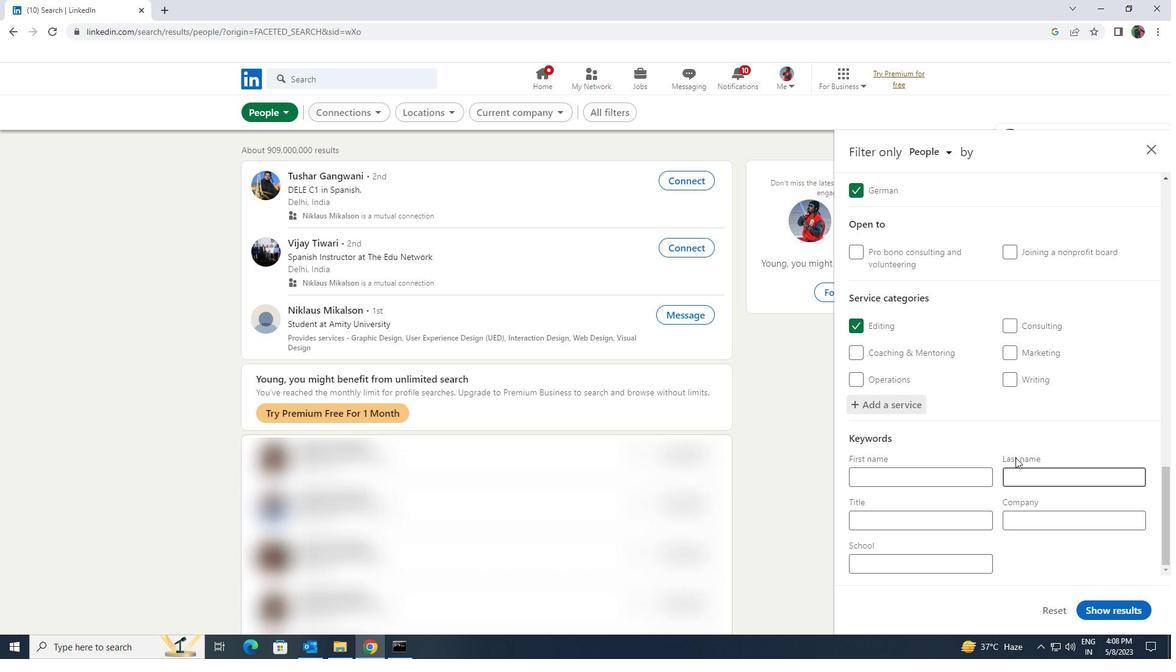 
Action: Mouse scrolled (1016, 457) with delta (0, 0)
Screenshot: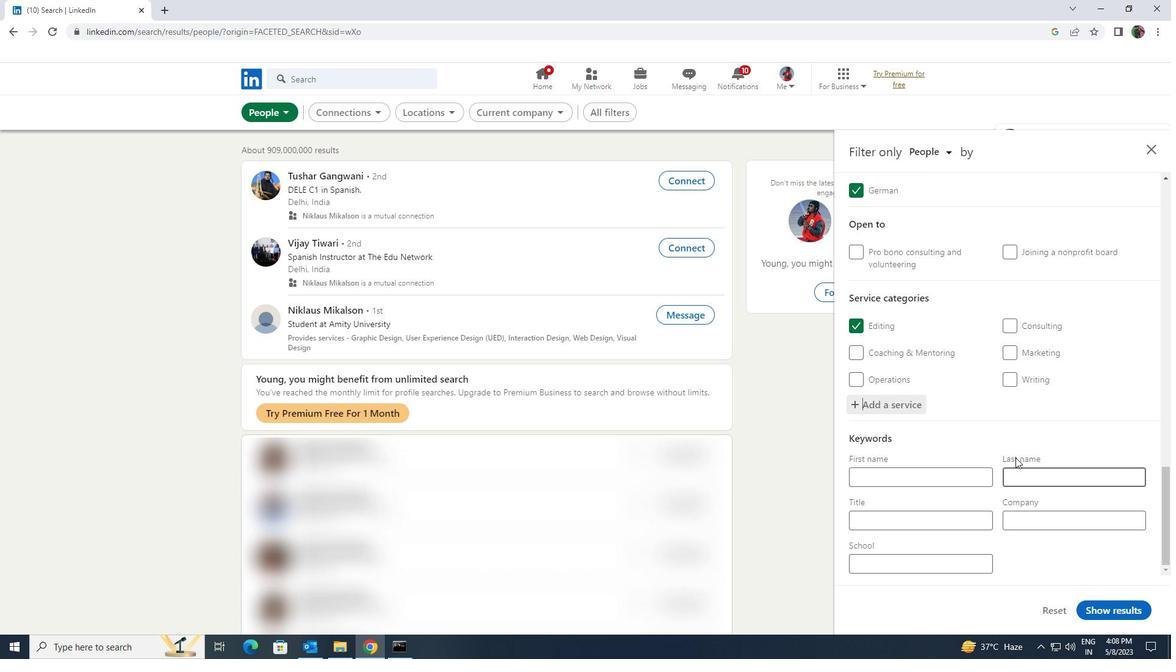 
Action: Mouse moved to (948, 518)
Screenshot: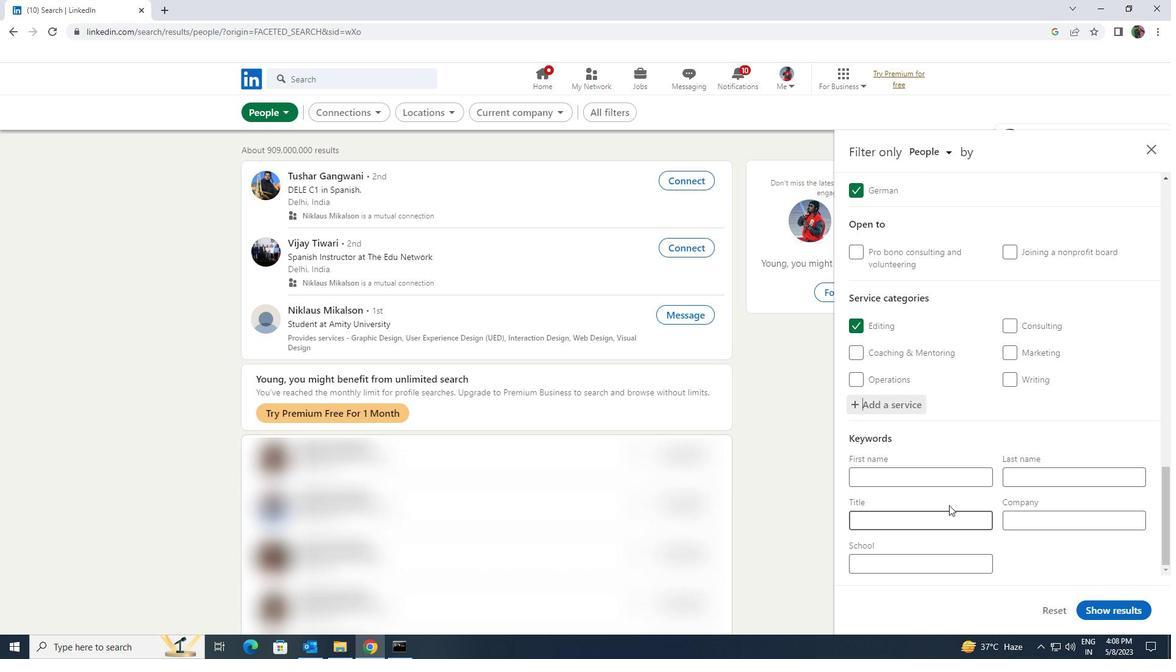 
Action: Mouse pressed left at (948, 518)
Screenshot: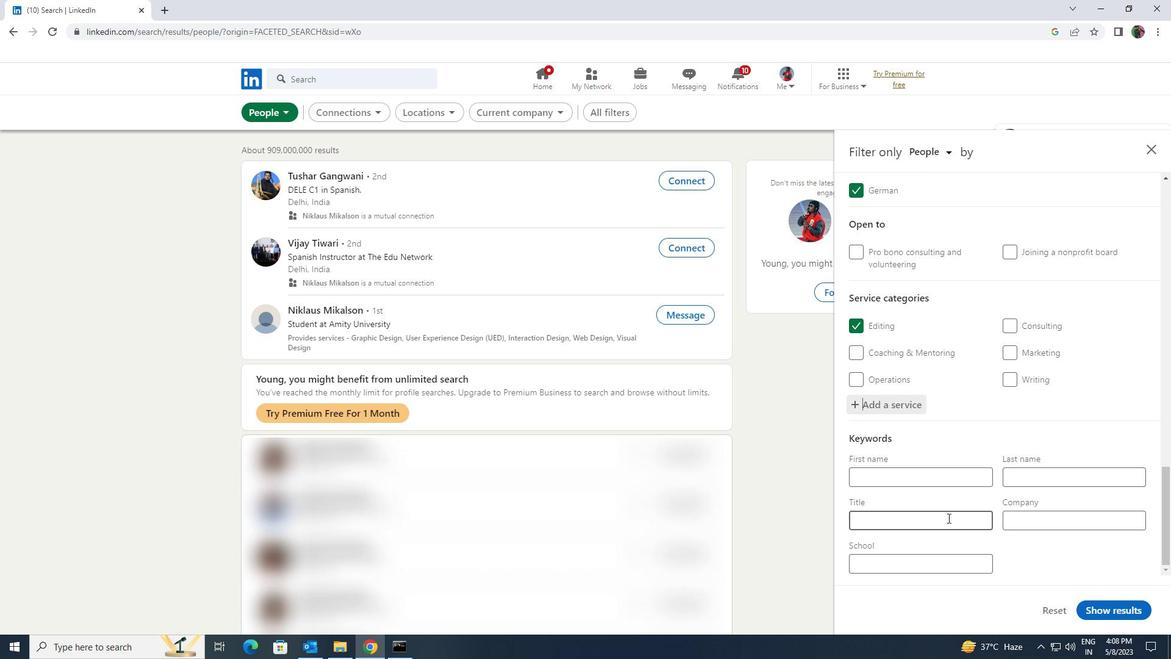 
Action: Key pressed <Key.shift><Key.shift><Key.shift><Key.shift>SALES<Key.space><Key.shift><Key.shift>MANAGER
Screenshot: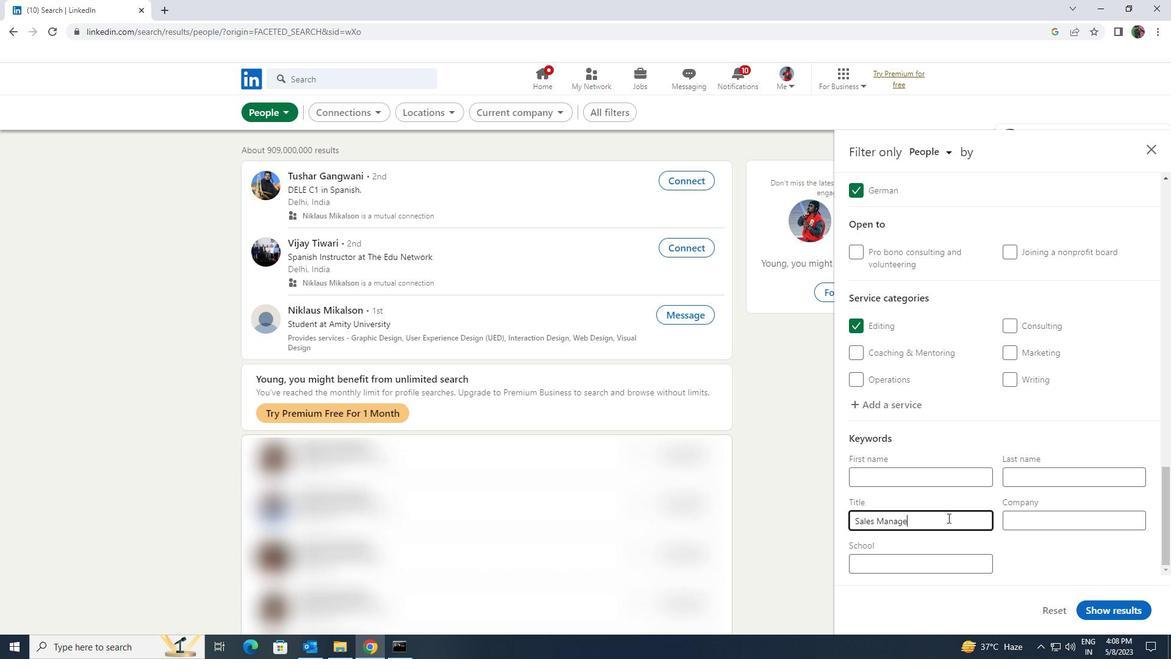 
Action: Mouse moved to (1081, 609)
Screenshot: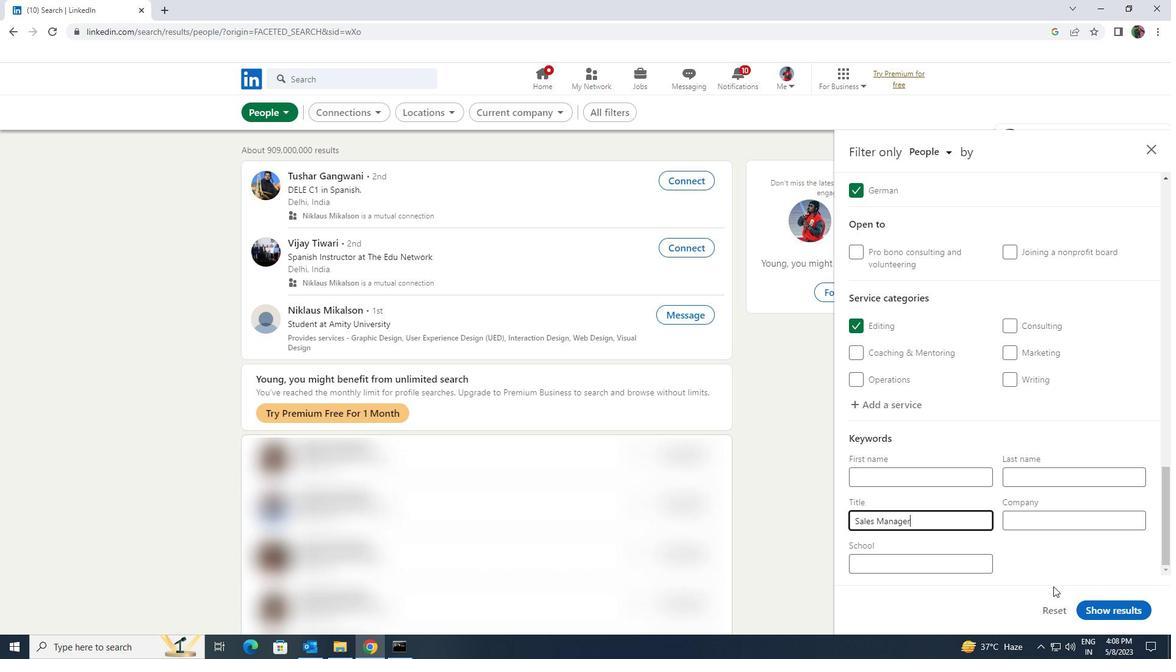 
Action: Mouse pressed left at (1081, 609)
Screenshot: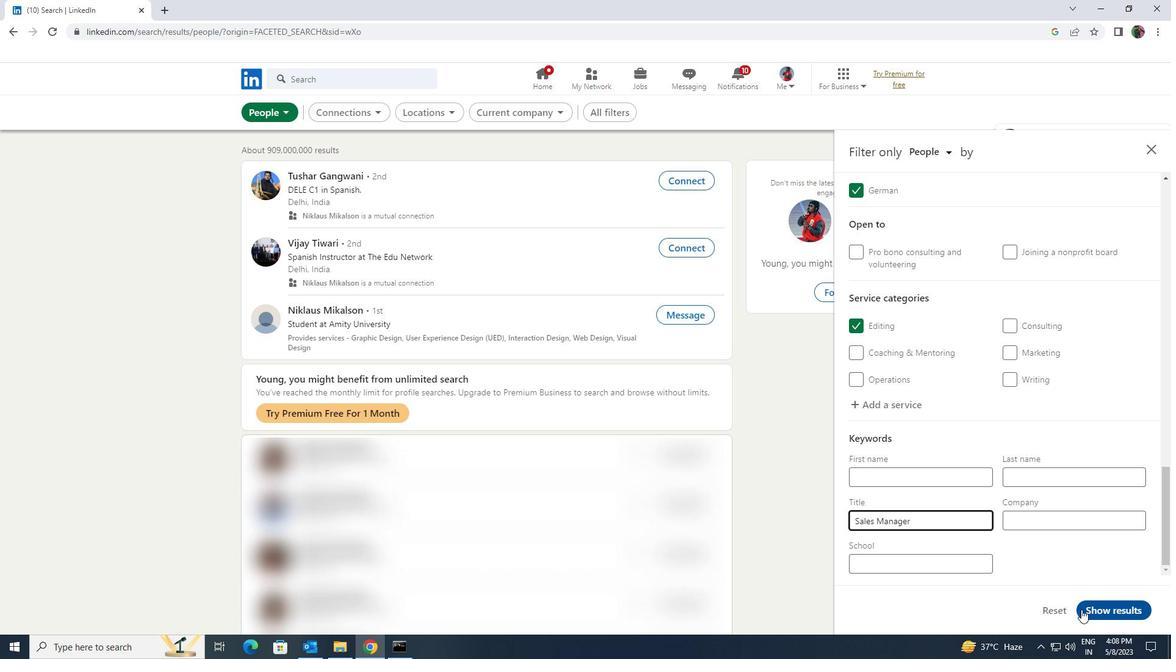 
